 Task: Search for the best food truck festivals in Santa Cruz, California.
Action: Mouse moved to (87, 58)
Screenshot: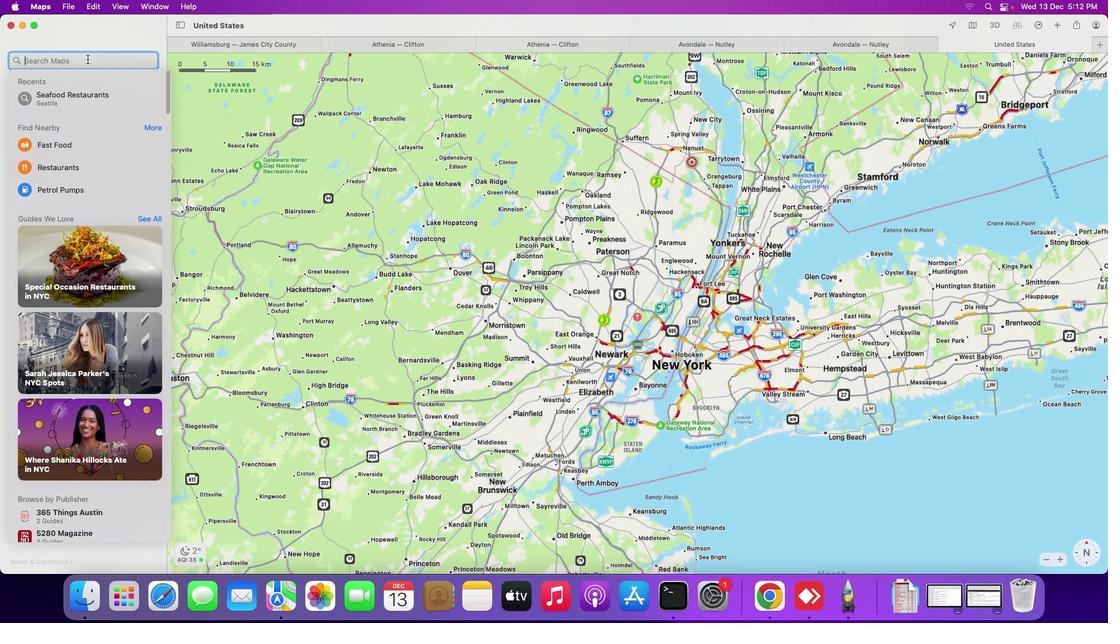 
Action: Mouse pressed left at (87, 58)
Screenshot: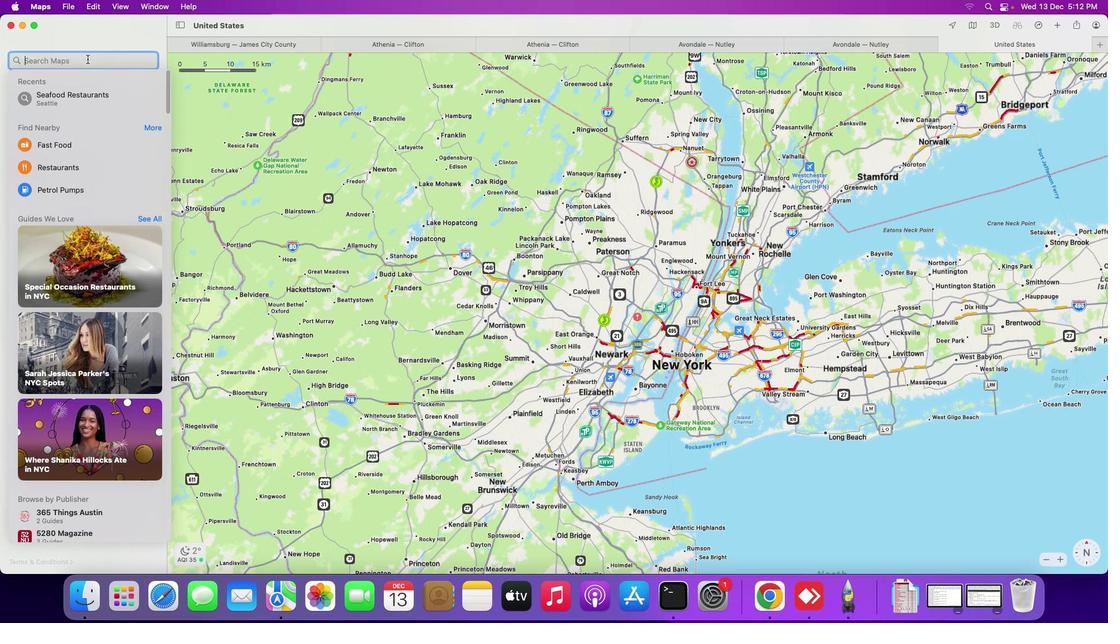 
Action: Mouse moved to (87, 59)
Screenshot: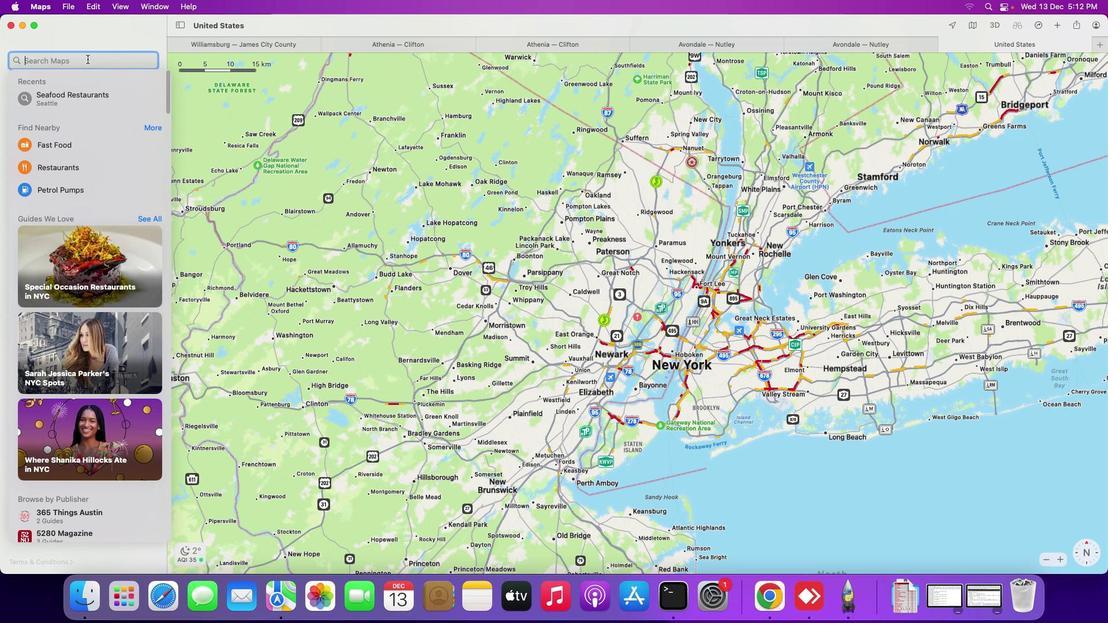 
Action: Key pressed 'b''e''a'Key.backspace's''t'Key.space'f''o''o''d'Key.space't''r''u''c''k'Key.space'f''e''s''t''i''v''a''l''s'Key.space'i''n'Key.spaceKey.shift_r'S''a''n''t''a'Key.spaceKey.shift_r'C''r''u''z'','Key.spaceKey.shift_r'C''a''l''i''f''o''r''n''i''a'Key.enter
Screenshot: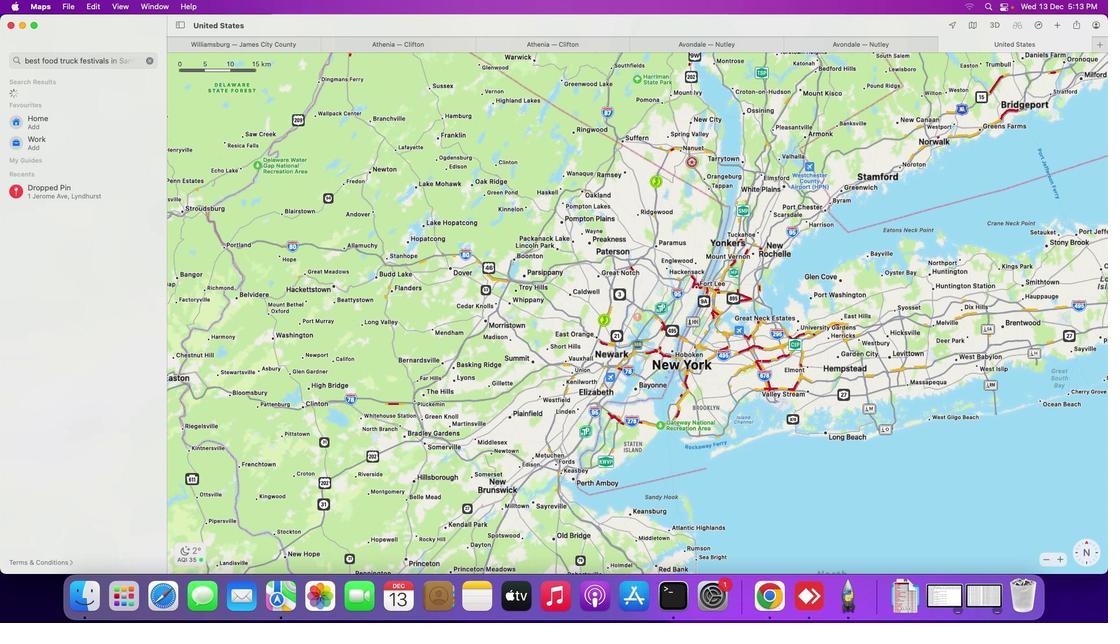 
Action: Mouse moved to (74, 101)
Screenshot: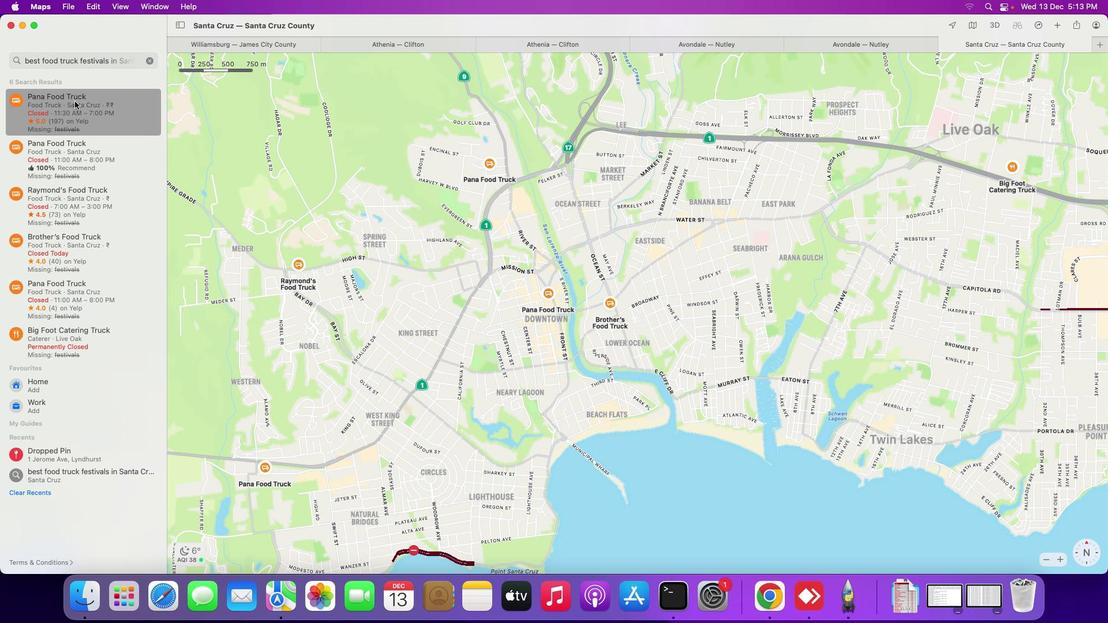 
Action: Mouse pressed left at (74, 101)
Screenshot: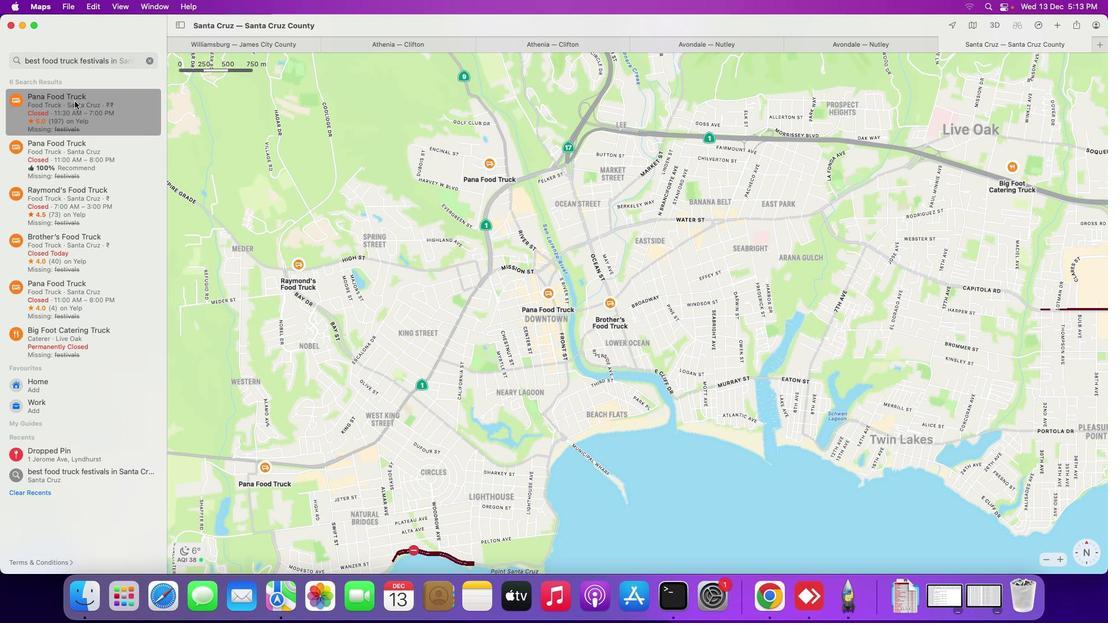 
Action: Mouse moved to (437, 456)
Screenshot: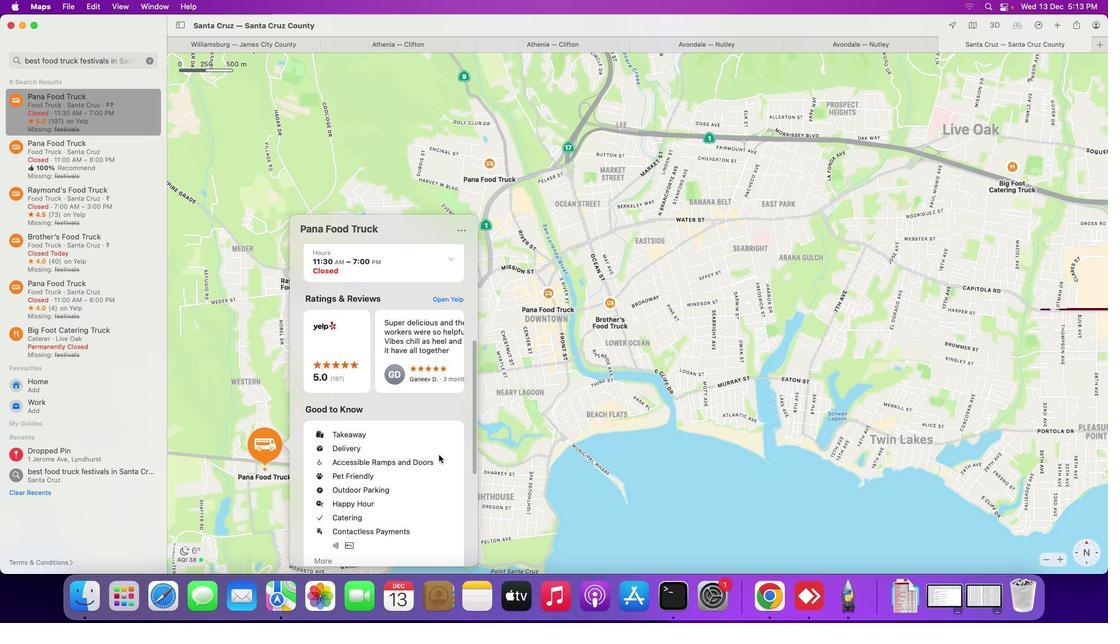 
Action: Mouse scrolled (437, 456) with delta (0, 0)
Screenshot: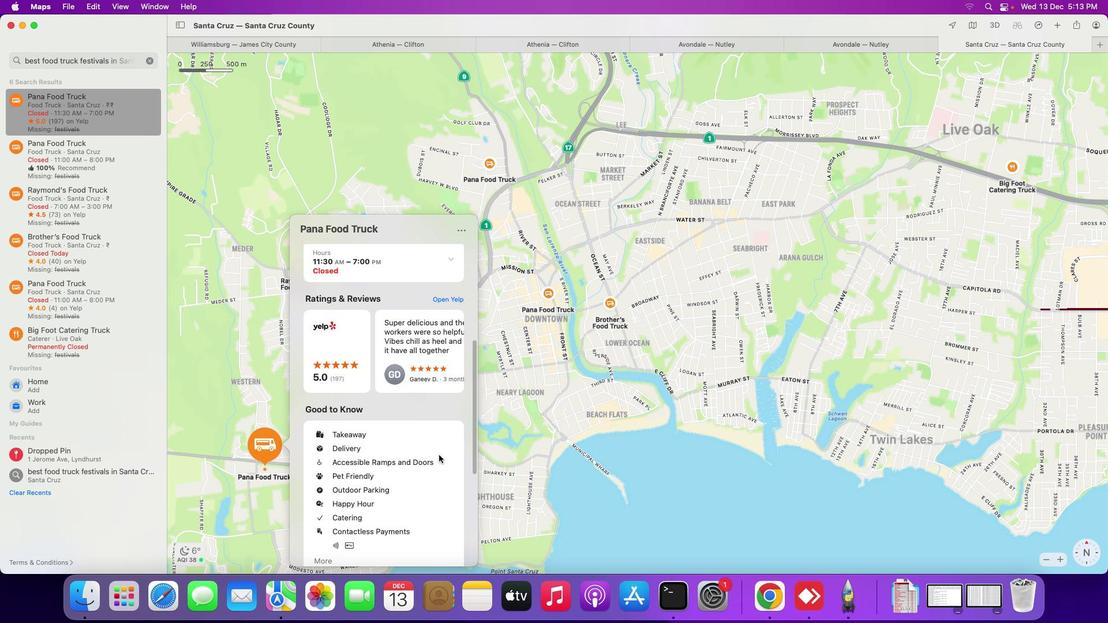 
Action: Mouse moved to (437, 456)
Screenshot: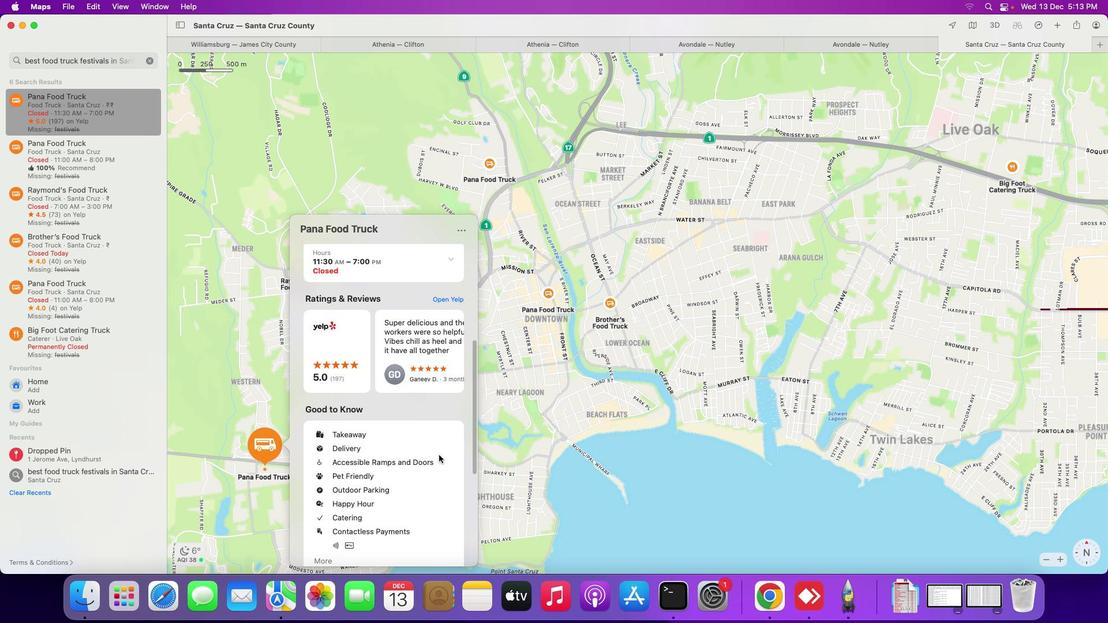 
Action: Mouse scrolled (437, 456) with delta (0, 0)
Screenshot: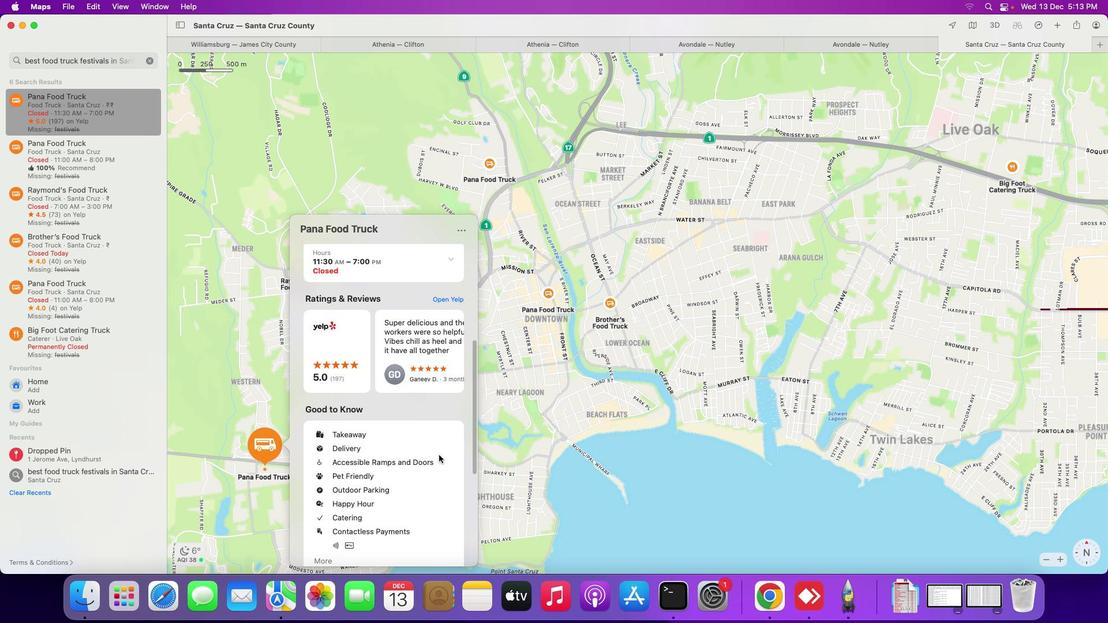 
Action: Mouse moved to (438, 456)
Screenshot: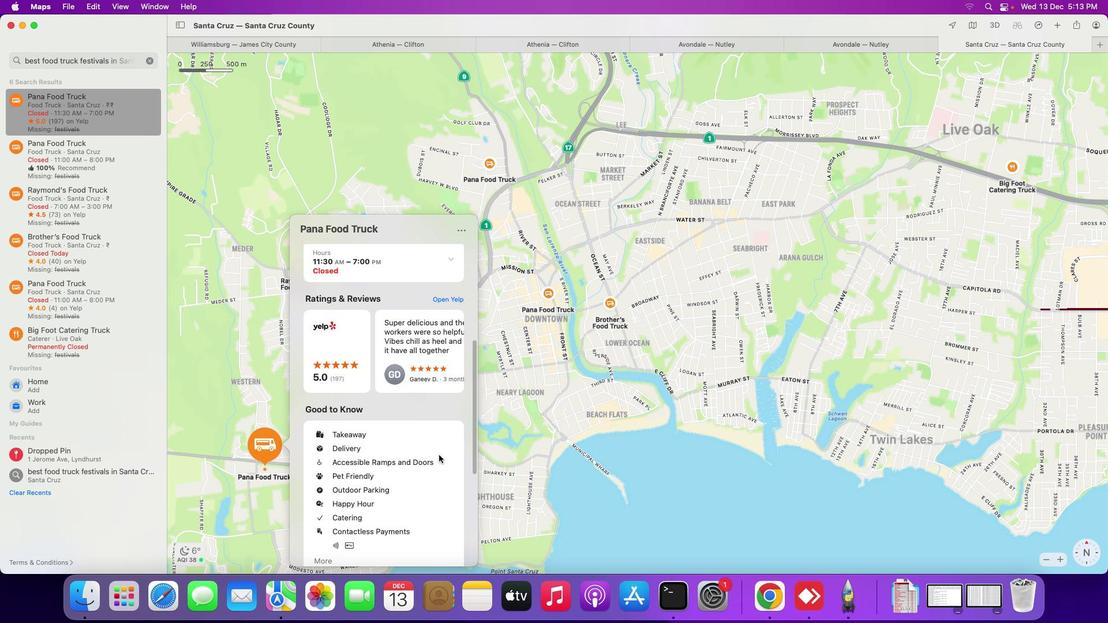 
Action: Mouse scrolled (438, 456) with delta (0, -1)
Screenshot: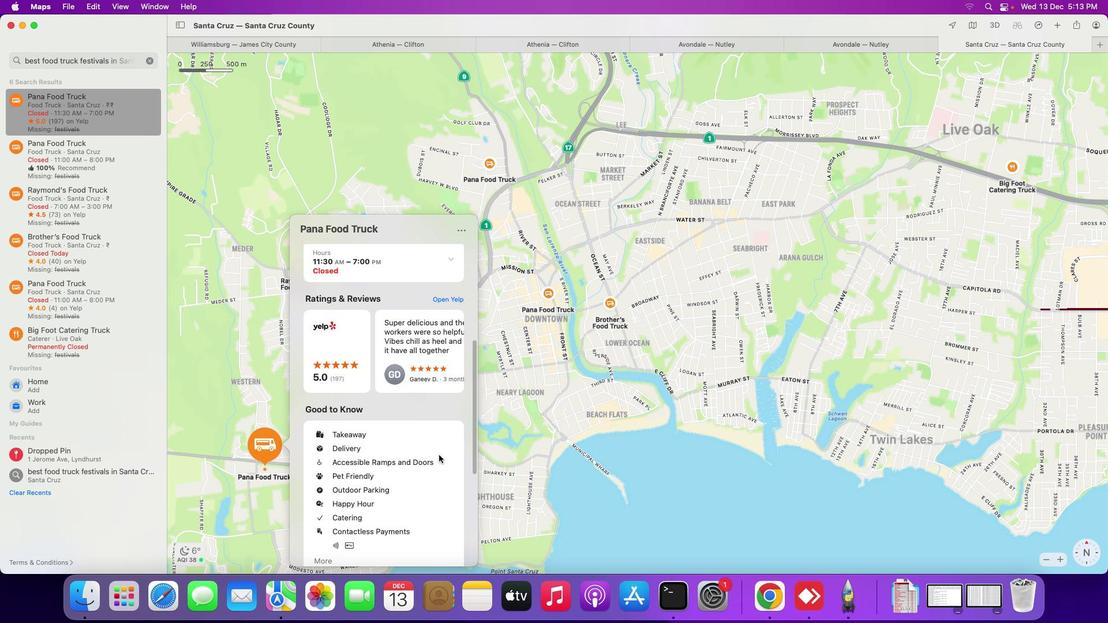 
Action: Mouse moved to (438, 455)
Screenshot: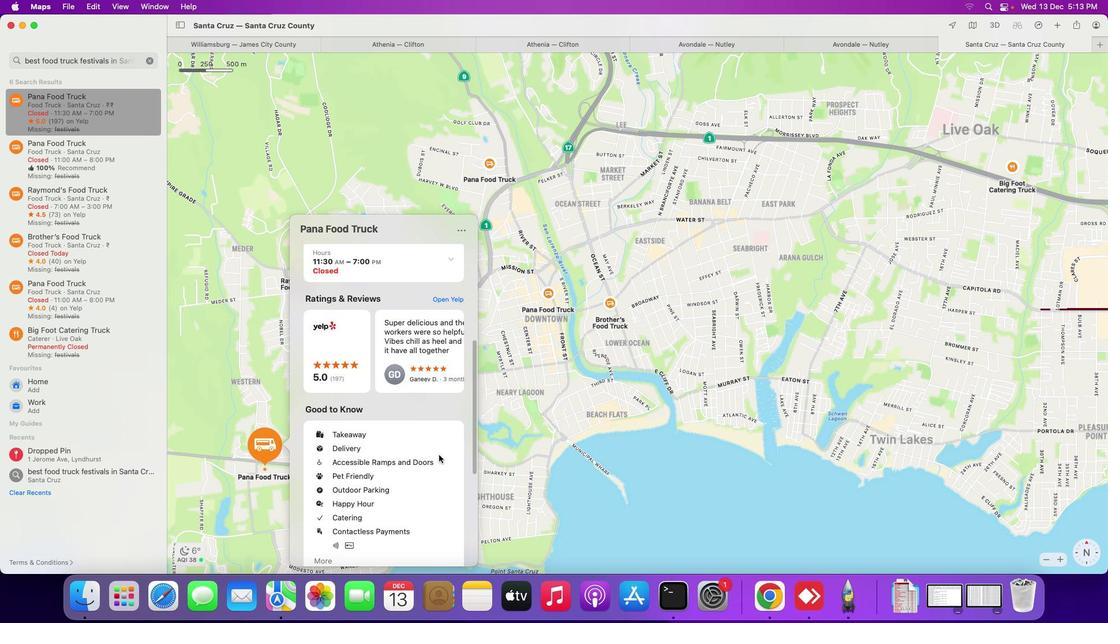 
Action: Mouse scrolled (438, 455) with delta (0, -2)
Screenshot: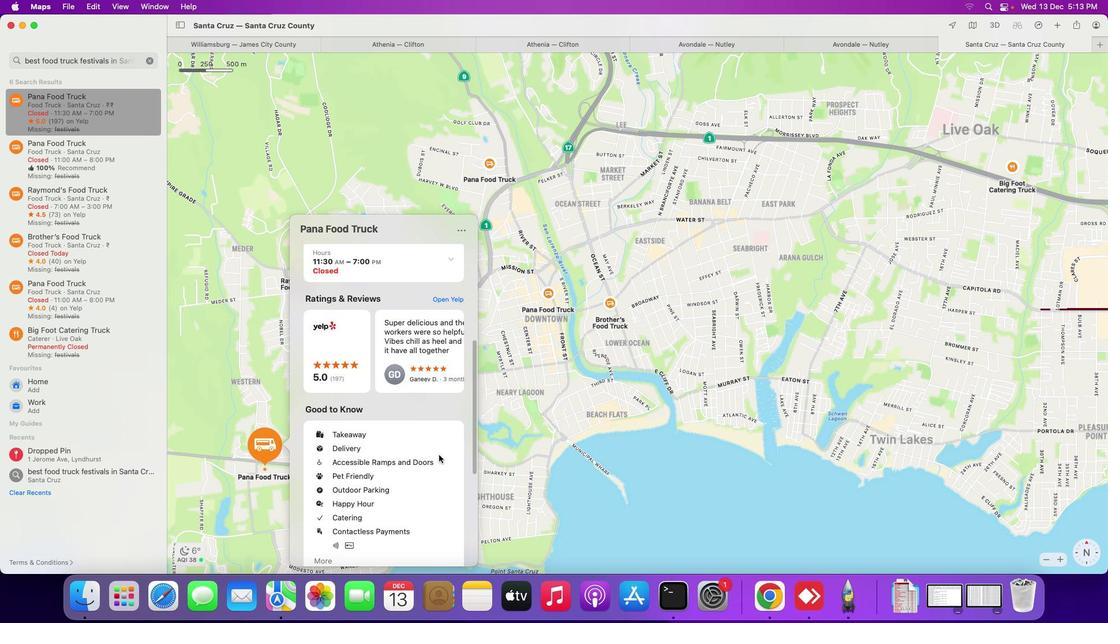 
Action: Mouse moved to (438, 455)
Screenshot: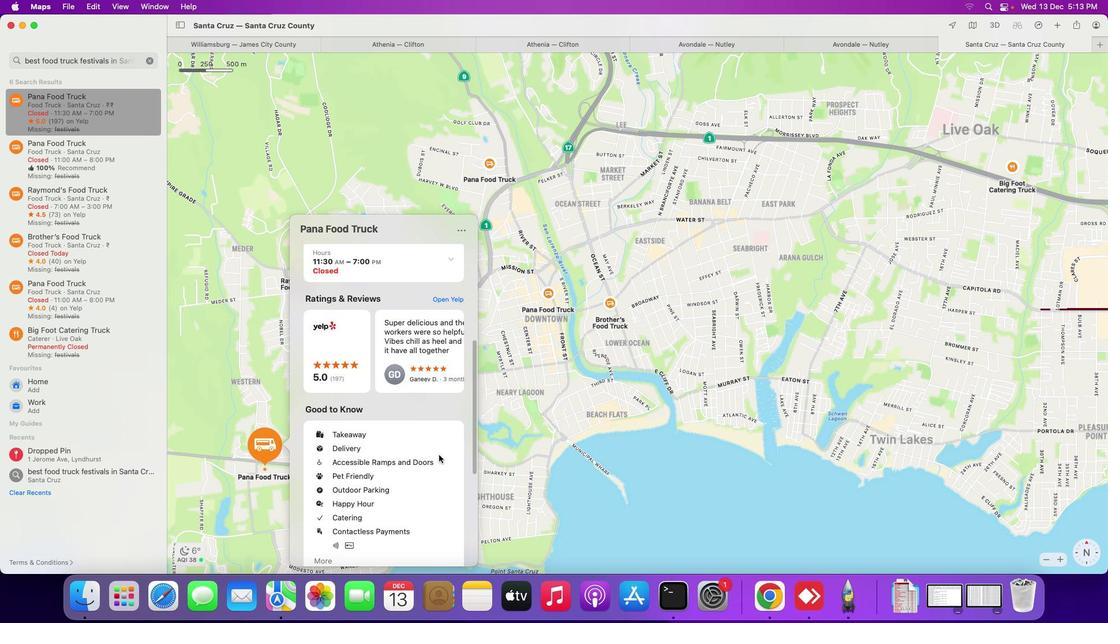 
Action: Mouse scrolled (438, 455) with delta (0, -3)
Screenshot: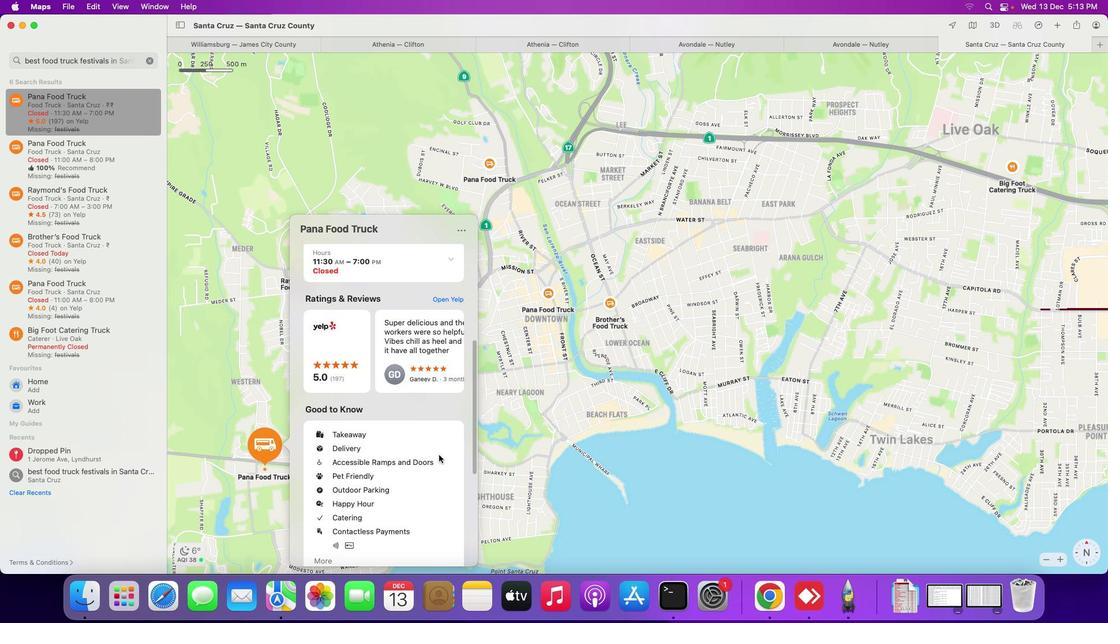 
Action: Mouse moved to (439, 455)
Screenshot: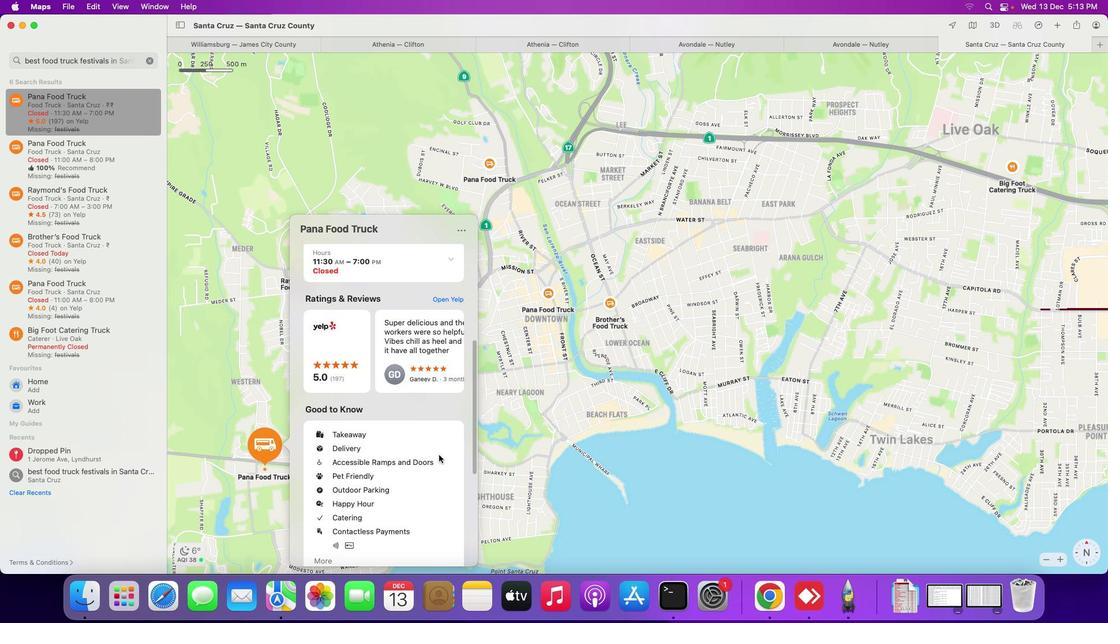 
Action: Mouse scrolled (439, 455) with delta (0, -3)
Screenshot: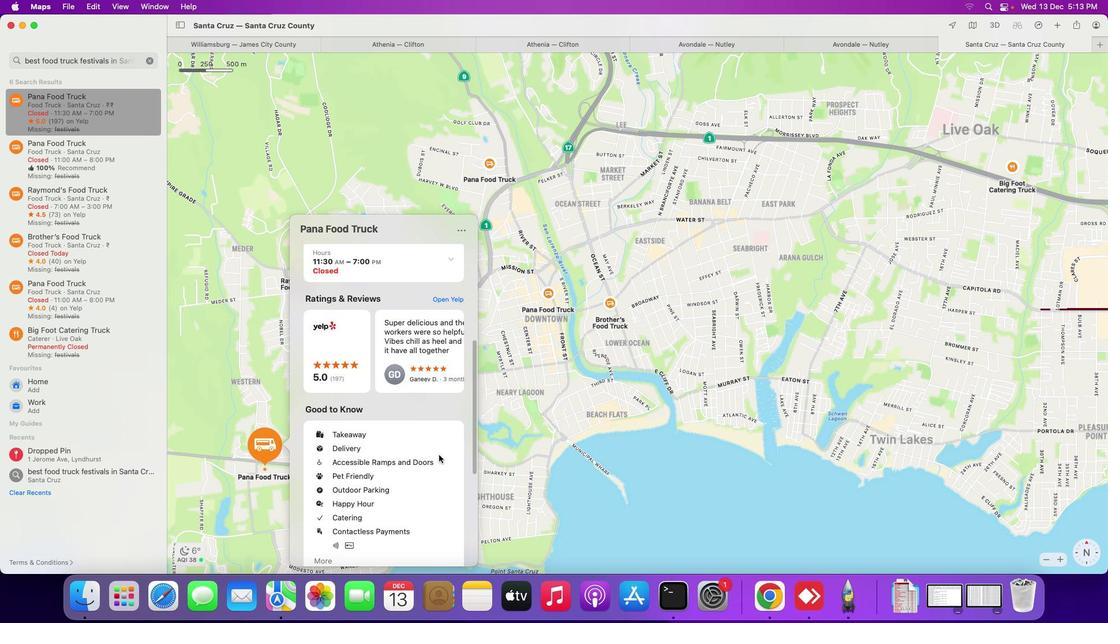 
Action: Mouse moved to (439, 455)
Screenshot: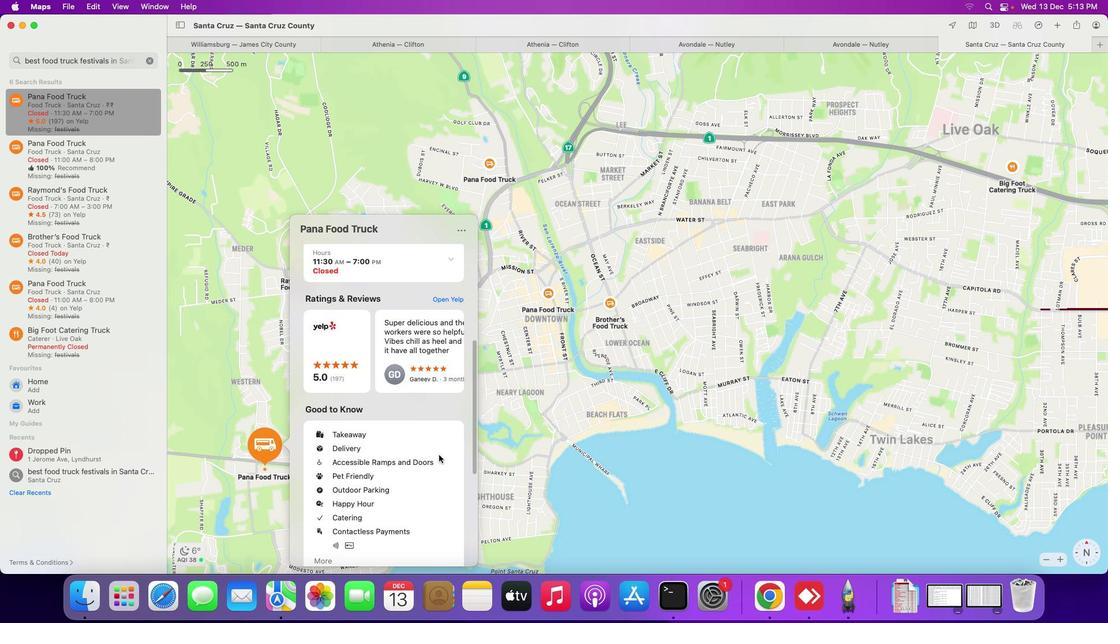 
Action: Mouse scrolled (439, 455) with delta (0, -4)
Screenshot: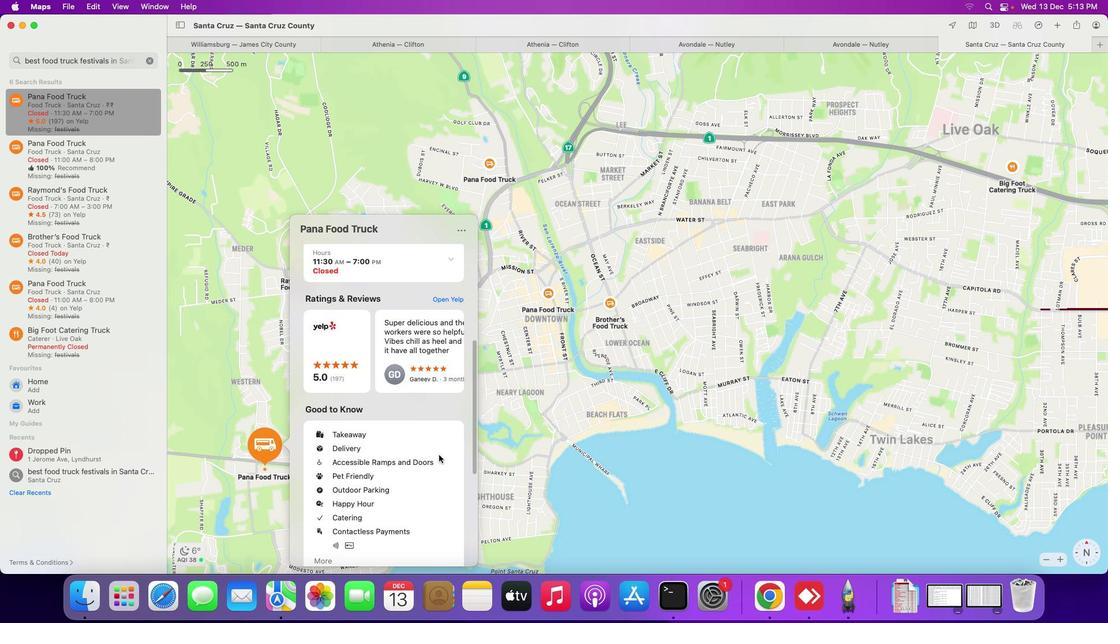 
Action: Mouse scrolled (439, 455) with delta (0, -4)
Screenshot: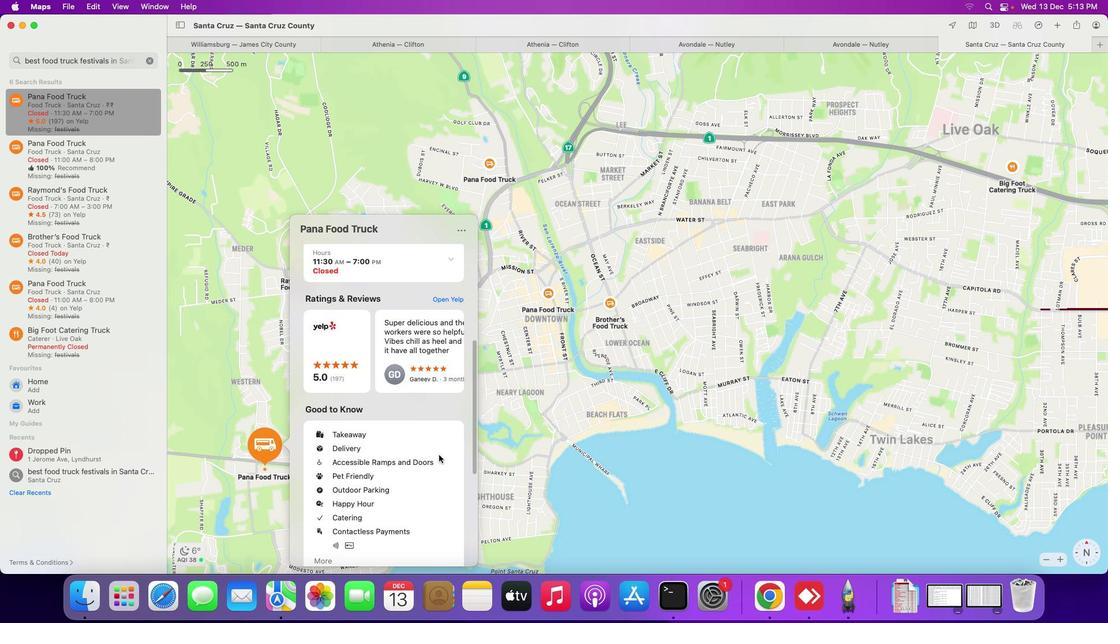 
Action: Mouse moved to (439, 453)
Screenshot: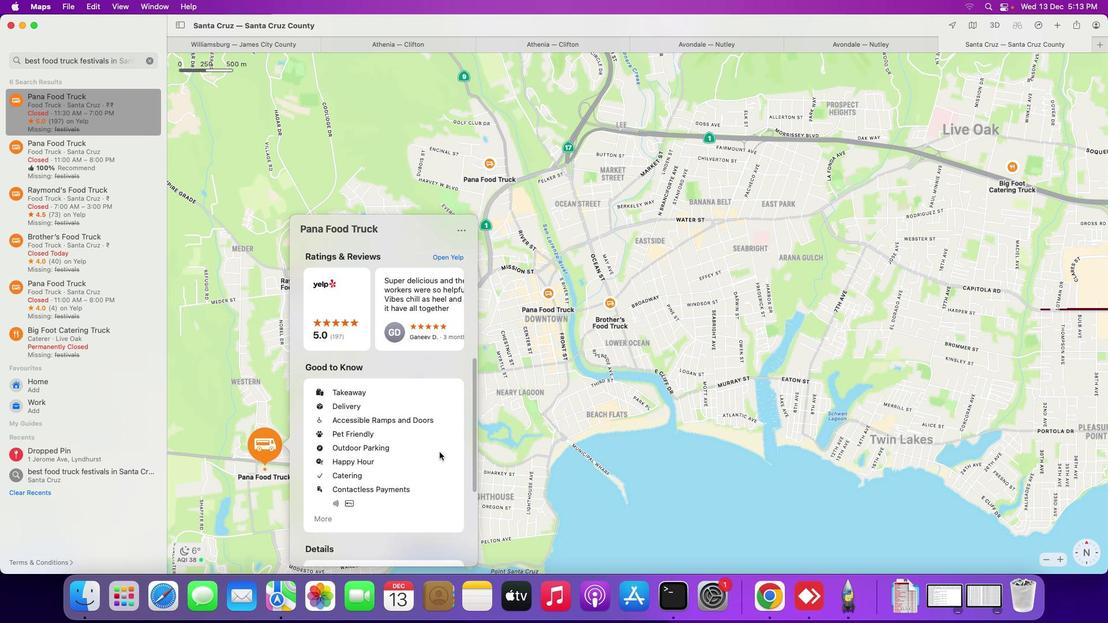 
Action: Mouse scrolled (439, 453) with delta (0, 0)
Screenshot: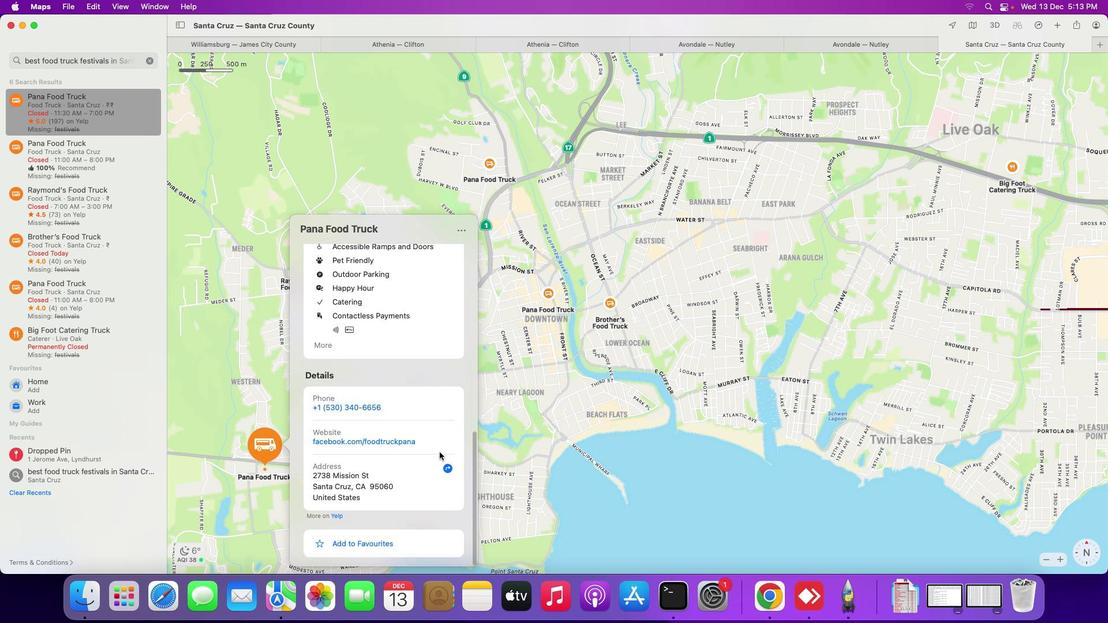 
Action: Mouse moved to (439, 452)
Screenshot: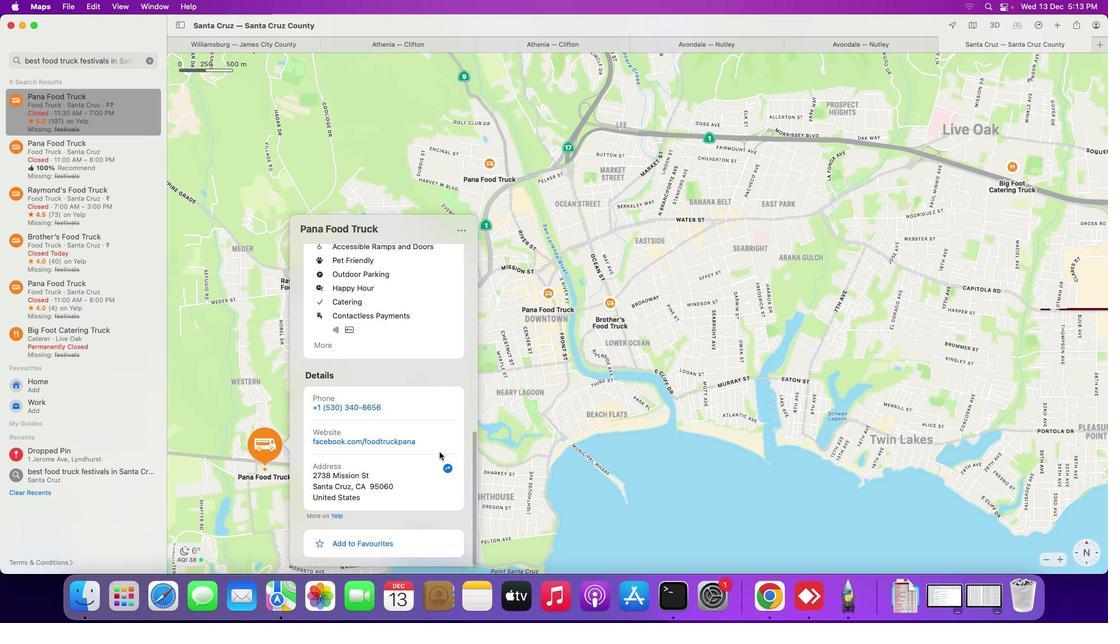 
Action: Mouse scrolled (439, 452) with delta (0, 0)
Screenshot: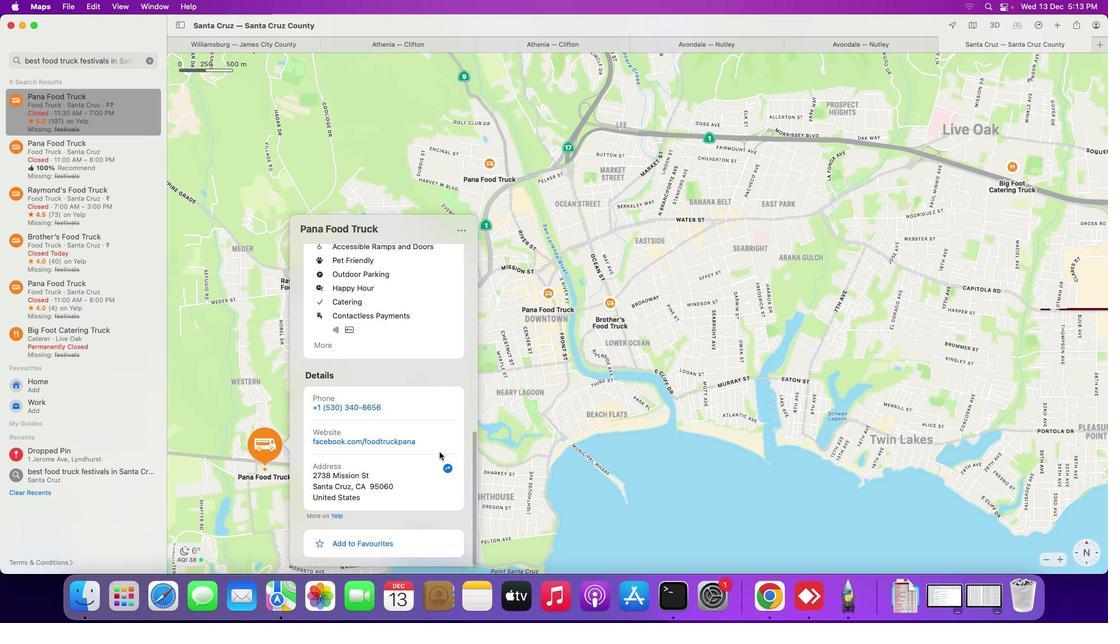 
Action: Mouse moved to (440, 452)
Screenshot: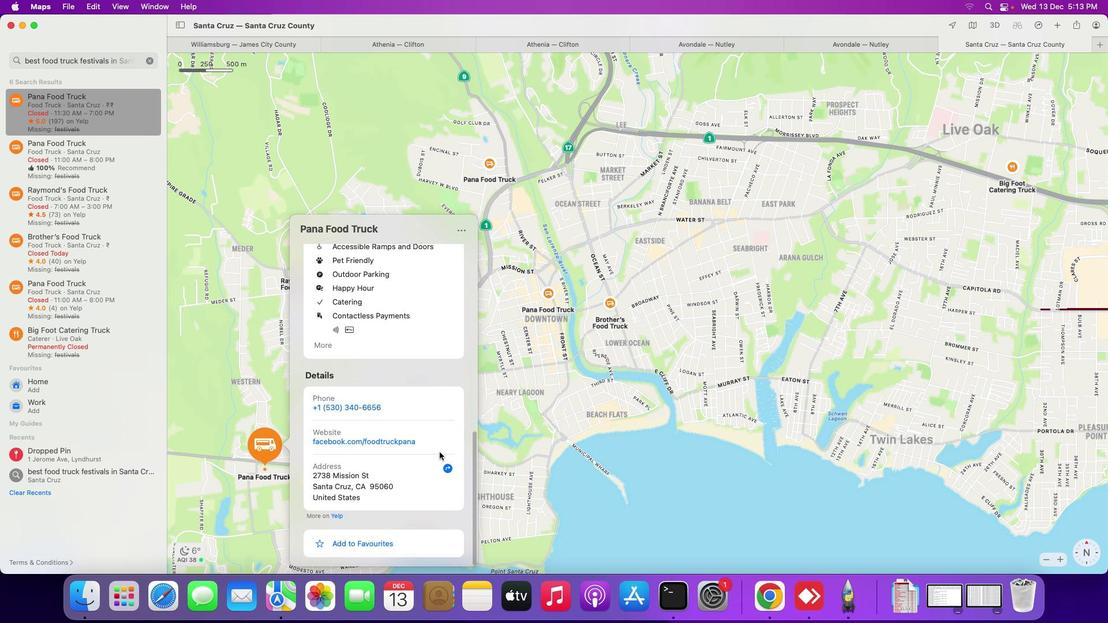 
Action: Mouse scrolled (440, 452) with delta (0, -1)
Screenshot: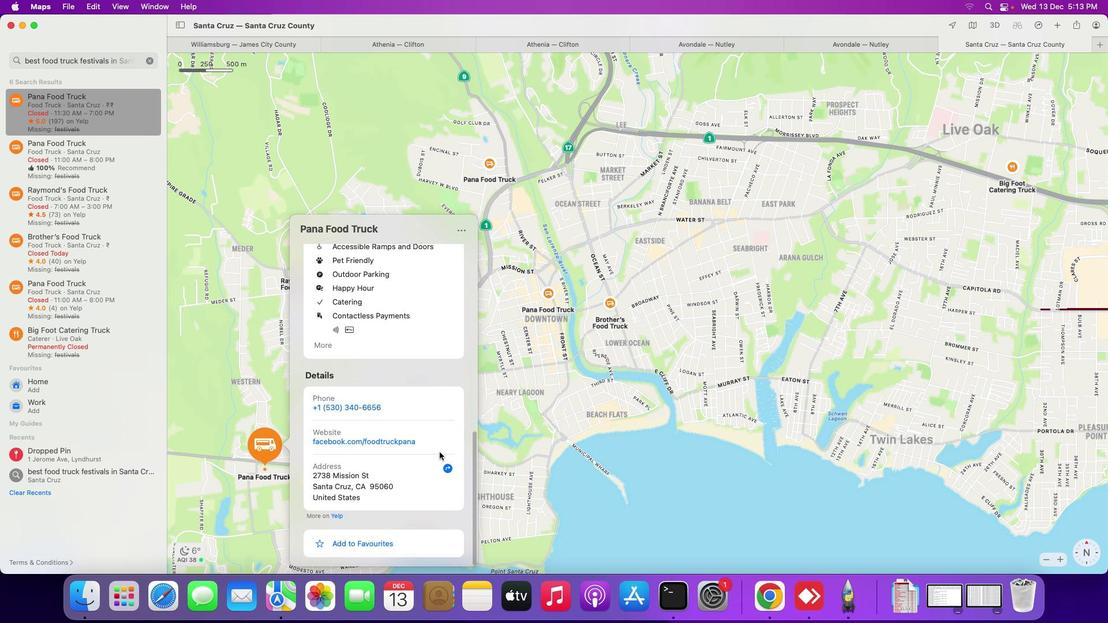 
Action: Mouse scrolled (440, 452) with delta (0, -1)
Screenshot: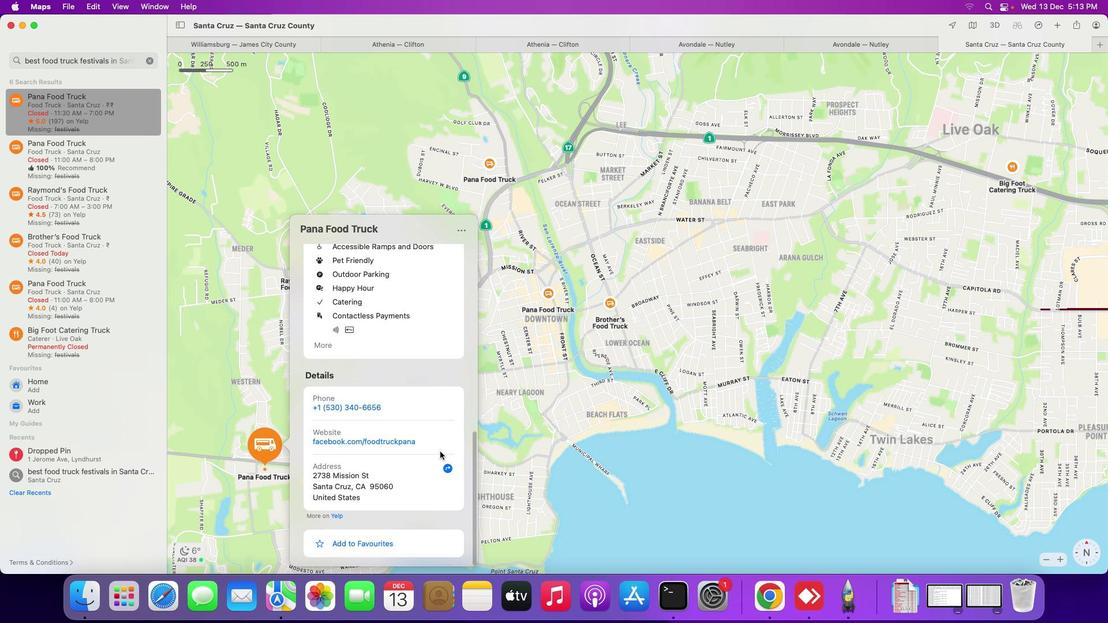 
Action: Mouse scrolled (440, 452) with delta (0, -2)
Screenshot: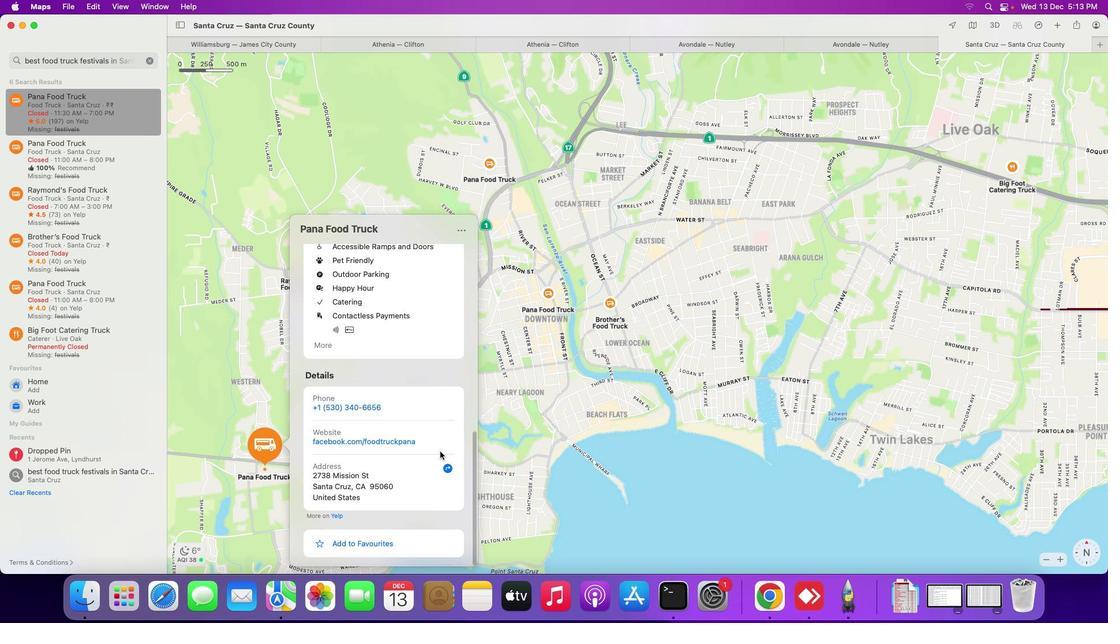 
Action: Mouse scrolled (440, 452) with delta (0, -2)
Screenshot: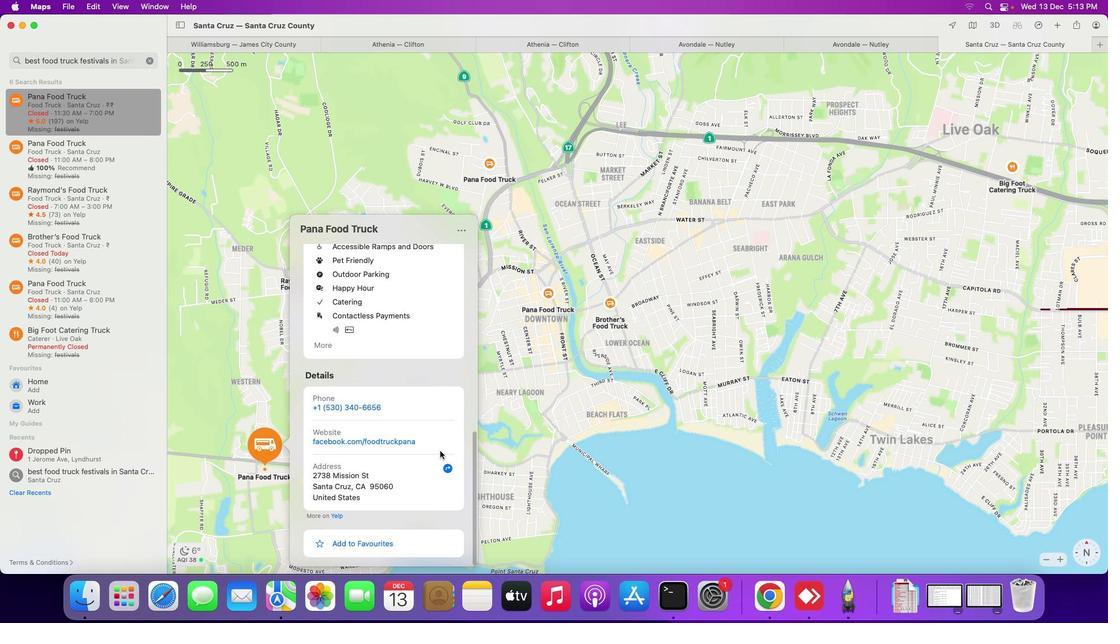 
Action: Mouse scrolled (440, 452) with delta (0, -3)
Screenshot: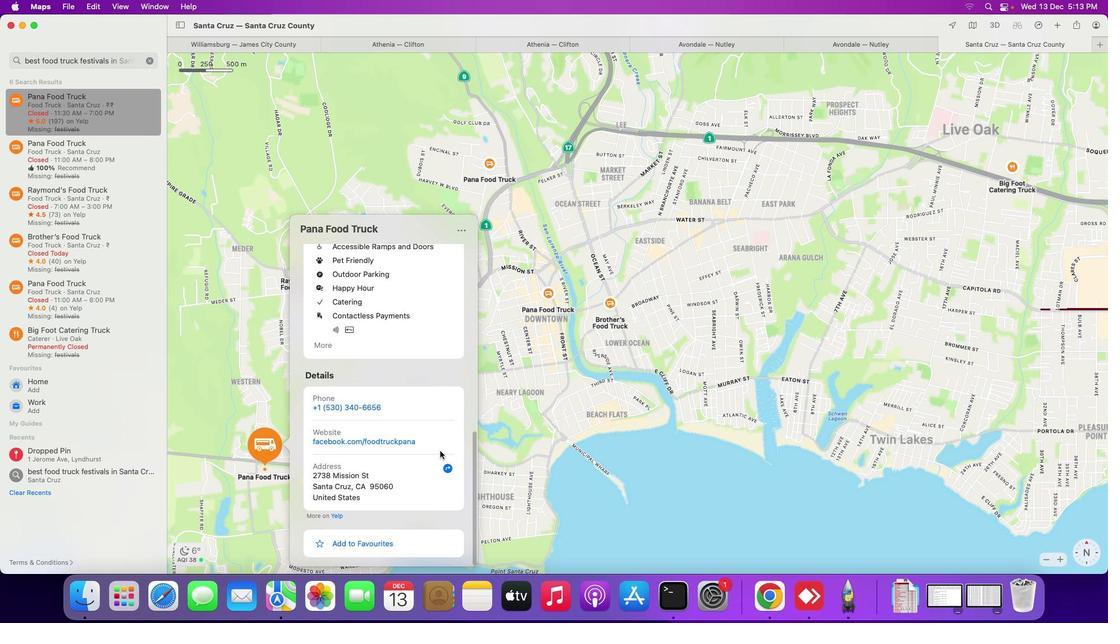 
Action: Mouse scrolled (440, 452) with delta (0, -3)
Screenshot: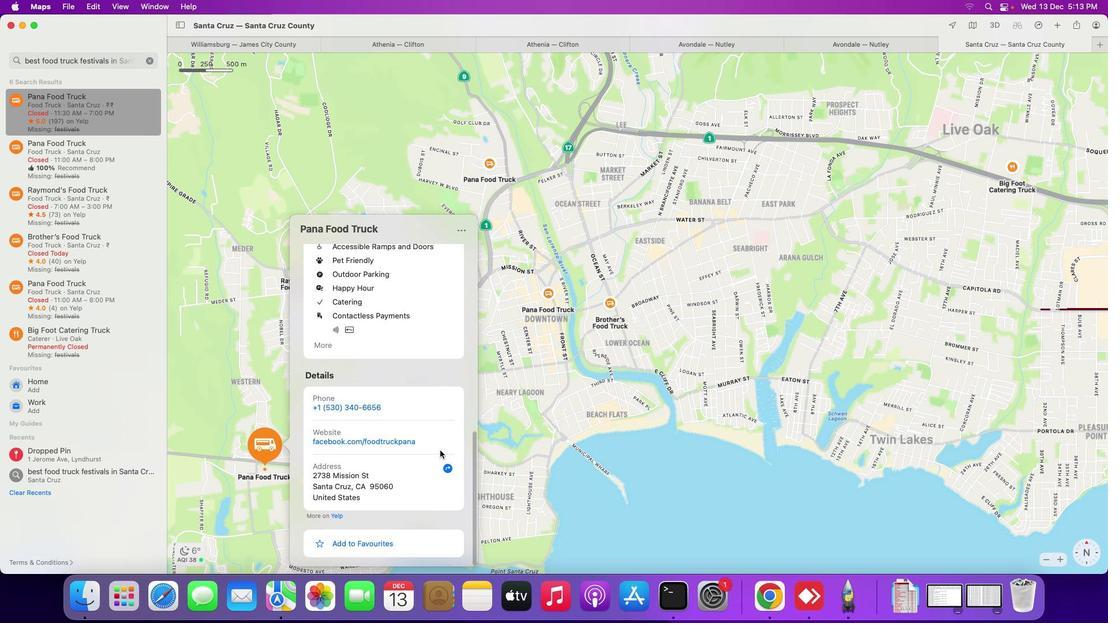 
Action: Mouse scrolled (440, 452) with delta (0, -3)
Screenshot: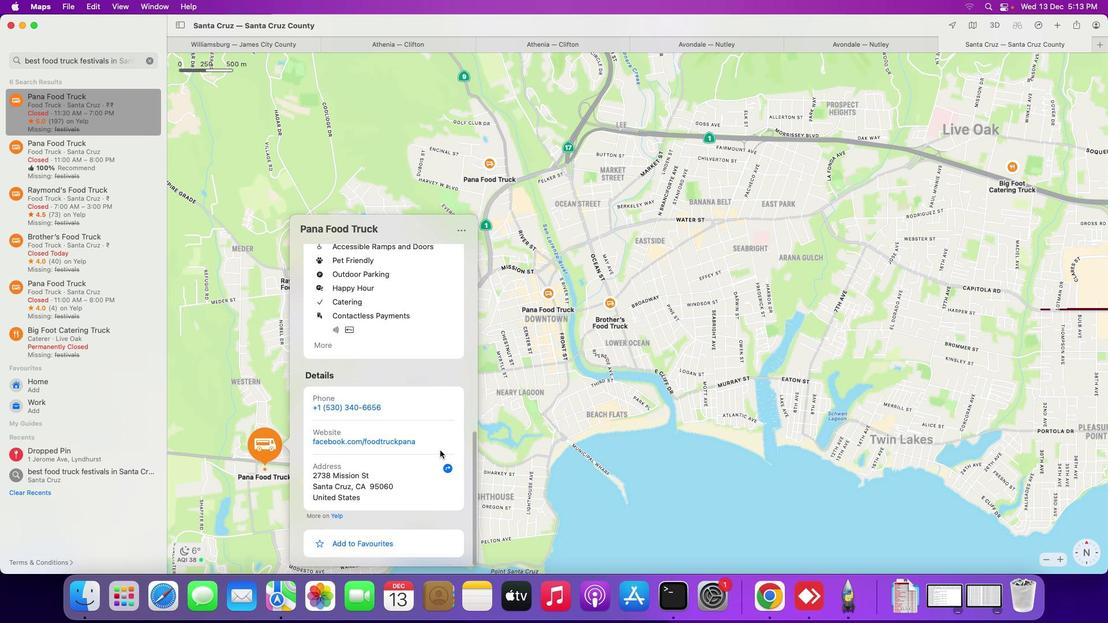 
Action: Mouse moved to (440, 451)
Screenshot: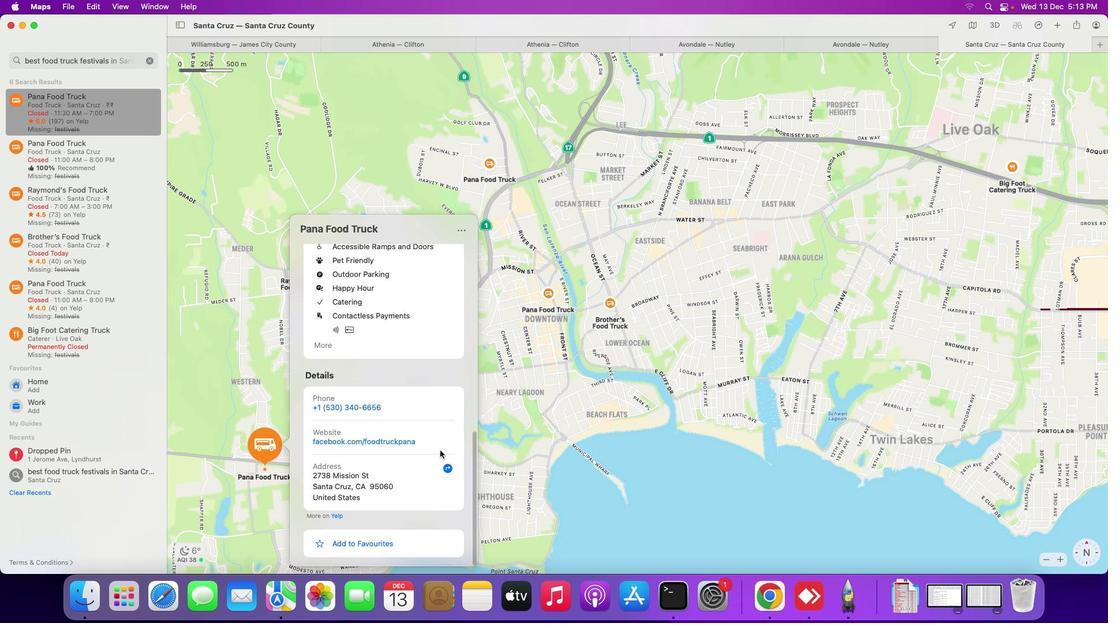 
Action: Mouse scrolled (440, 451) with delta (0, 0)
Screenshot: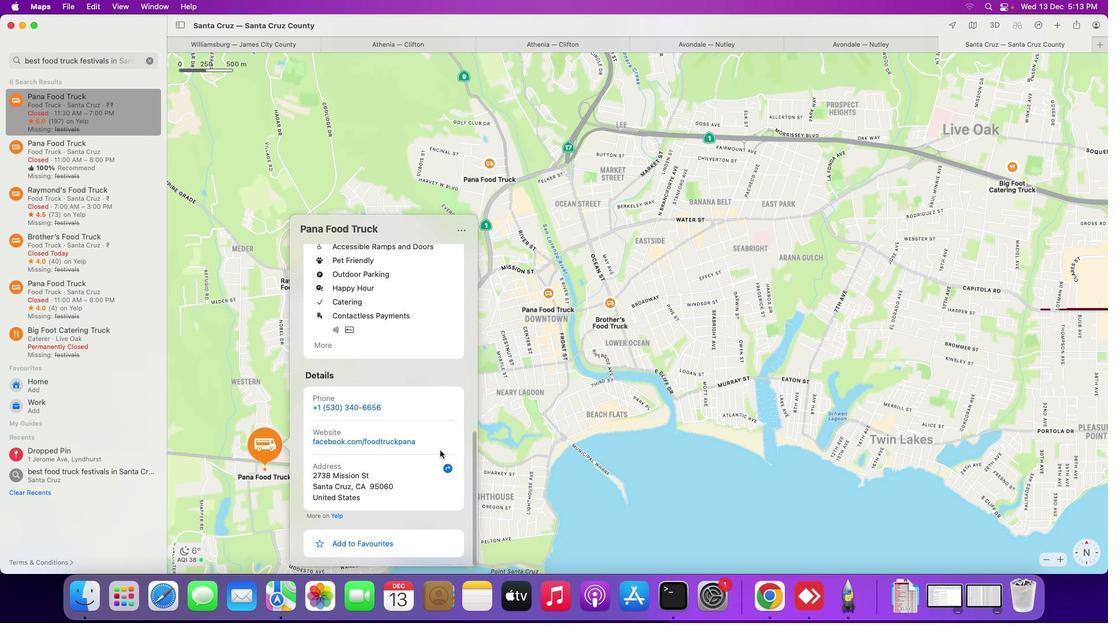
Action: Mouse scrolled (440, 451) with delta (0, 0)
Screenshot: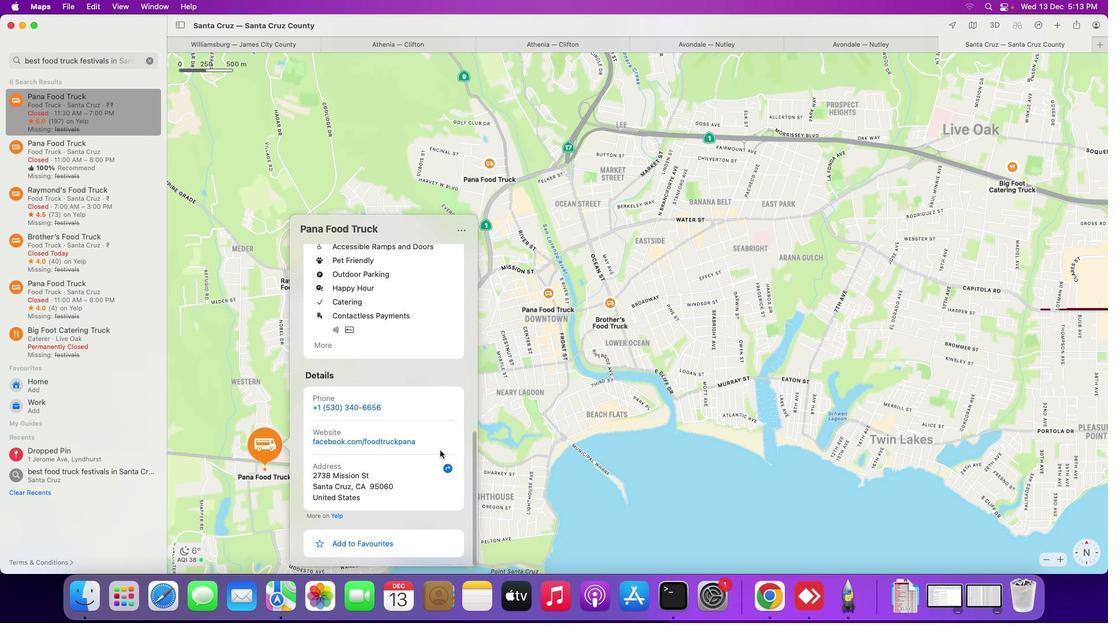 
Action: Mouse scrolled (440, 451) with delta (0, -2)
Screenshot: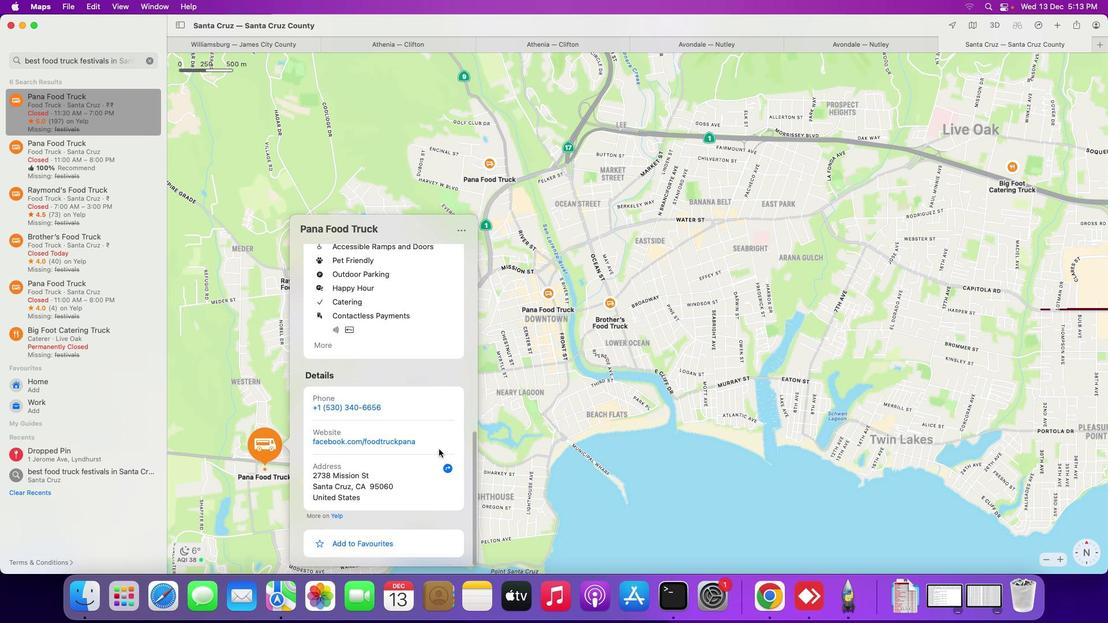
Action: Mouse scrolled (440, 451) with delta (0, -2)
Screenshot: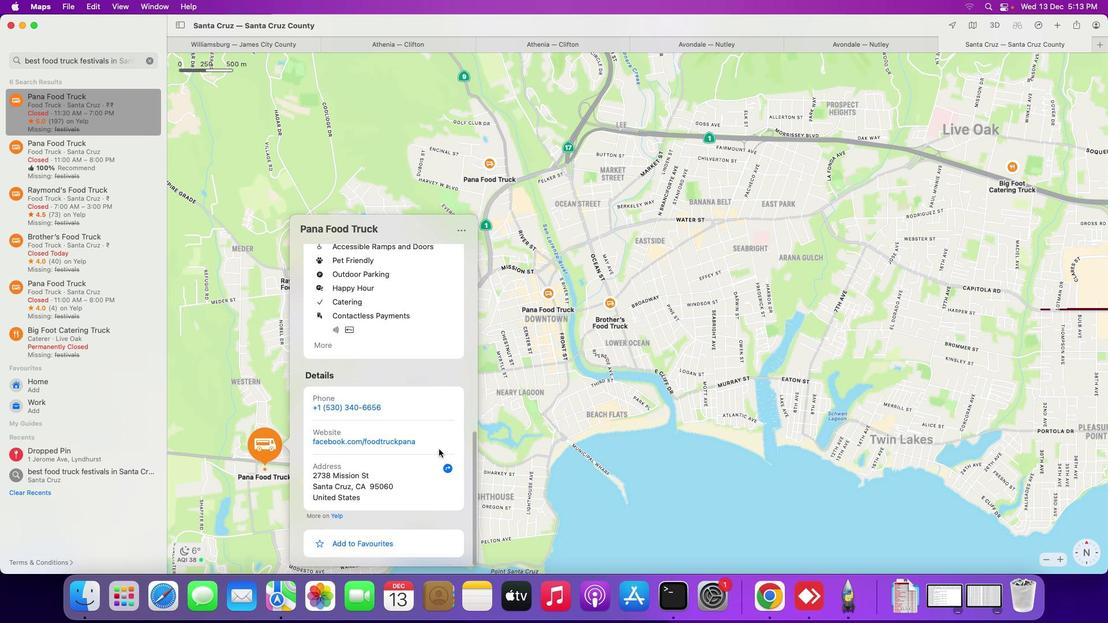 
Action: Mouse scrolled (440, 451) with delta (0, -3)
Screenshot: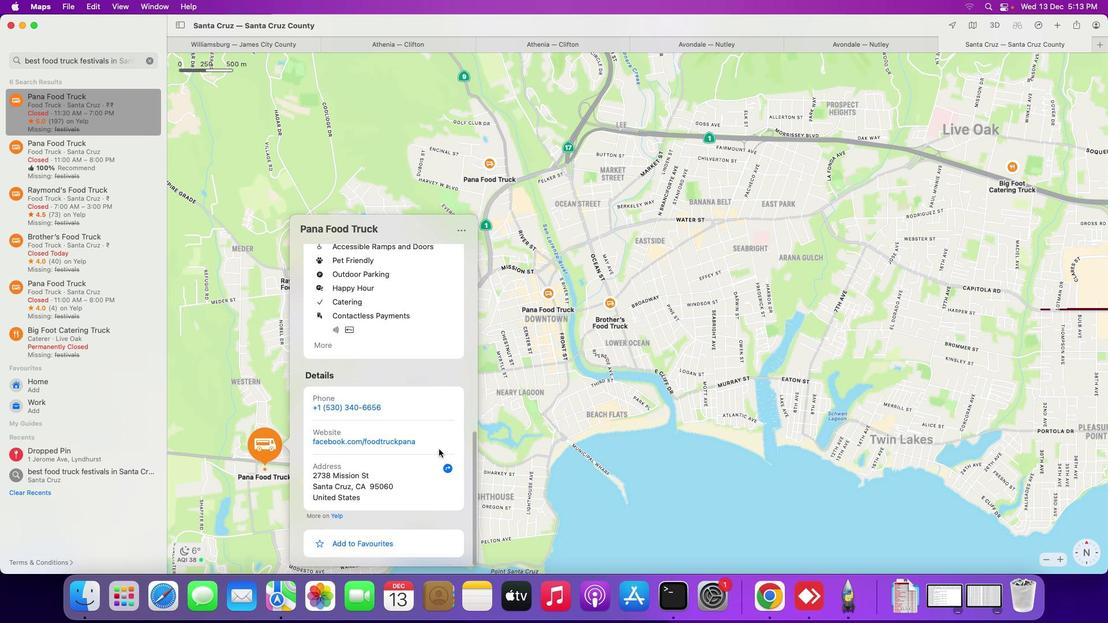 
Action: Mouse scrolled (440, 451) with delta (0, -4)
Screenshot: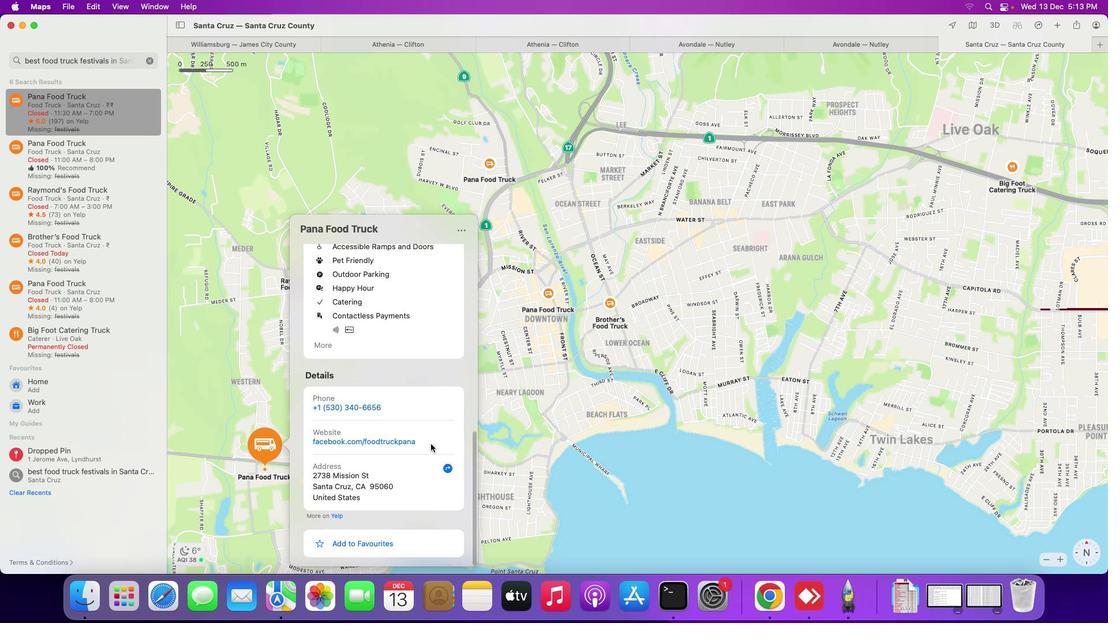 
Action: Mouse scrolled (440, 451) with delta (0, -4)
Screenshot: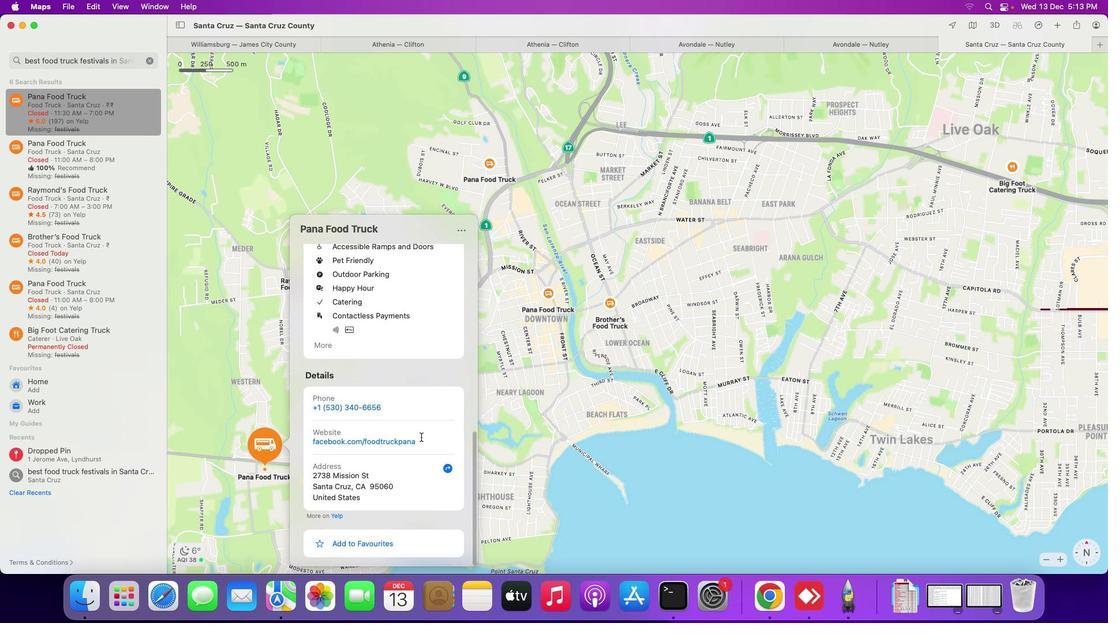 
Action: Mouse moved to (419, 432)
Screenshot: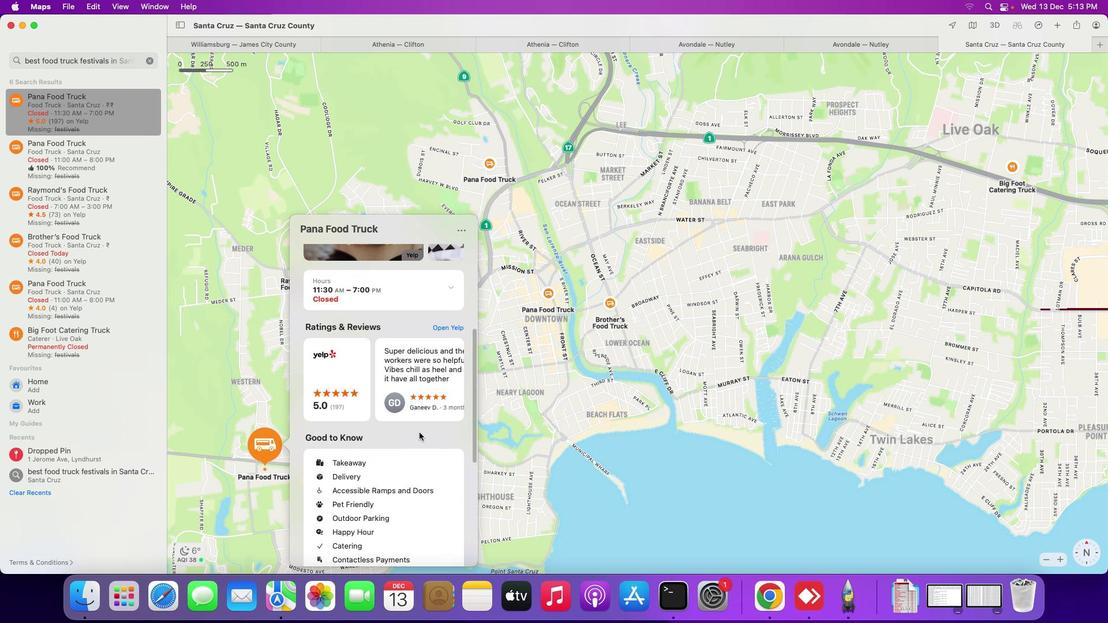 
Action: Mouse scrolled (419, 432) with delta (0, 0)
Screenshot: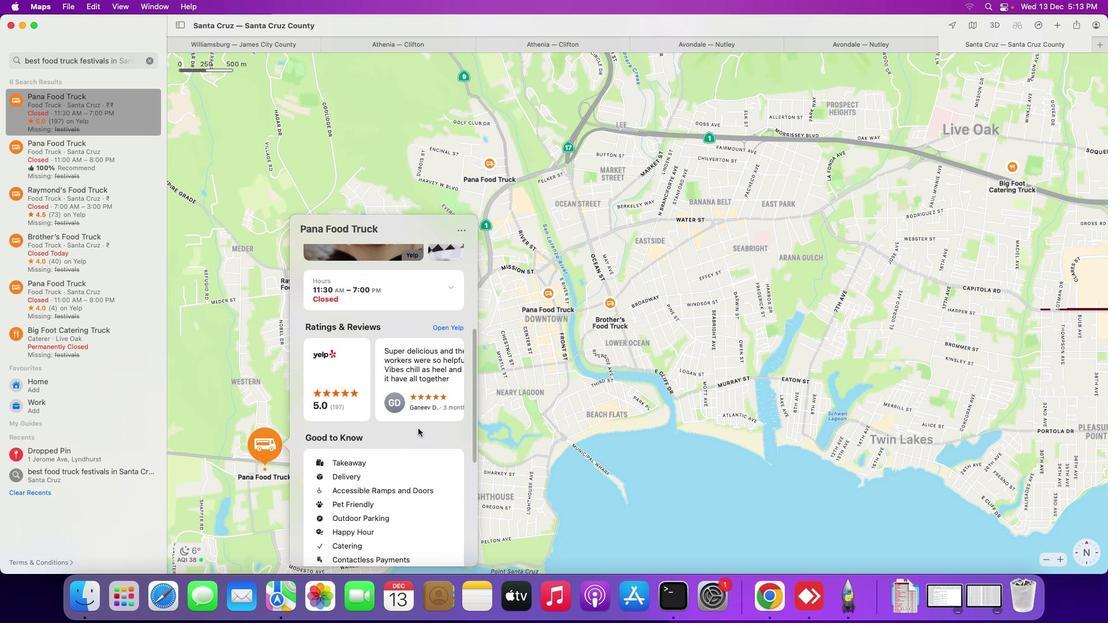 
Action: Mouse scrolled (419, 432) with delta (0, 0)
Screenshot: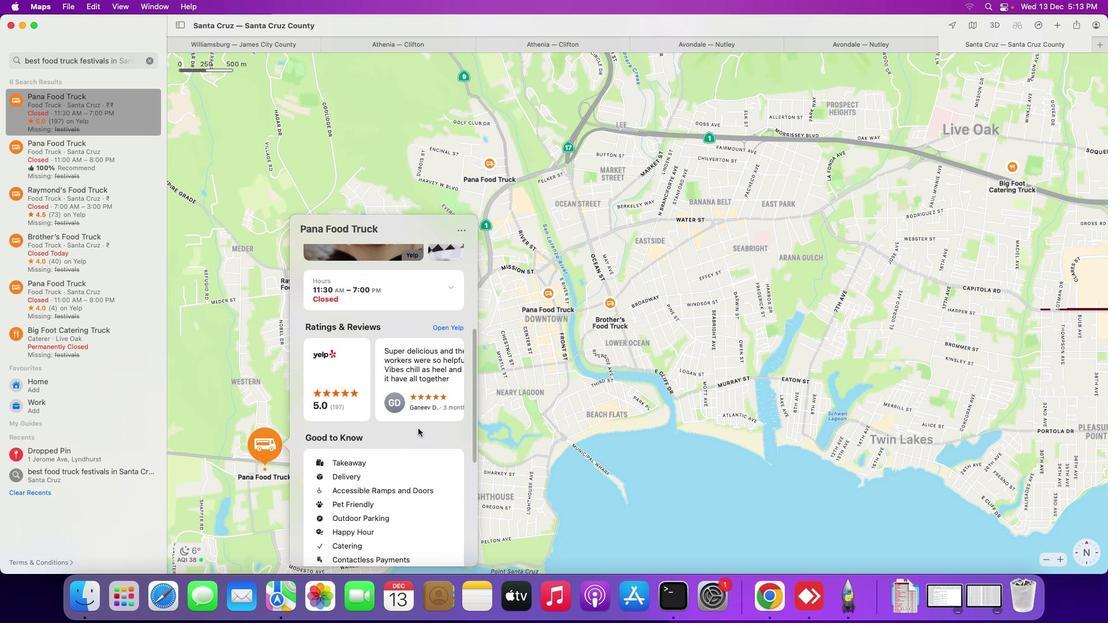 
Action: Mouse scrolled (419, 432) with delta (0, 2)
Screenshot: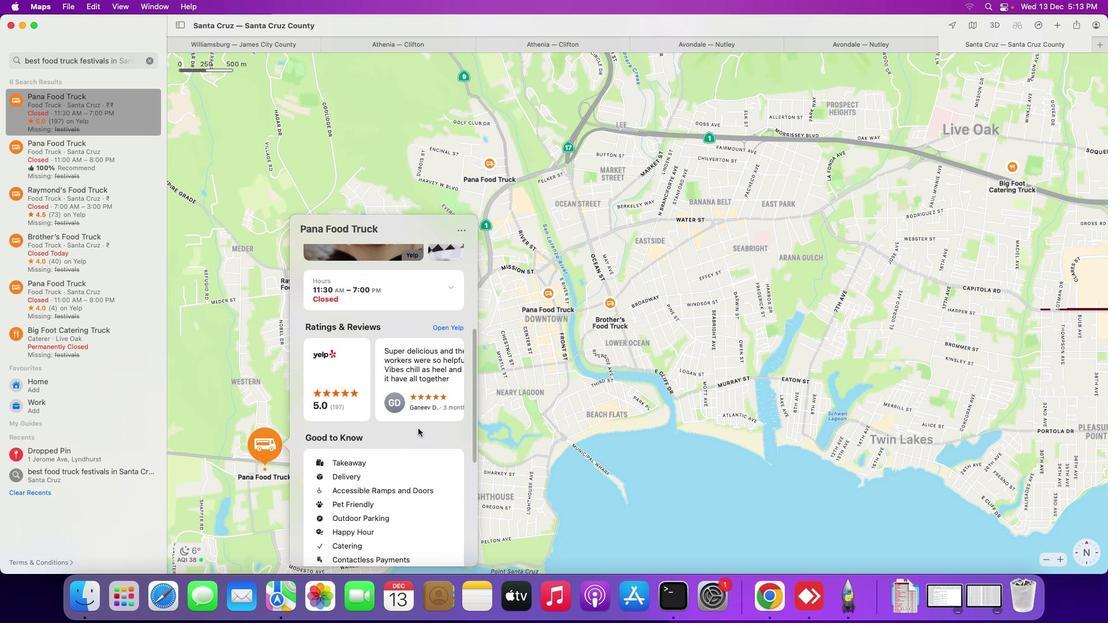 
Action: Mouse scrolled (419, 432) with delta (0, 2)
Screenshot: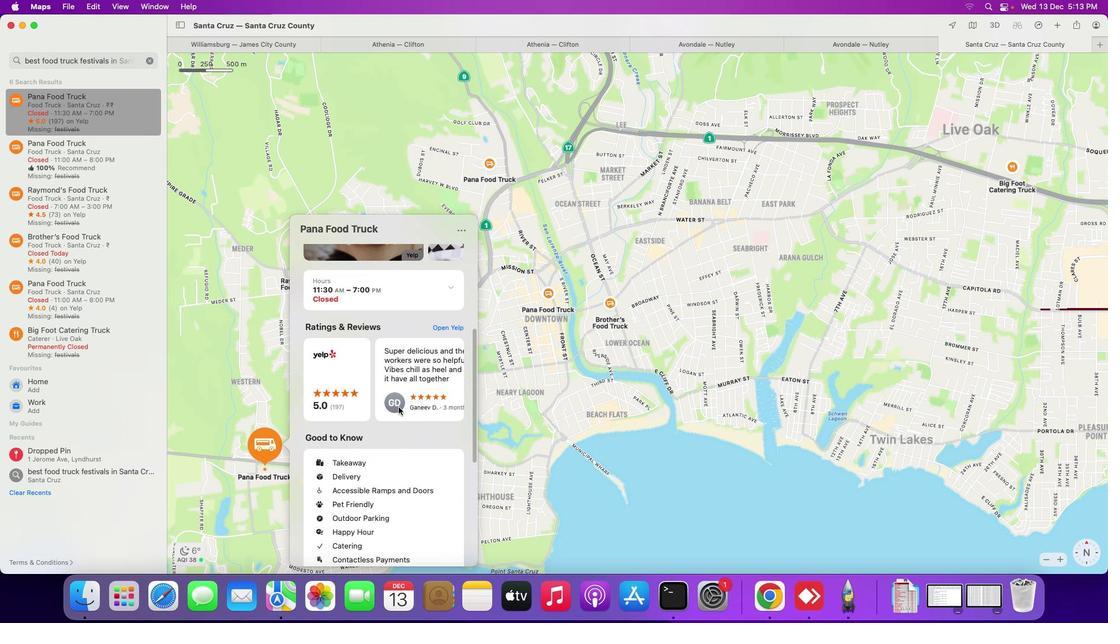 
Action: Mouse scrolled (419, 432) with delta (0, 3)
Screenshot: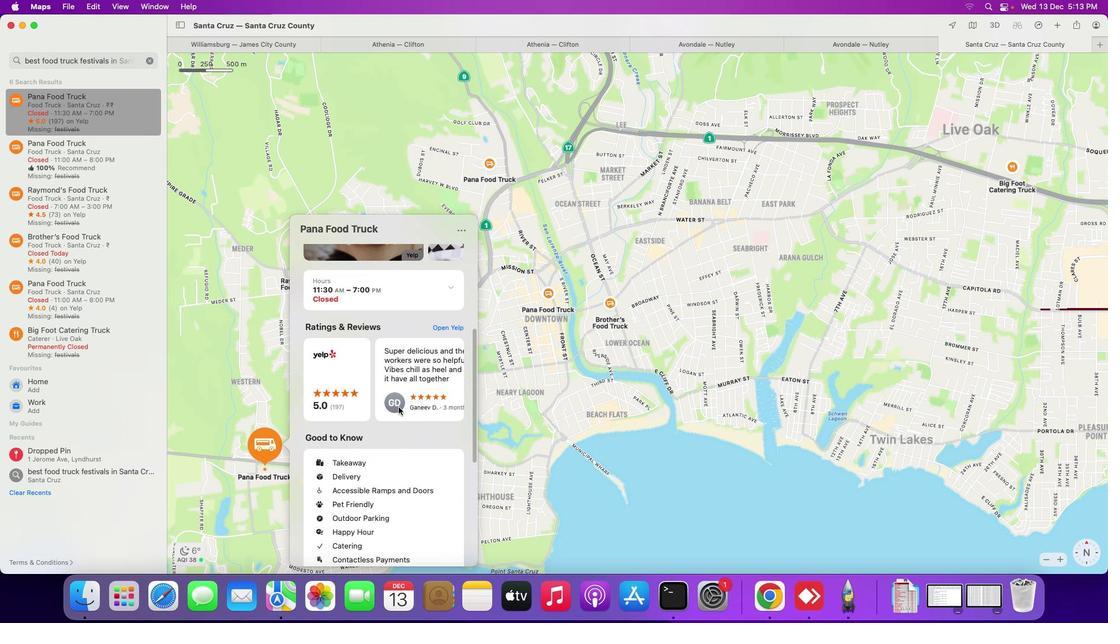 
Action: Mouse scrolled (419, 432) with delta (0, 4)
Screenshot: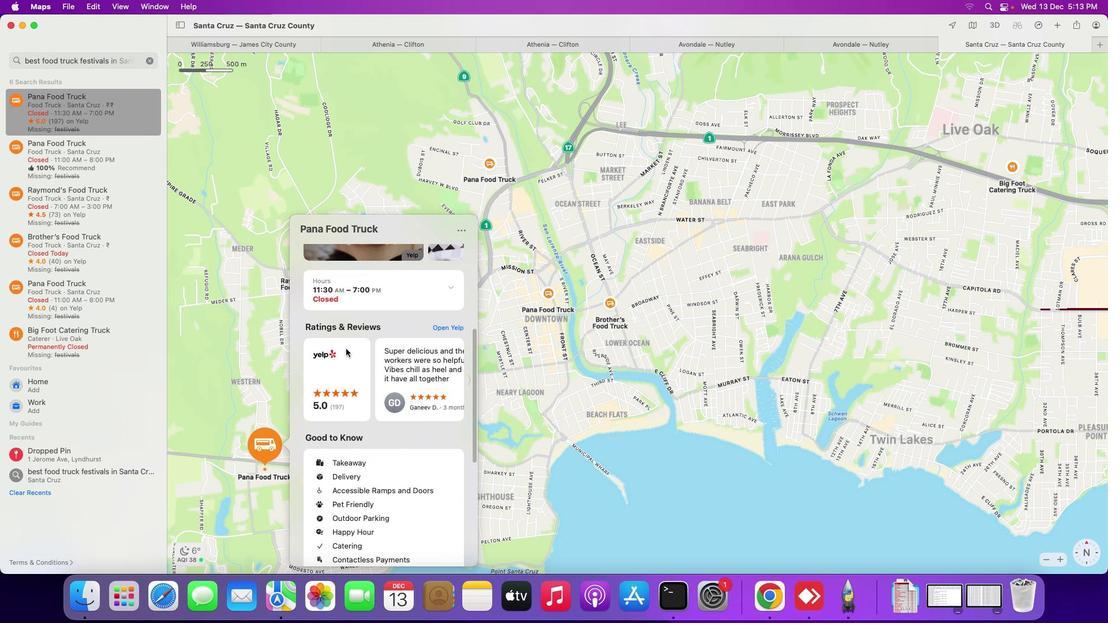 
Action: Mouse scrolled (419, 432) with delta (0, 4)
Screenshot: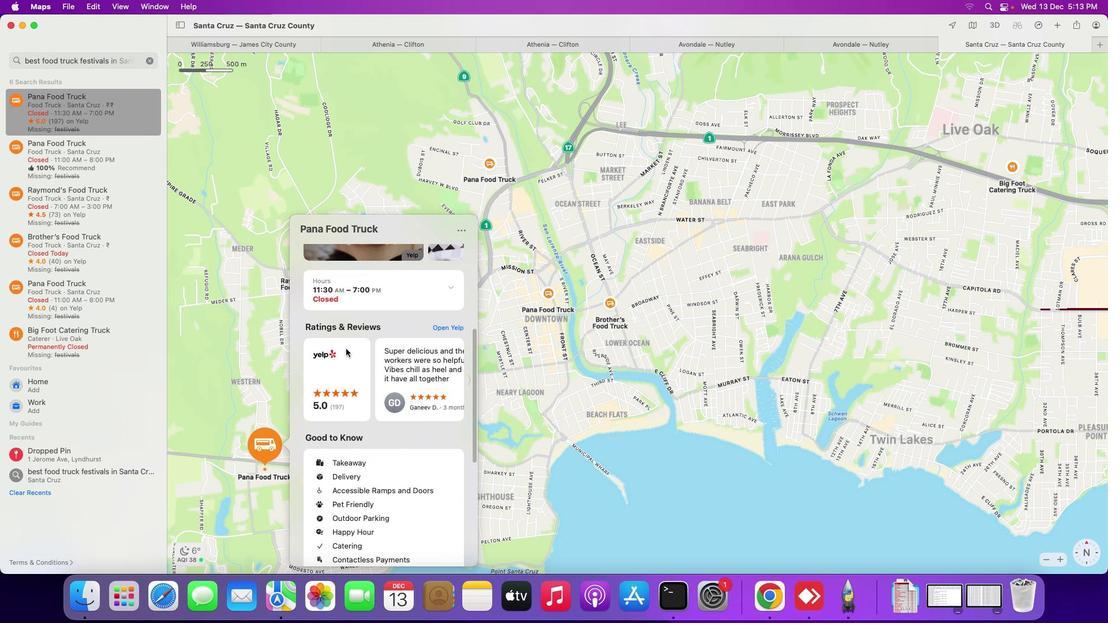 
Action: Mouse scrolled (419, 432) with delta (0, 4)
Screenshot: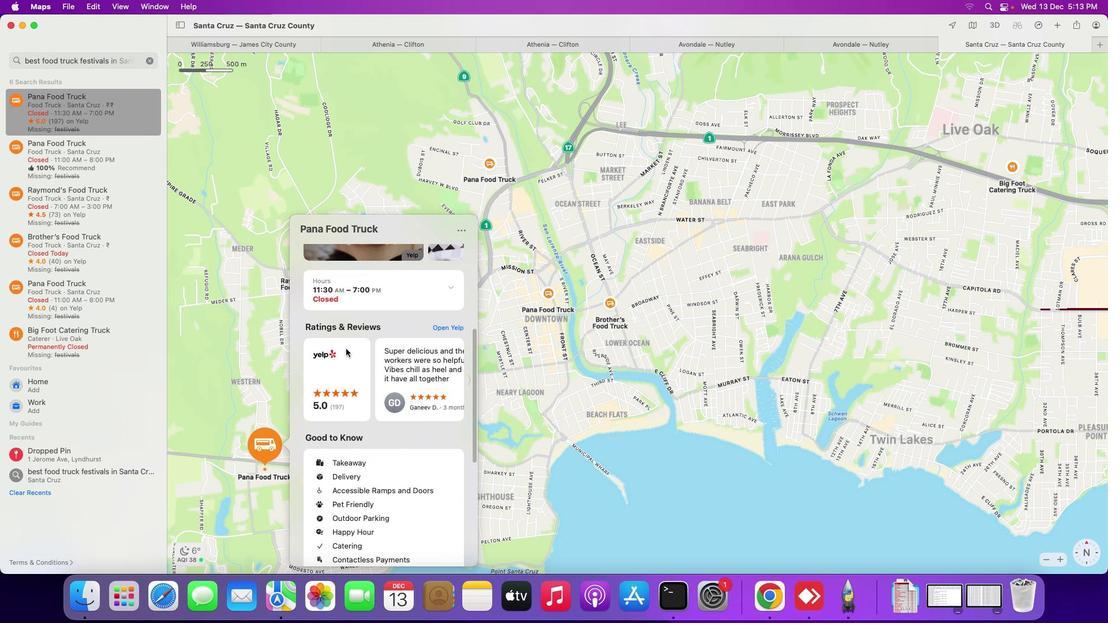
Action: Mouse moved to (94, 147)
Screenshot: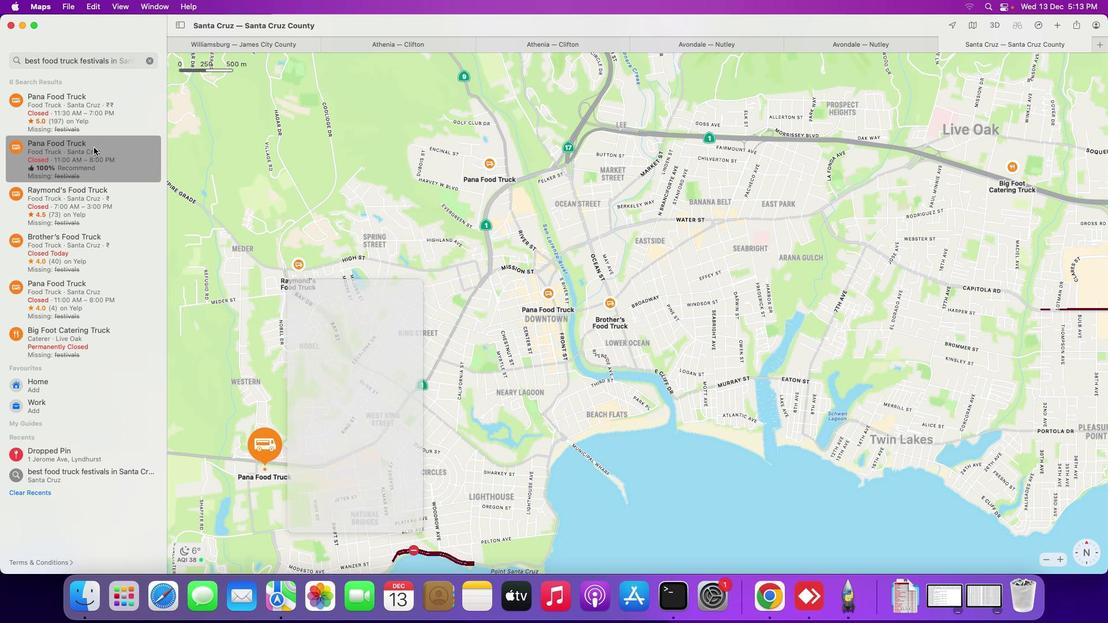 
Action: Mouse pressed left at (94, 147)
Screenshot: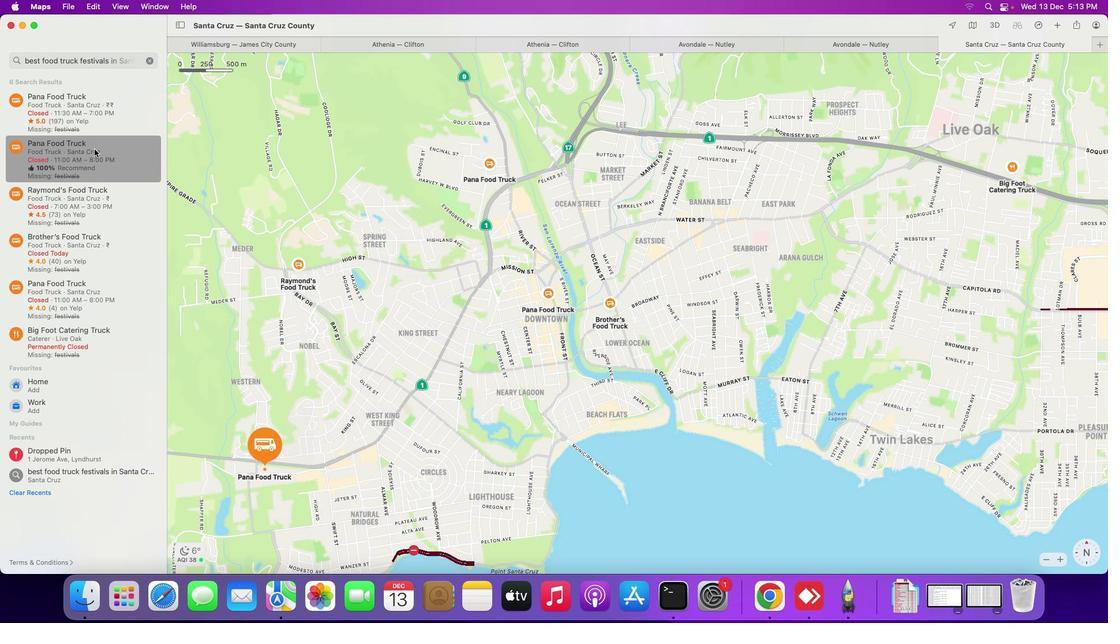 
Action: Mouse moved to (641, 292)
Screenshot: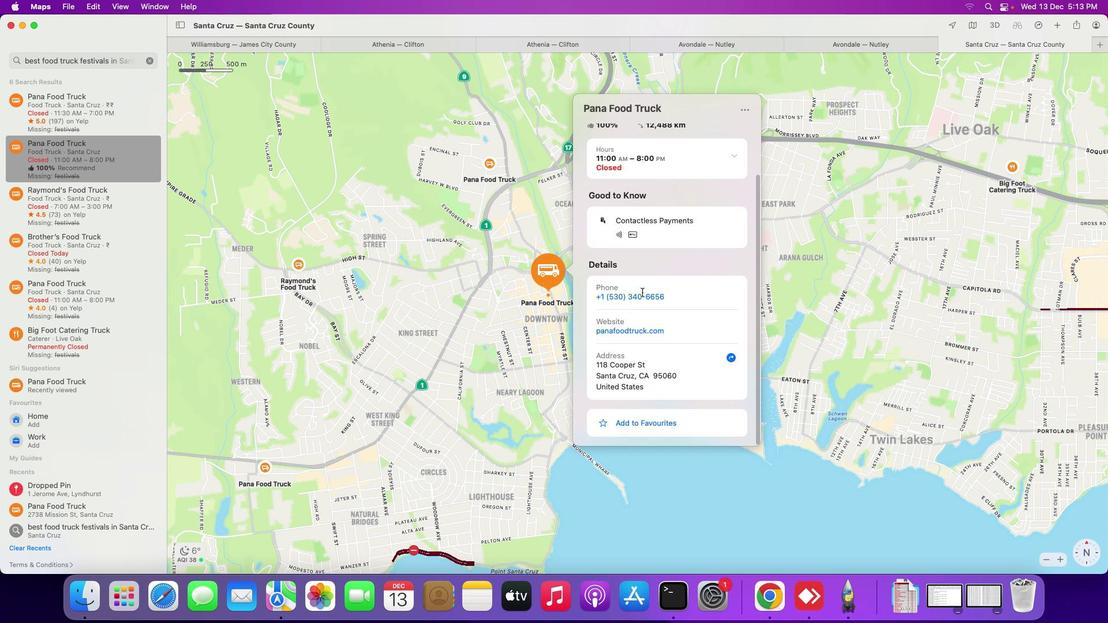
Action: Mouse scrolled (641, 292) with delta (0, 0)
Screenshot: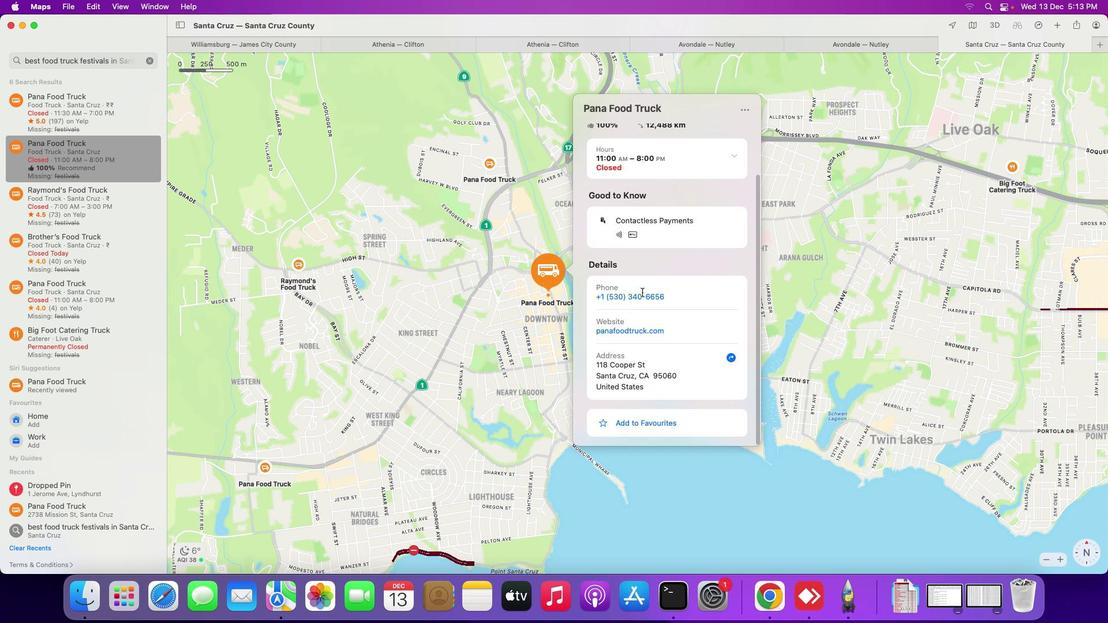 
Action: Mouse scrolled (641, 292) with delta (0, 0)
Screenshot: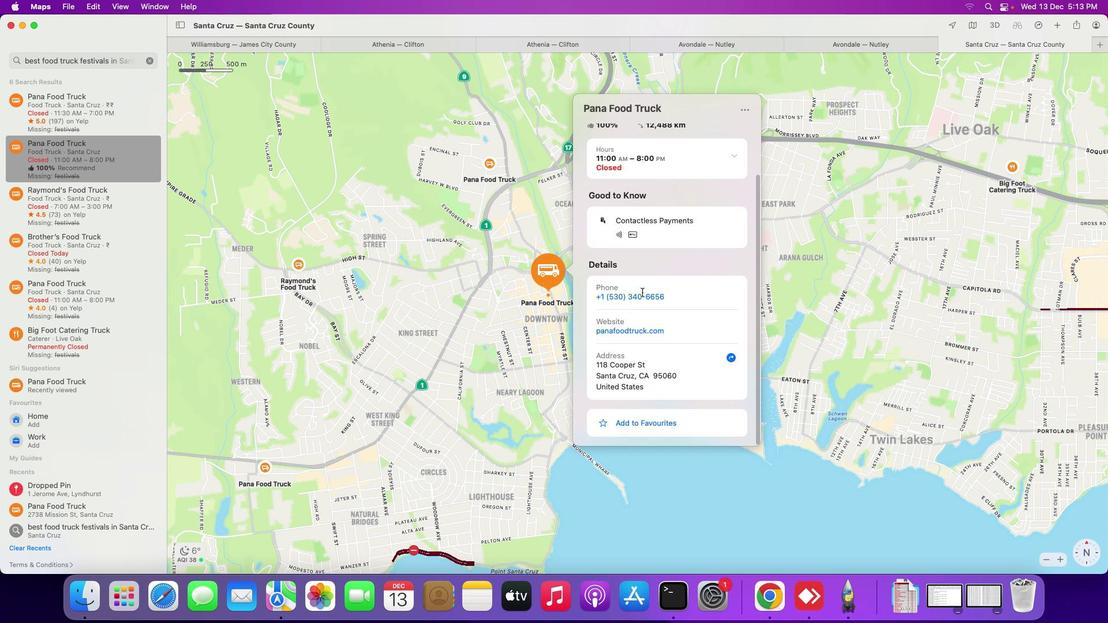 
Action: Mouse moved to (641, 292)
Screenshot: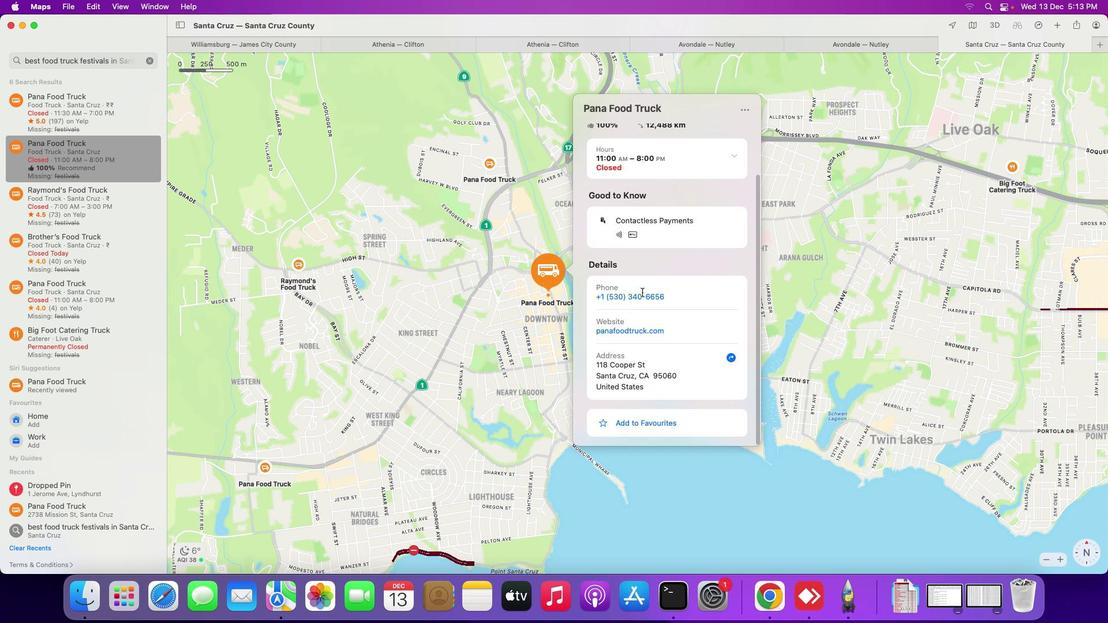 
Action: Mouse scrolled (641, 292) with delta (0, -2)
Screenshot: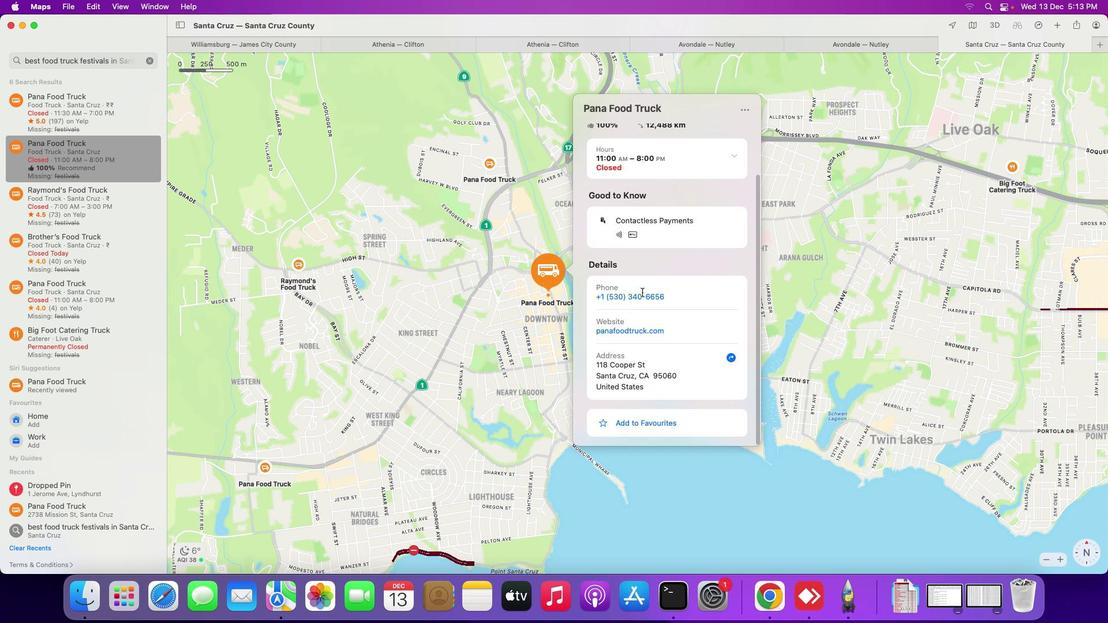 
Action: Mouse moved to (642, 292)
Screenshot: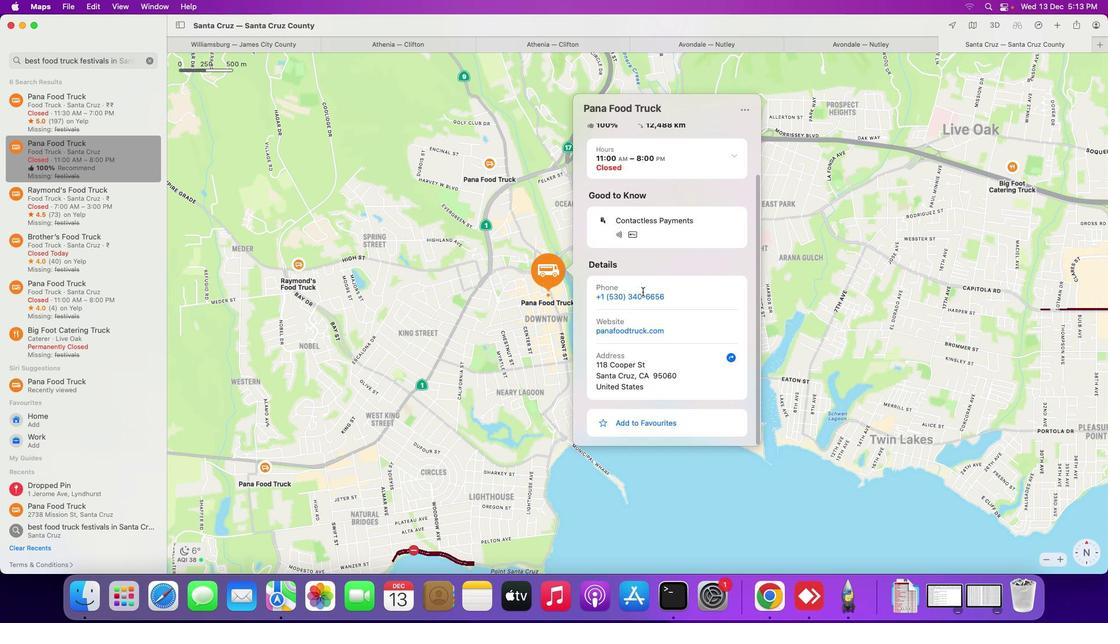 
Action: Mouse scrolled (642, 292) with delta (0, -2)
Screenshot: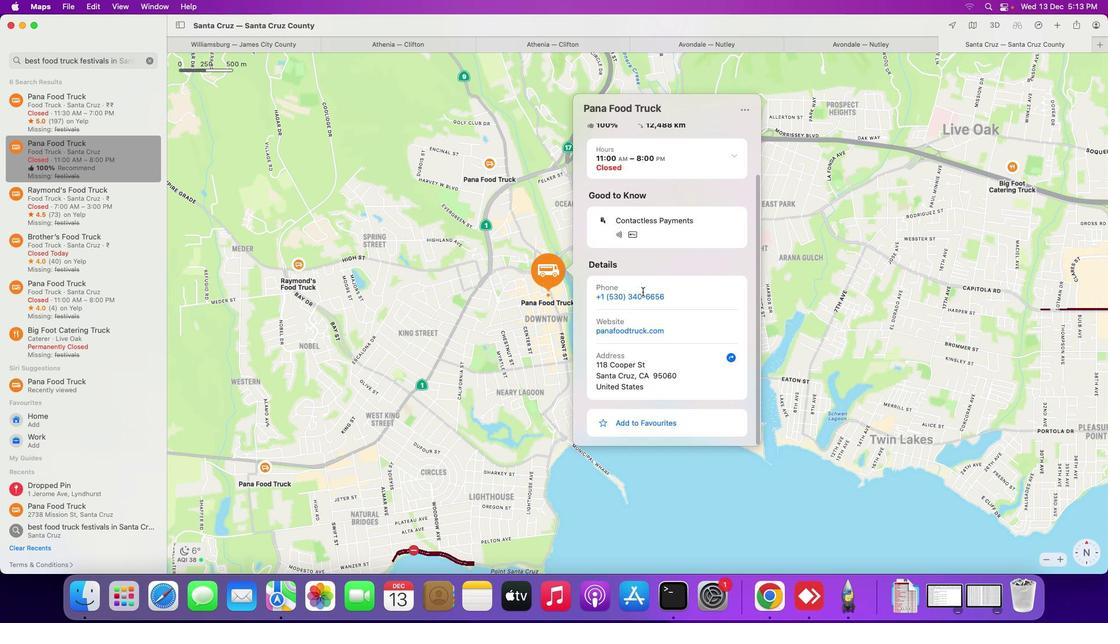 
Action: Mouse moved to (642, 292)
Screenshot: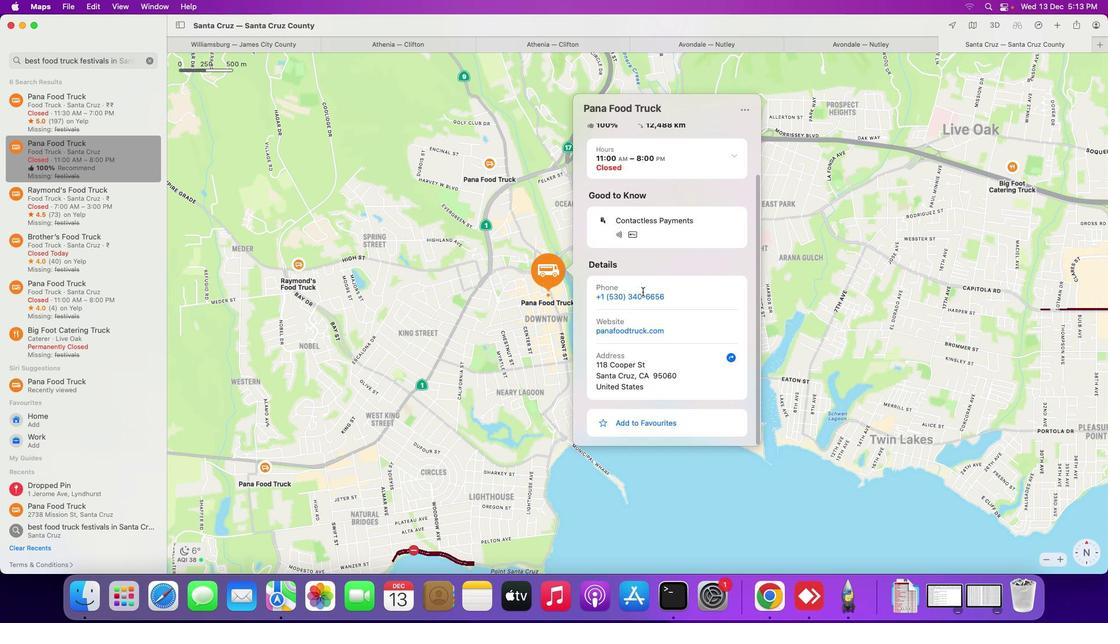 
Action: Mouse scrolled (642, 292) with delta (0, -3)
Screenshot: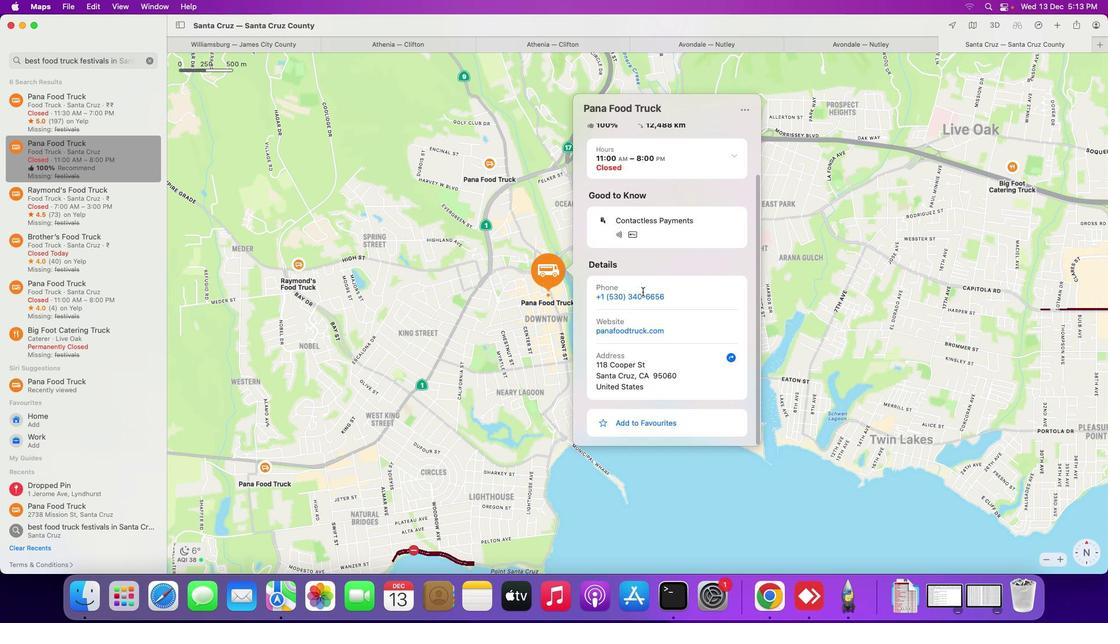 
Action: Mouse scrolled (642, 292) with delta (0, -4)
Screenshot: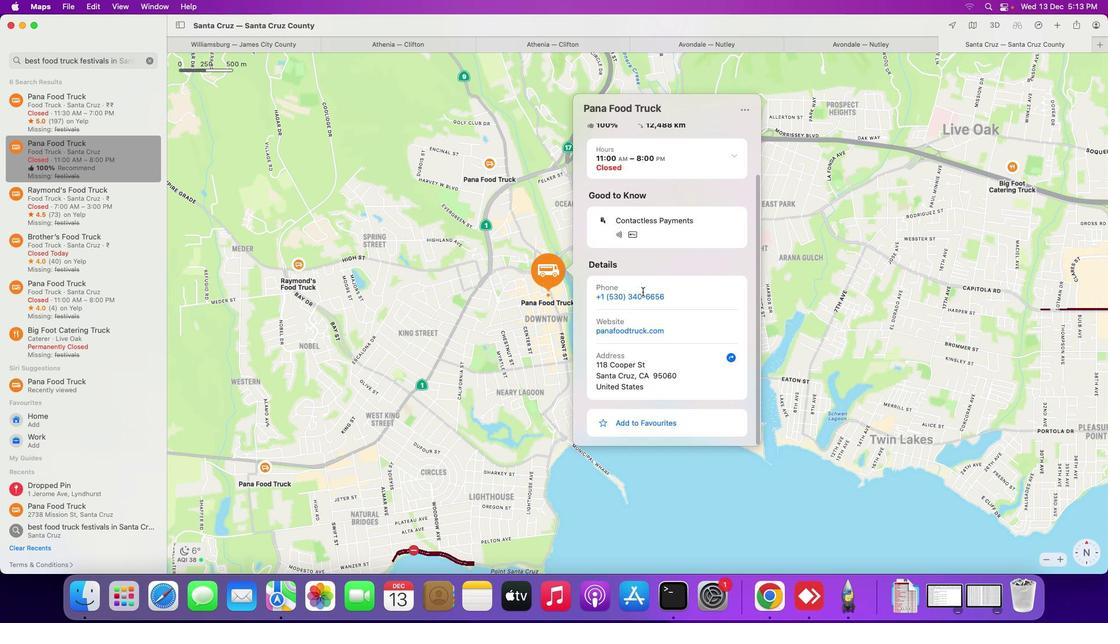 
Action: Mouse scrolled (642, 292) with delta (0, -4)
Screenshot: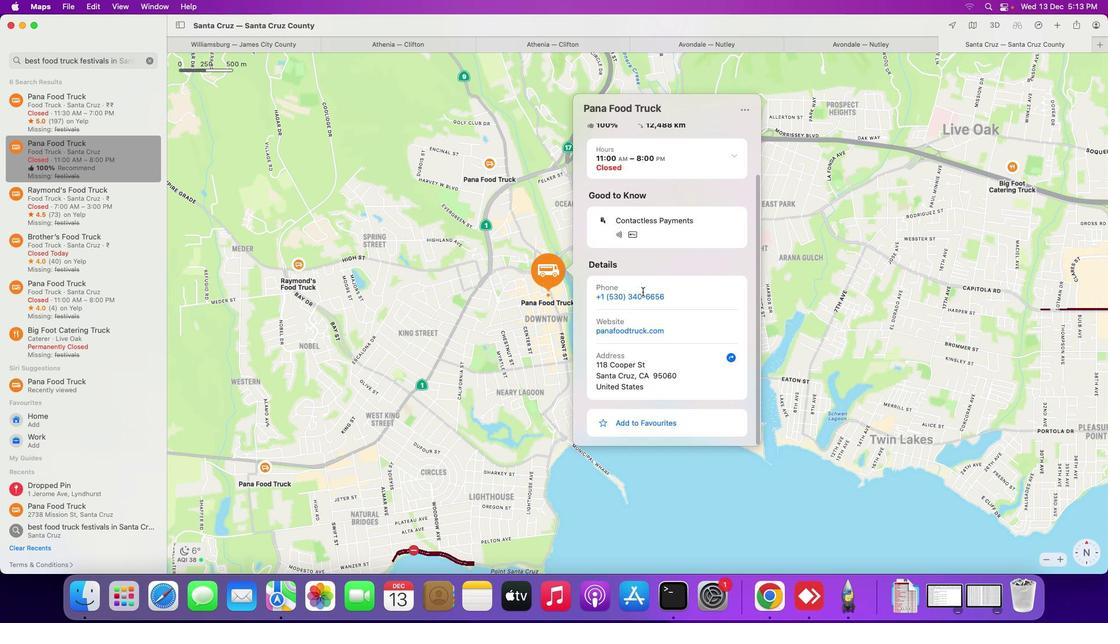 
Action: Mouse scrolled (642, 292) with delta (0, -4)
Screenshot: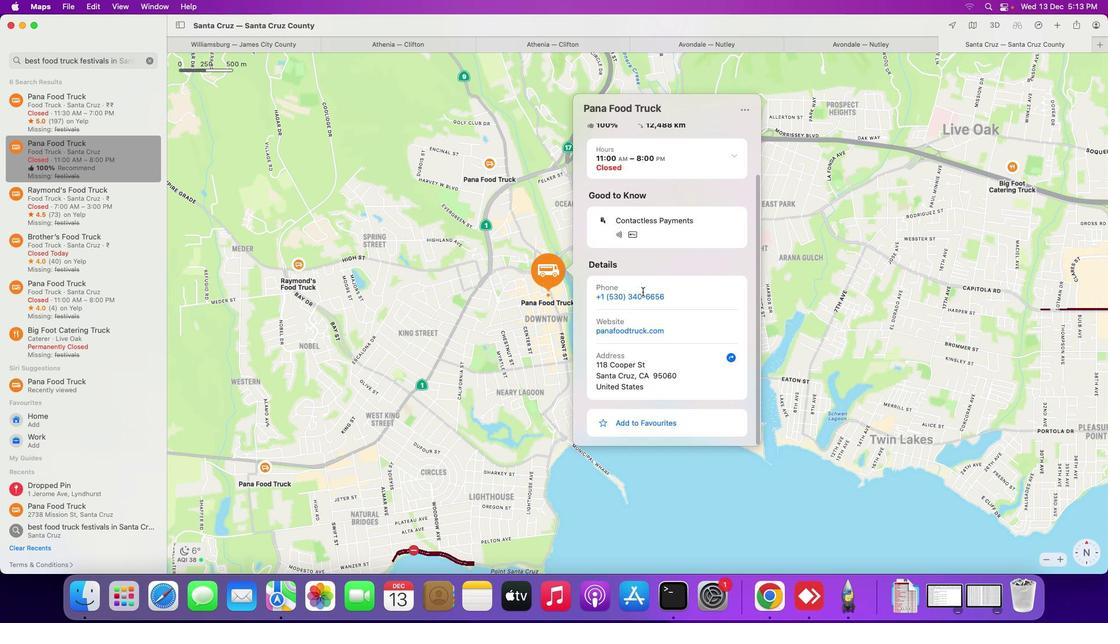 
Action: Mouse moved to (64, 199)
Screenshot: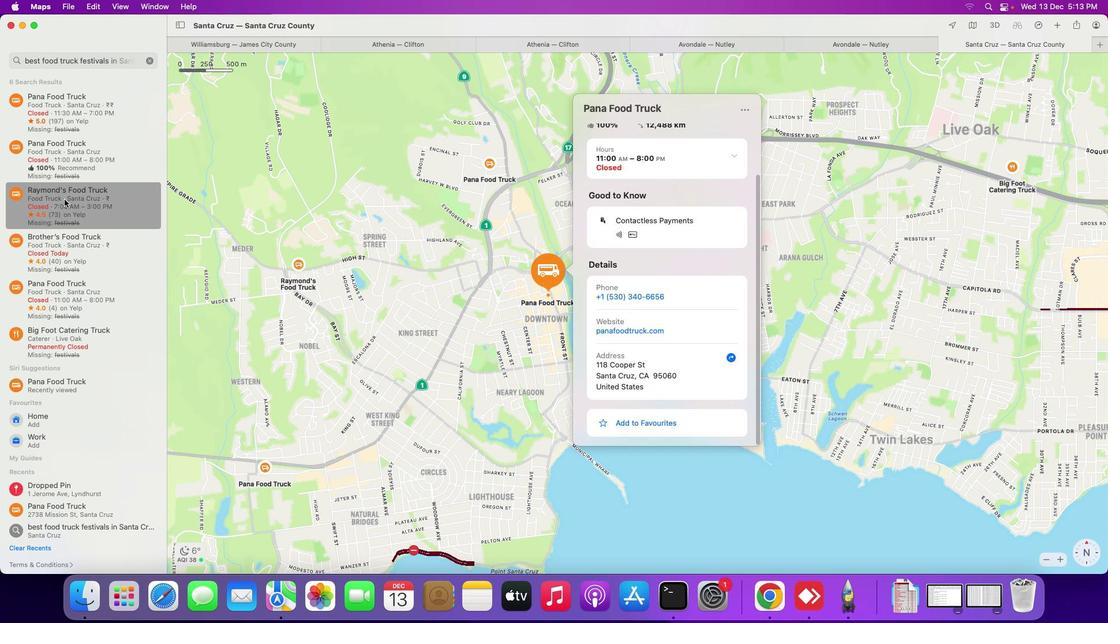 
Action: Mouse pressed left at (64, 199)
Screenshot: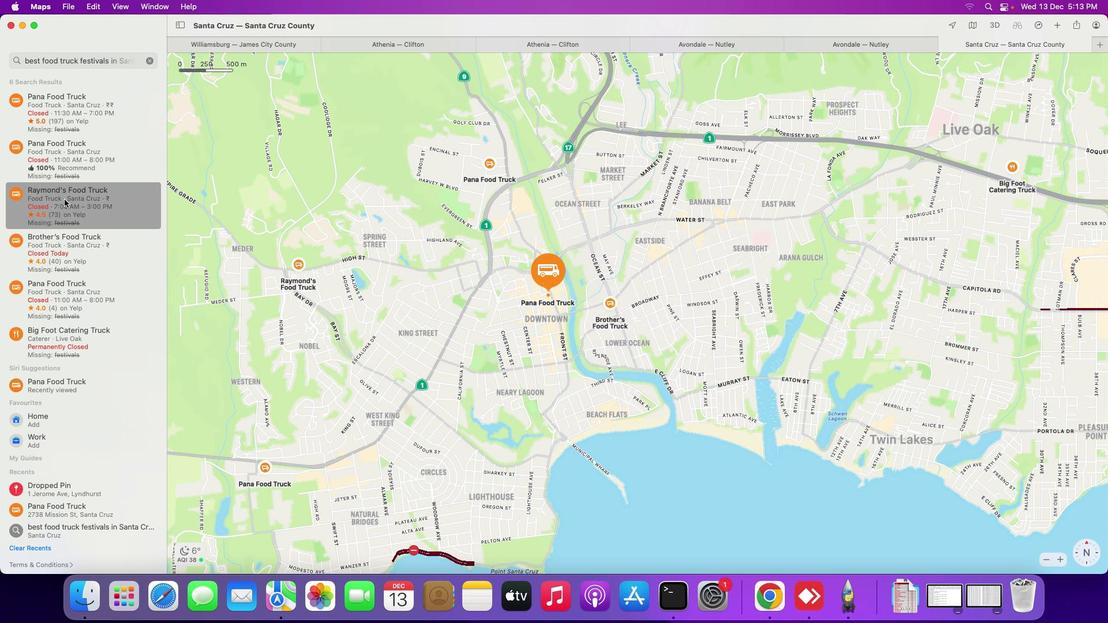 
Action: Mouse moved to (423, 283)
Screenshot: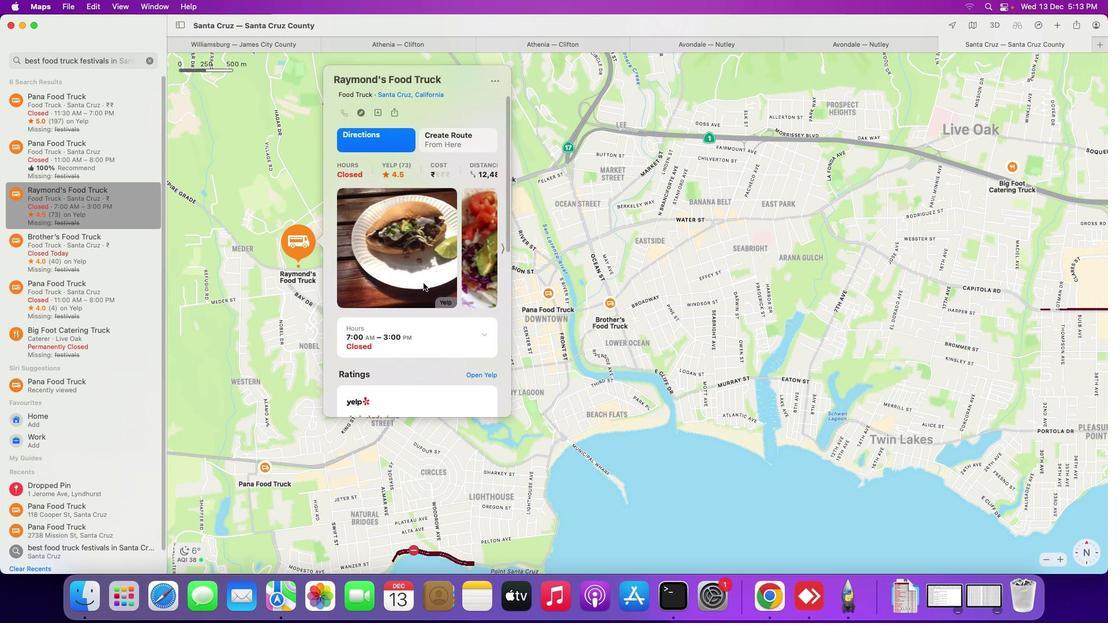 
Action: Mouse scrolled (423, 283) with delta (0, 0)
Screenshot: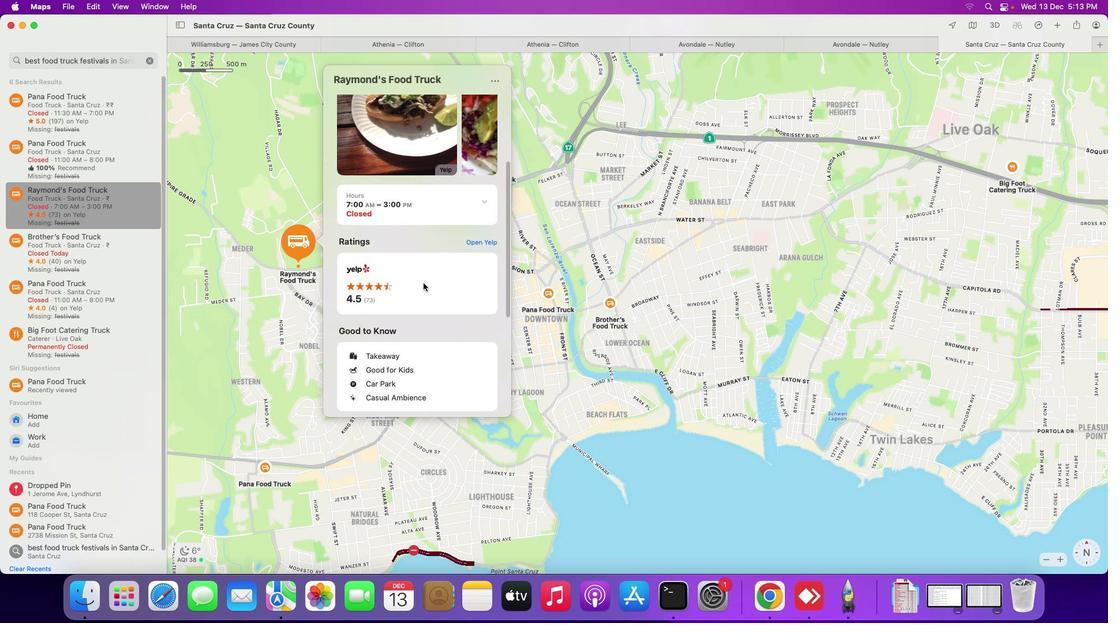 
Action: Mouse scrolled (423, 283) with delta (0, 0)
Screenshot: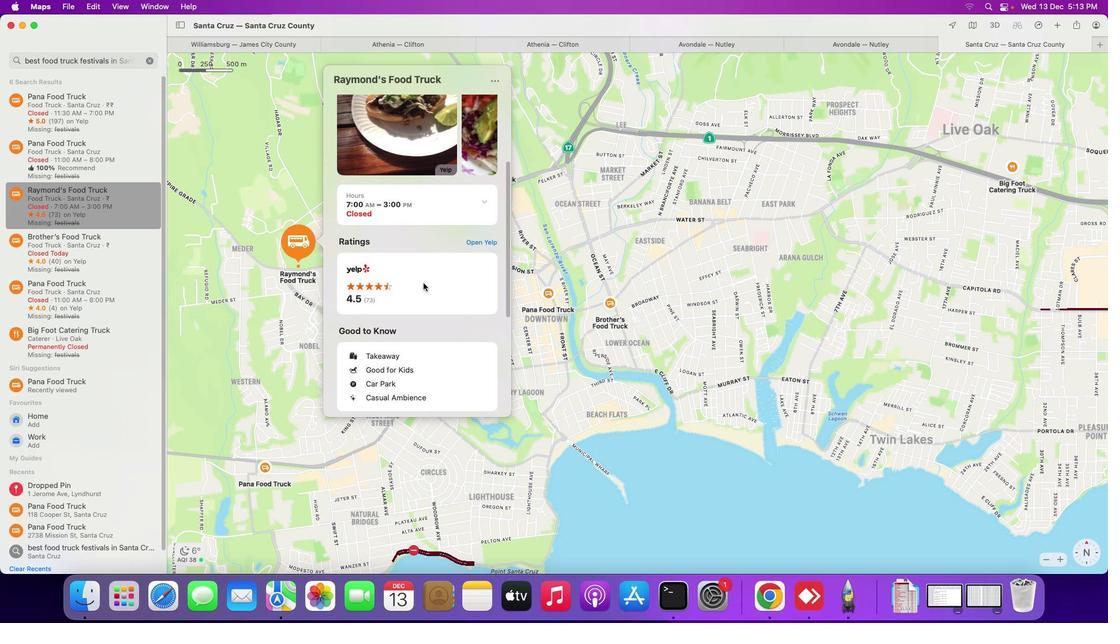 
Action: Mouse scrolled (423, 283) with delta (0, 0)
Screenshot: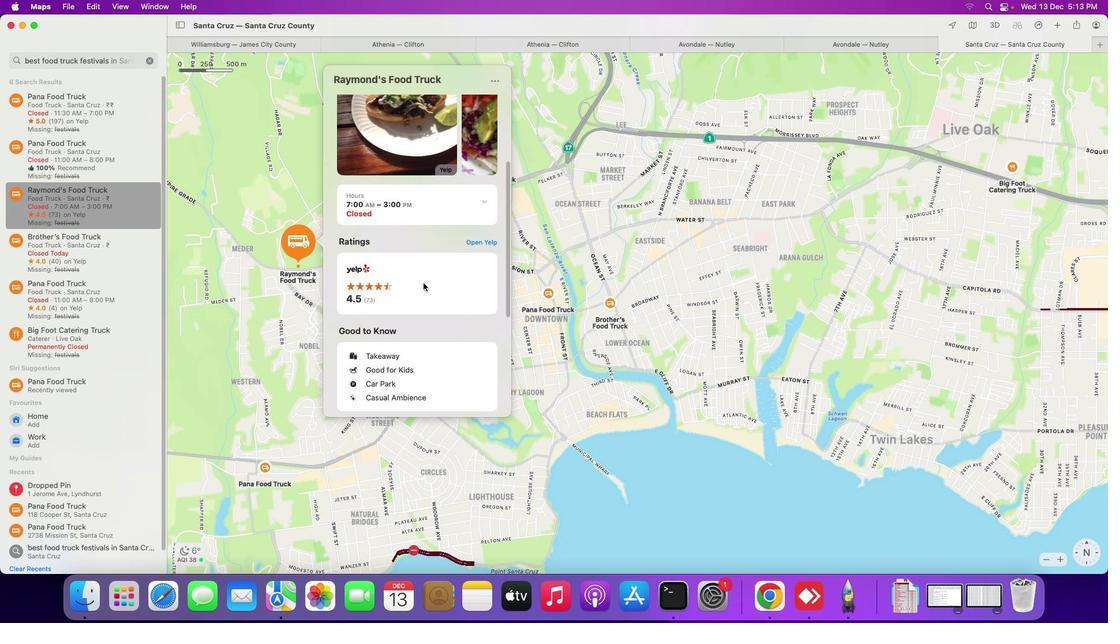 
Action: Mouse scrolled (423, 283) with delta (0, -1)
Screenshot: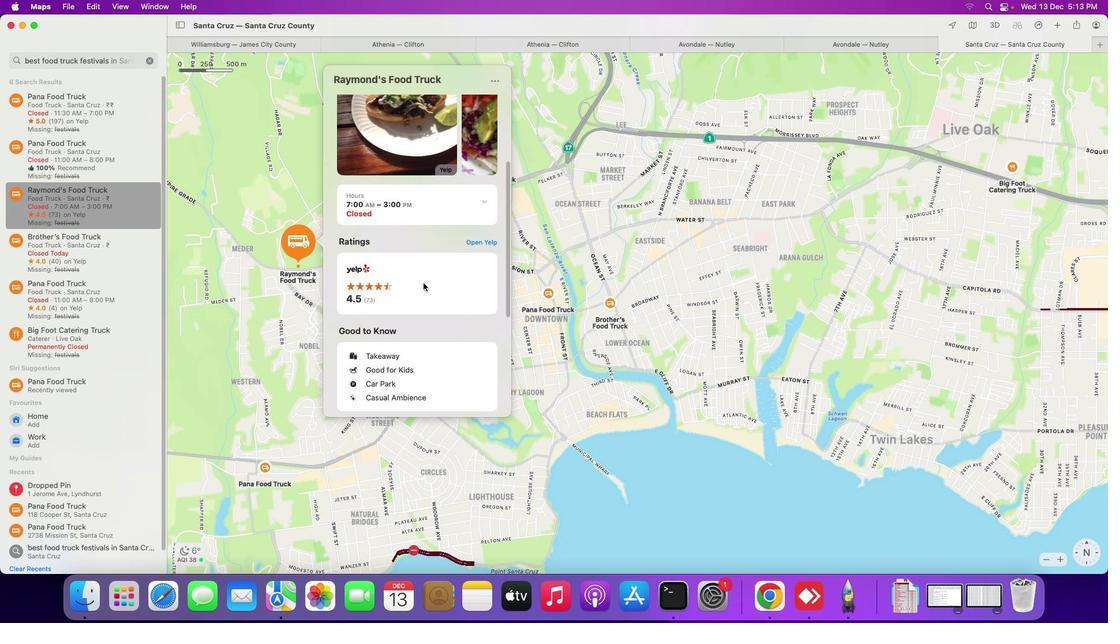 
Action: Mouse scrolled (423, 283) with delta (0, -2)
Screenshot: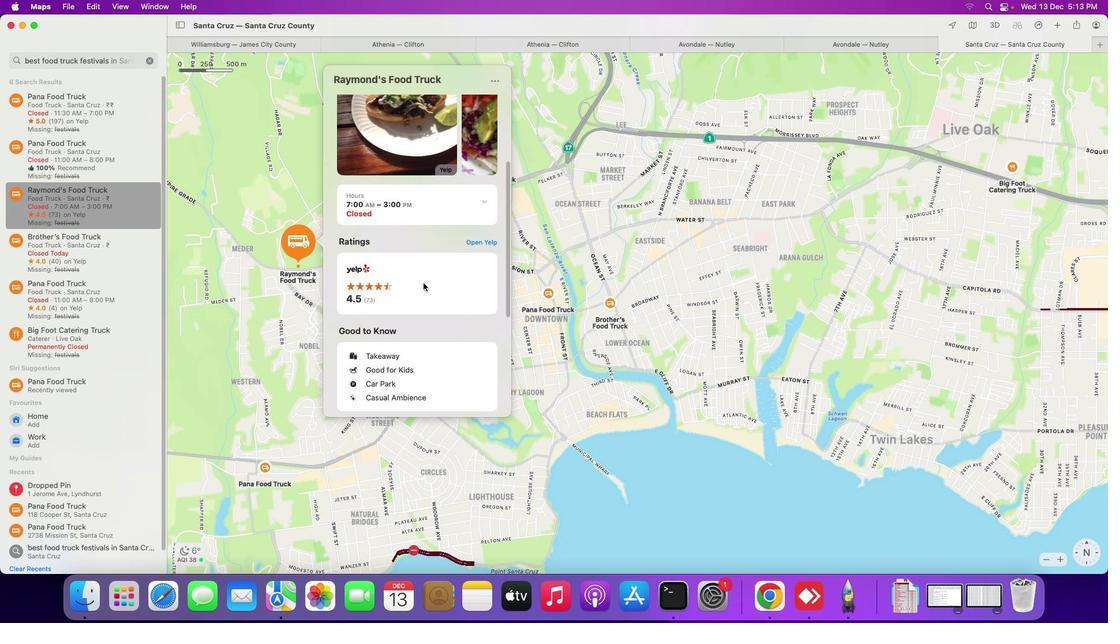 
Action: Mouse scrolled (423, 283) with delta (0, -3)
Screenshot: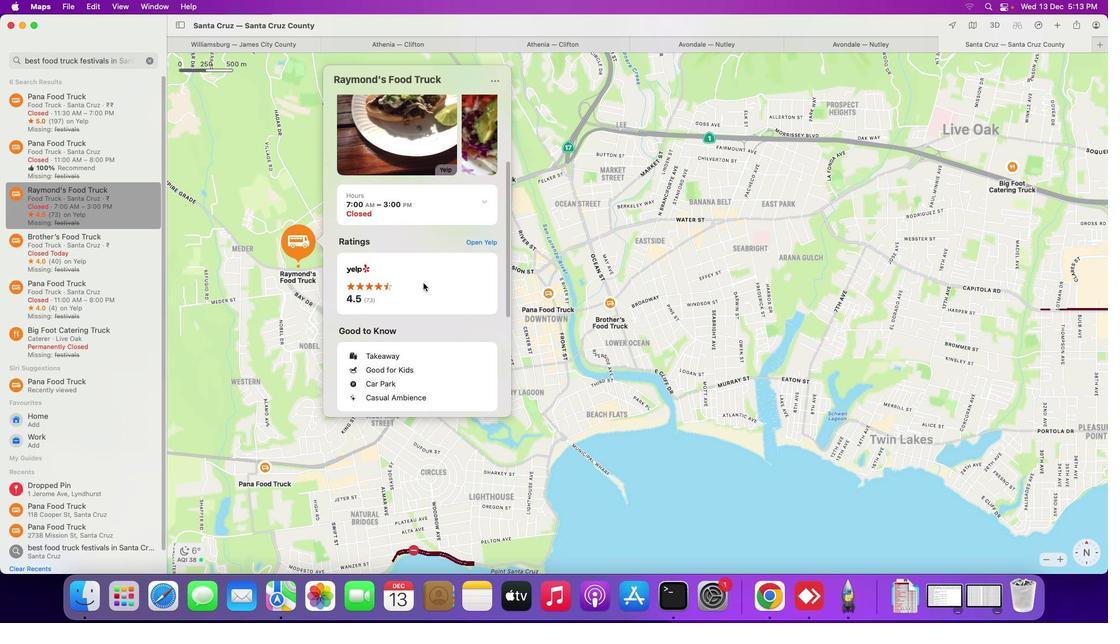 
Action: Mouse scrolled (423, 283) with delta (0, -3)
Screenshot: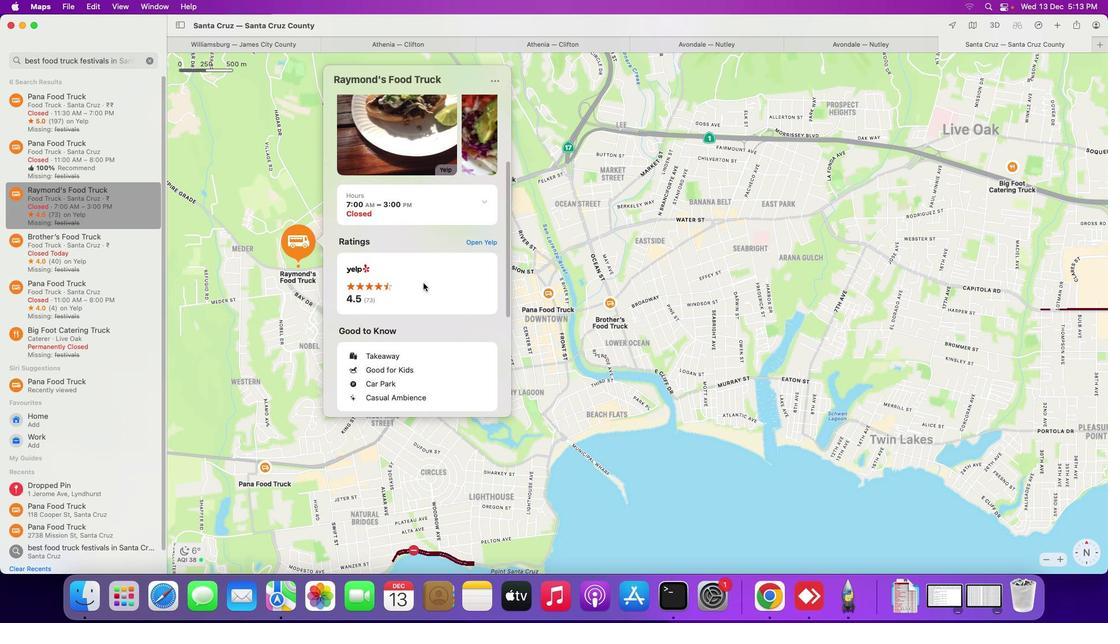 
Action: Mouse scrolled (423, 283) with delta (0, 0)
Screenshot: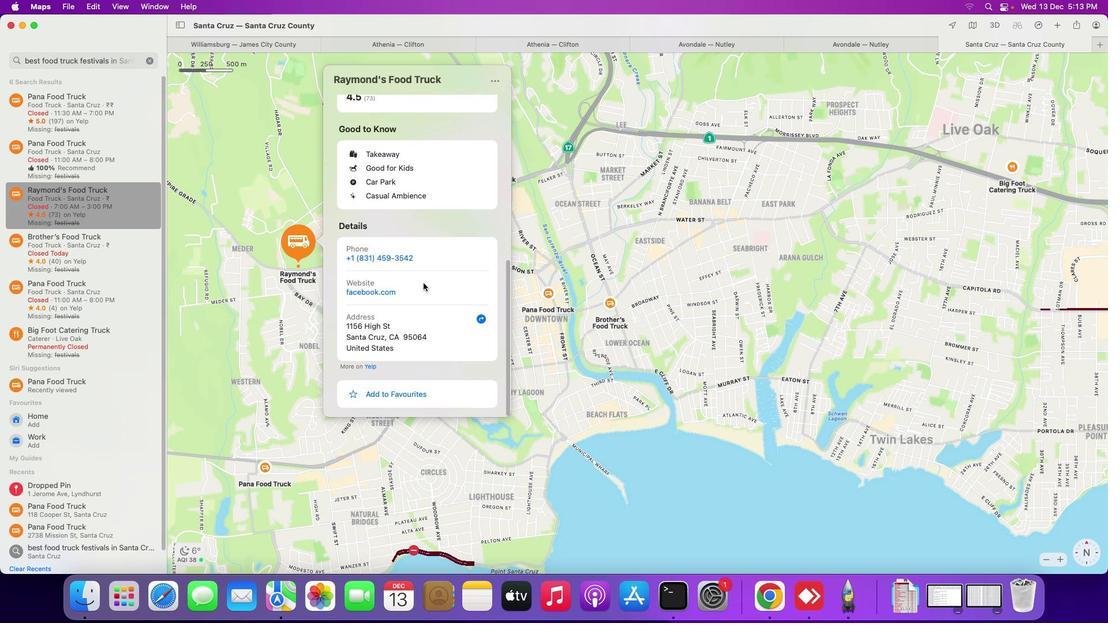 
Action: Mouse scrolled (423, 283) with delta (0, 0)
Screenshot: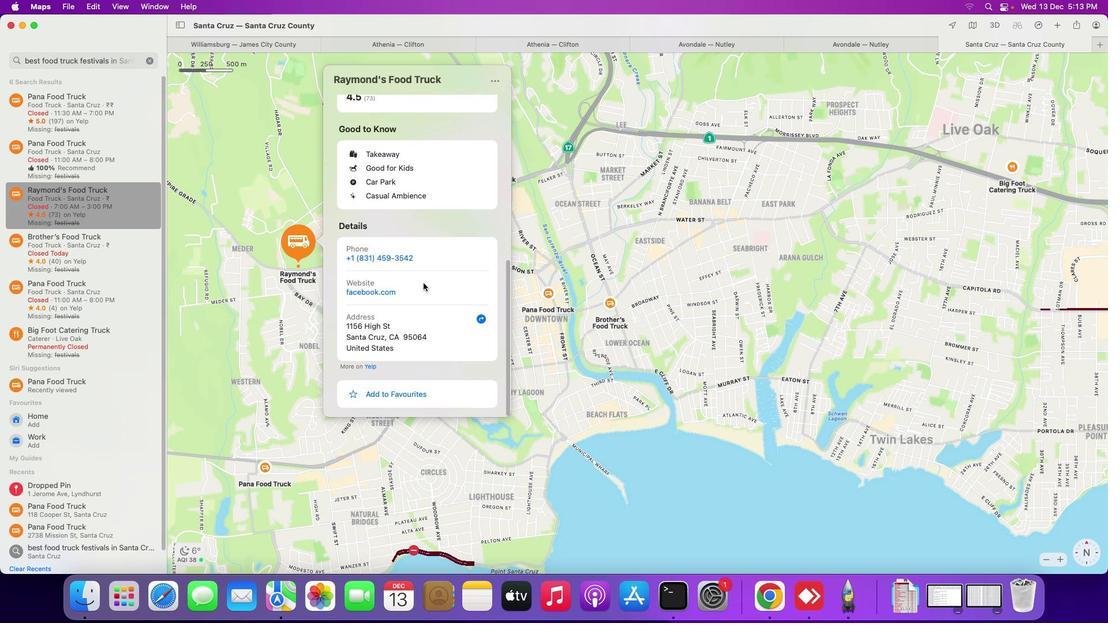 
Action: Mouse scrolled (423, 283) with delta (0, -1)
Screenshot: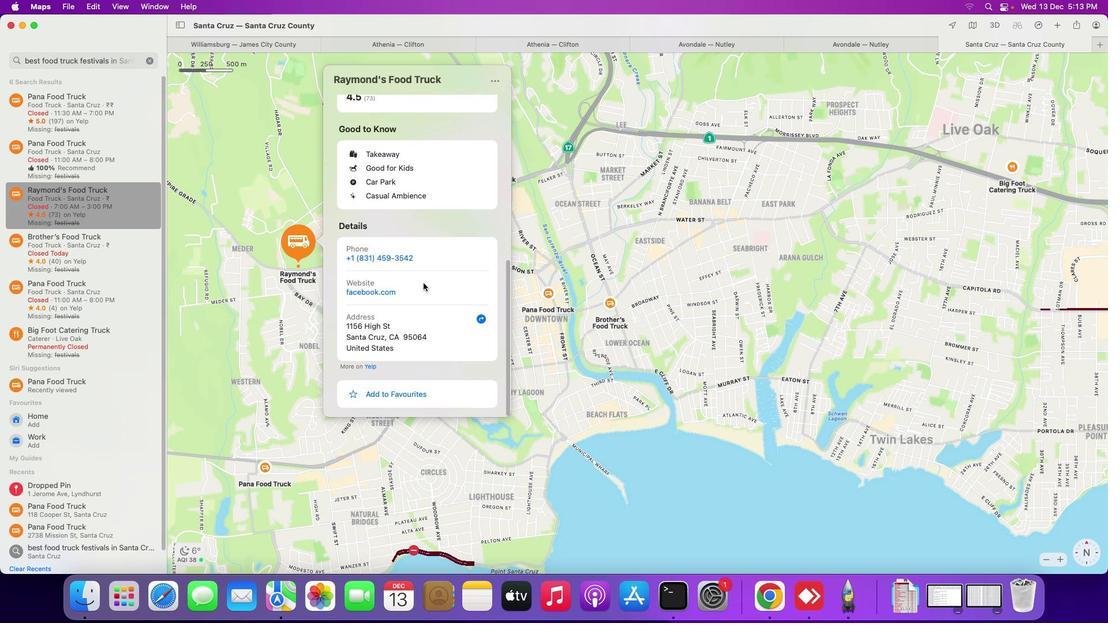 
Action: Mouse scrolled (423, 283) with delta (0, -2)
Screenshot: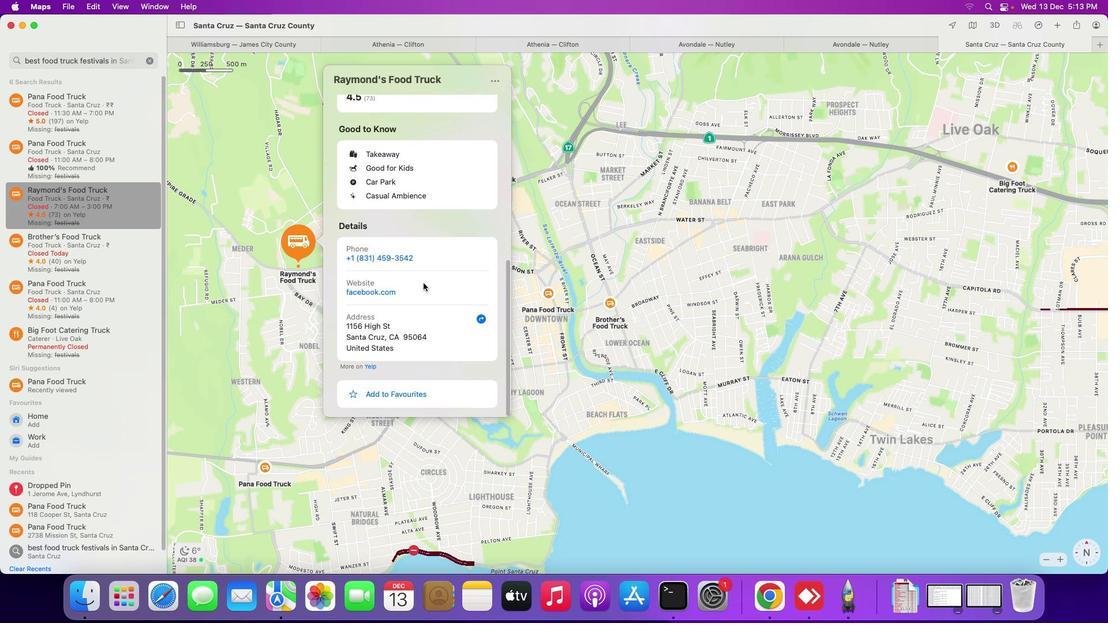 
Action: Mouse scrolled (423, 283) with delta (0, -3)
Screenshot: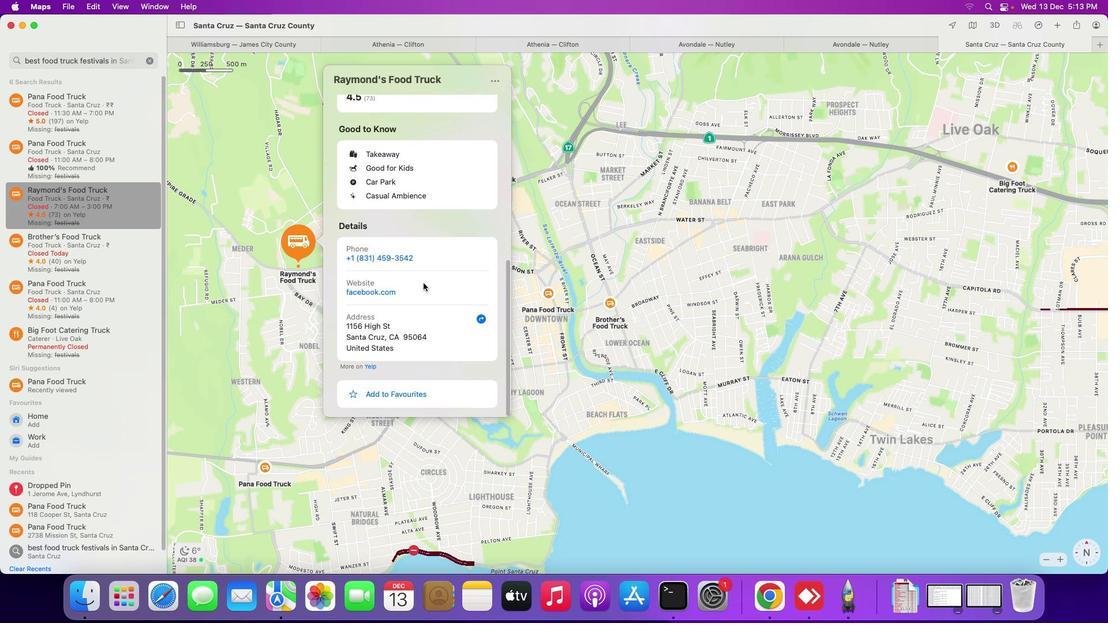 
Action: Mouse scrolled (423, 283) with delta (0, -3)
Screenshot: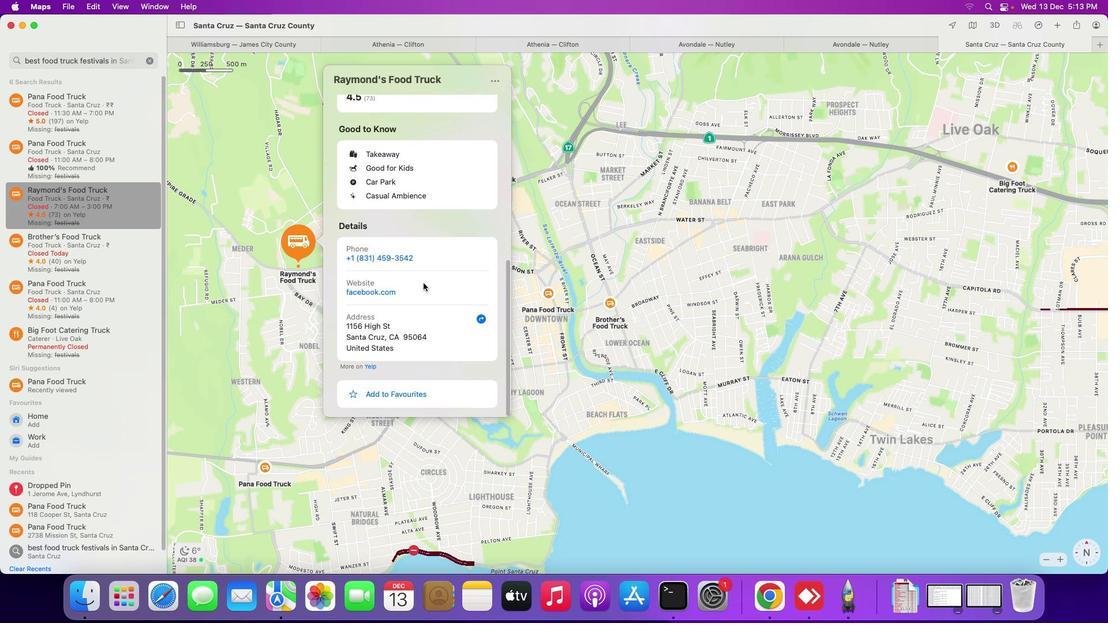 
Action: Mouse scrolled (423, 283) with delta (0, -4)
Screenshot: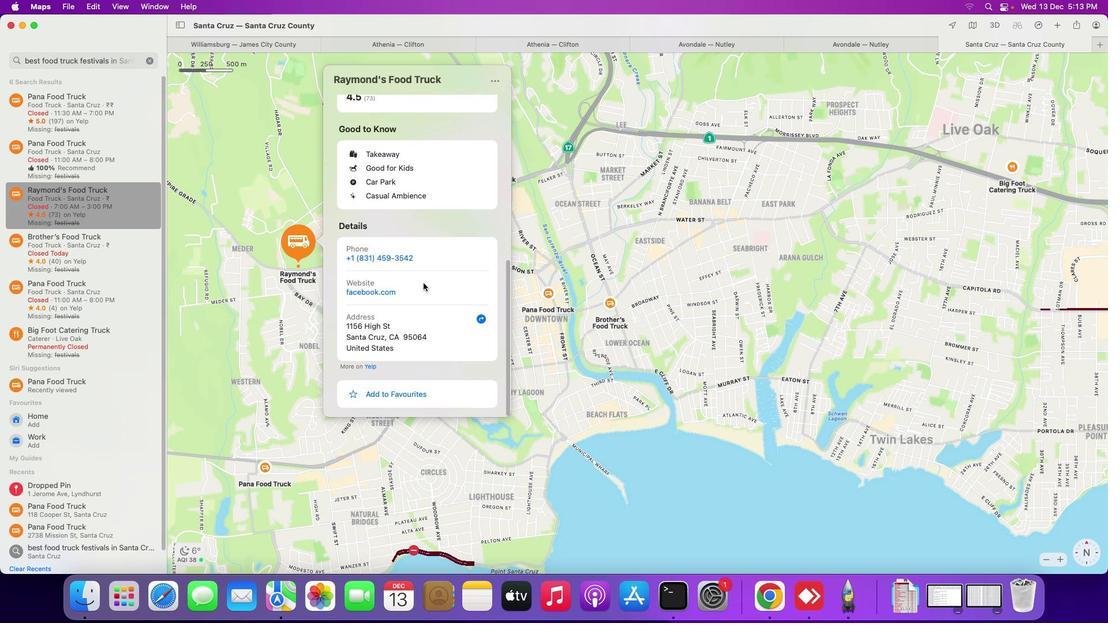 
Action: Mouse scrolled (423, 283) with delta (0, -4)
Screenshot: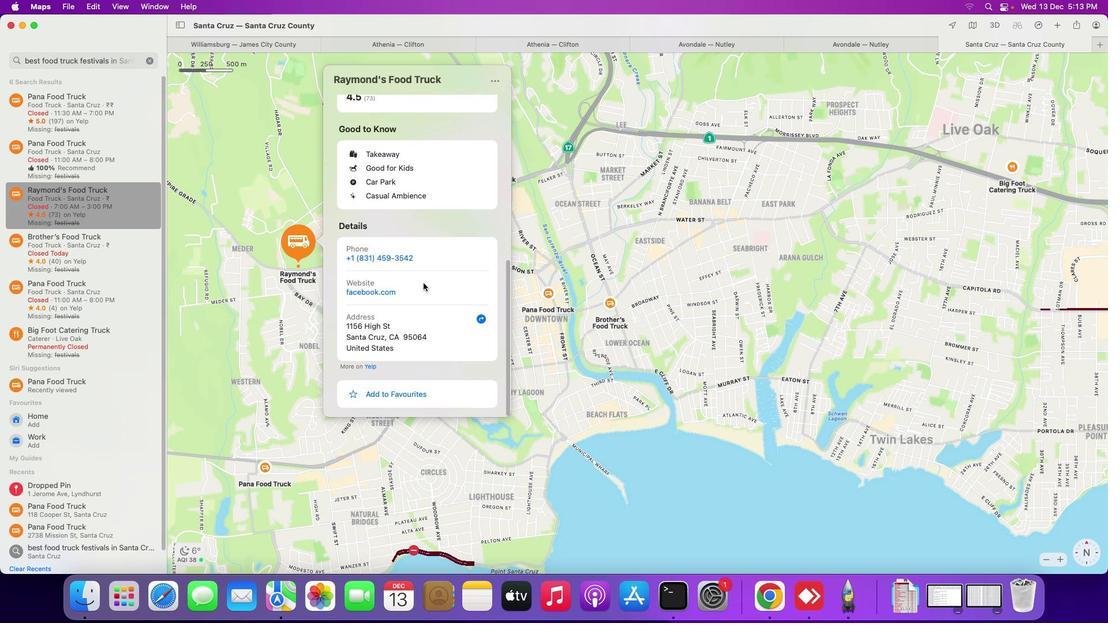 
Action: Mouse scrolled (423, 283) with delta (0, 0)
Screenshot: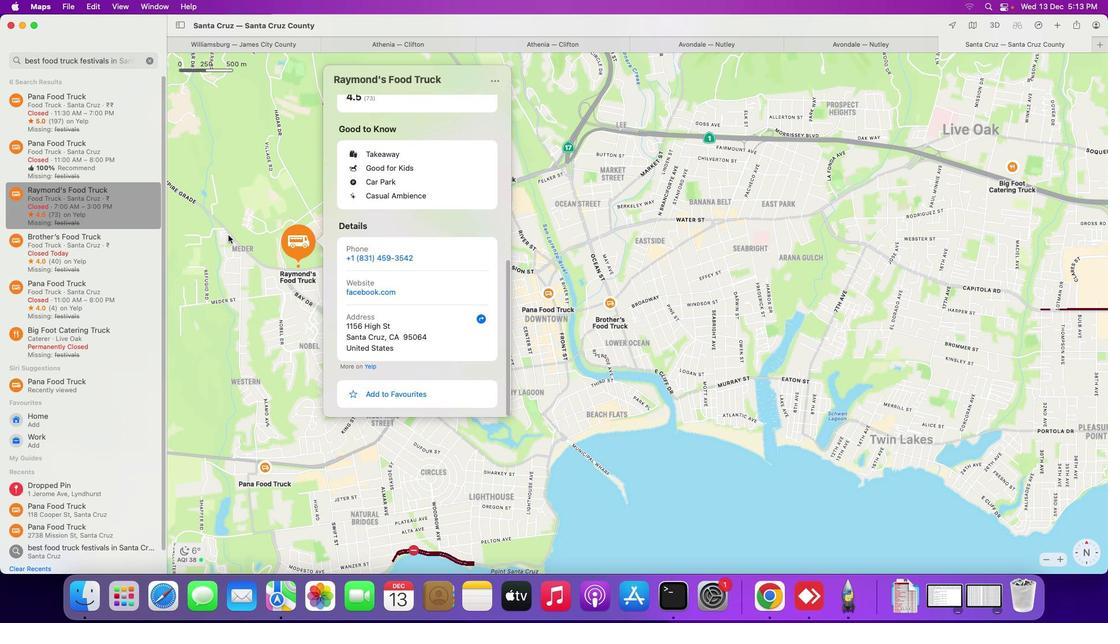 
Action: Mouse scrolled (423, 283) with delta (0, 0)
Screenshot: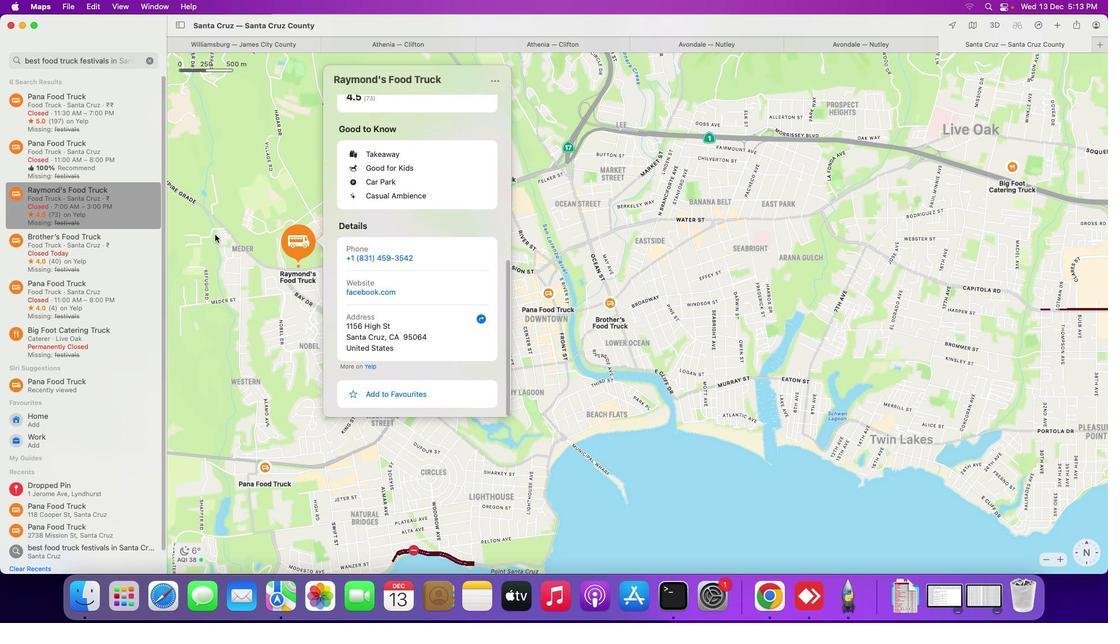 
Action: Mouse scrolled (423, 283) with delta (0, -1)
Screenshot: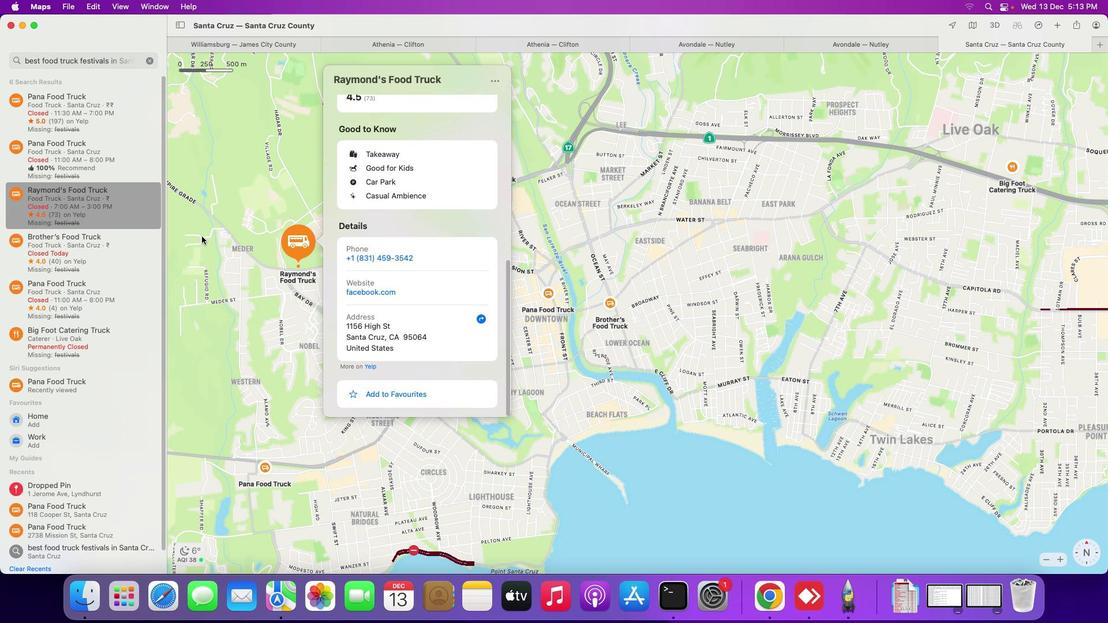 
Action: Mouse scrolled (423, 283) with delta (0, -2)
Screenshot: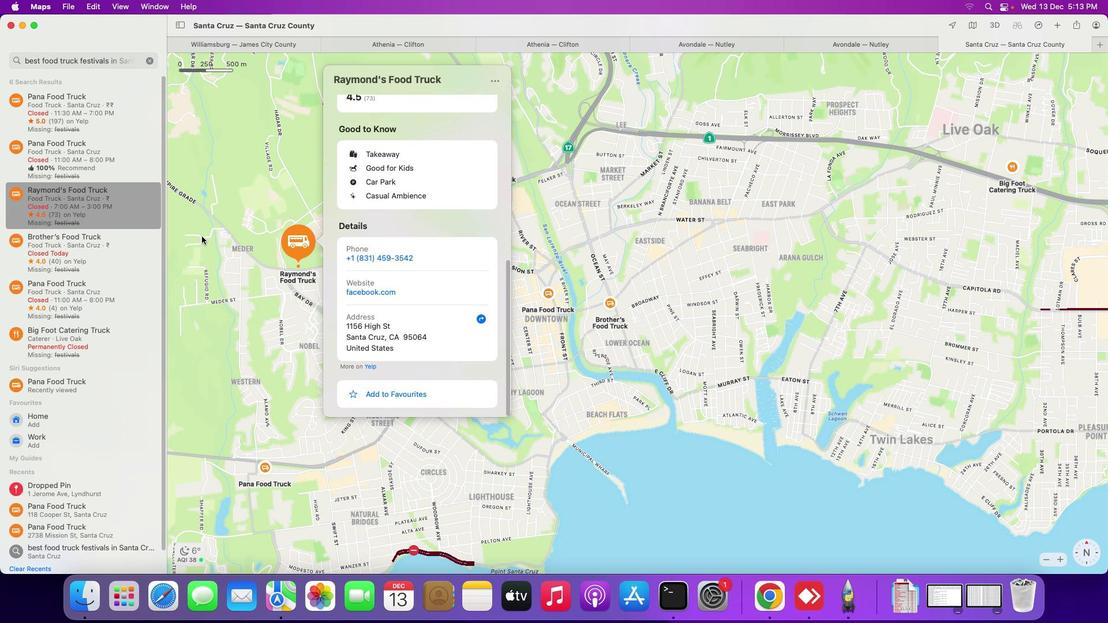 
Action: Mouse scrolled (423, 283) with delta (0, -3)
Screenshot: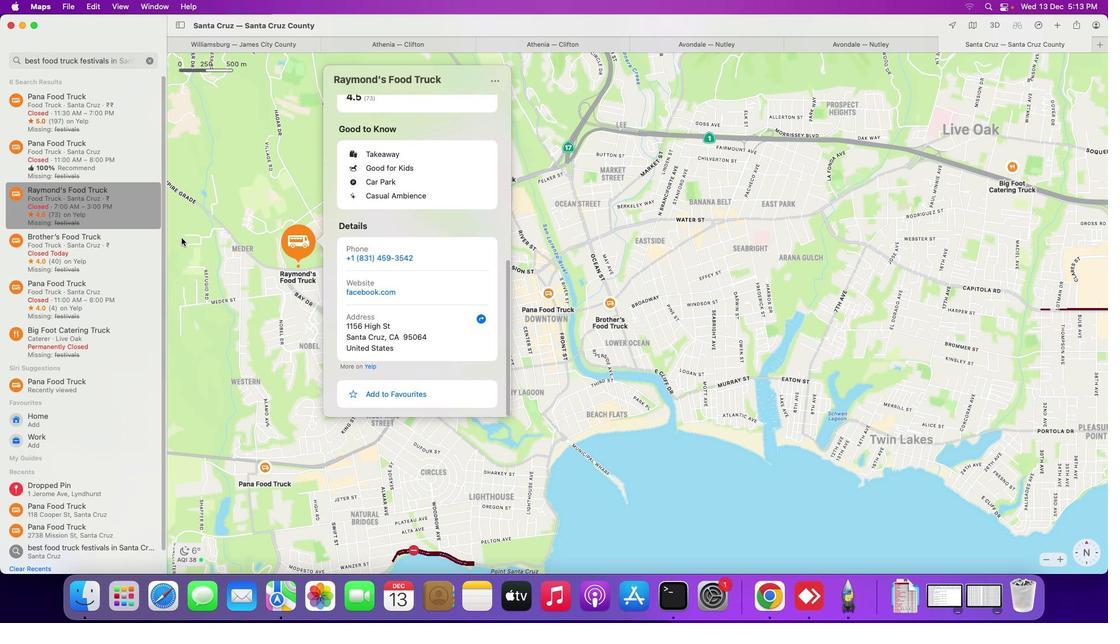 
Action: Mouse scrolled (423, 283) with delta (0, -3)
Screenshot: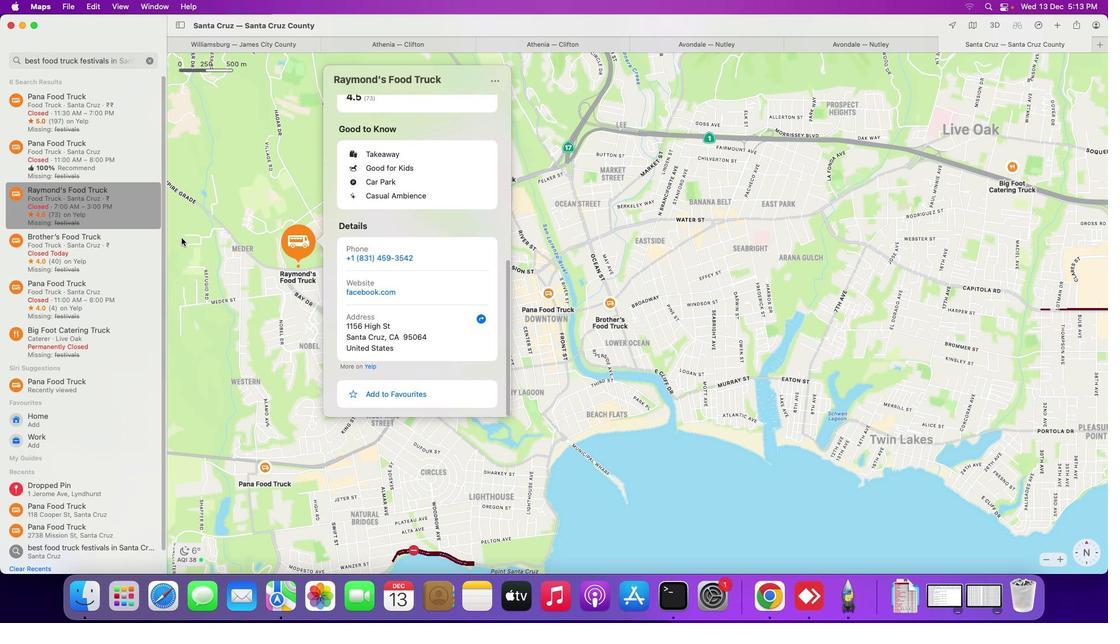 
Action: Mouse scrolled (423, 283) with delta (0, -4)
Screenshot: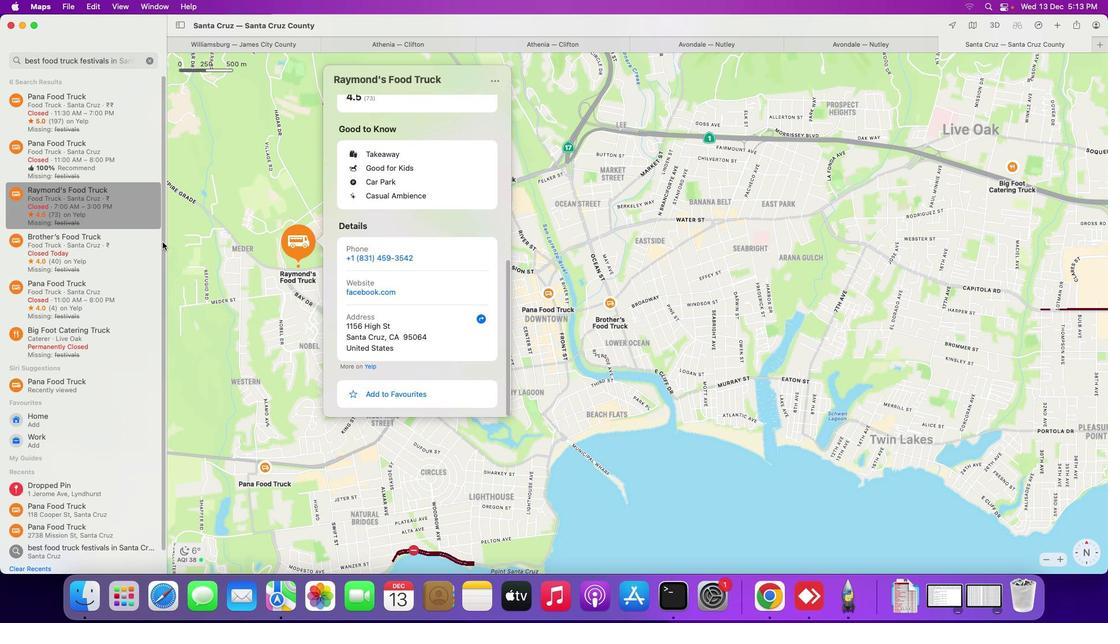 
Action: Mouse moved to (60, 243)
Screenshot: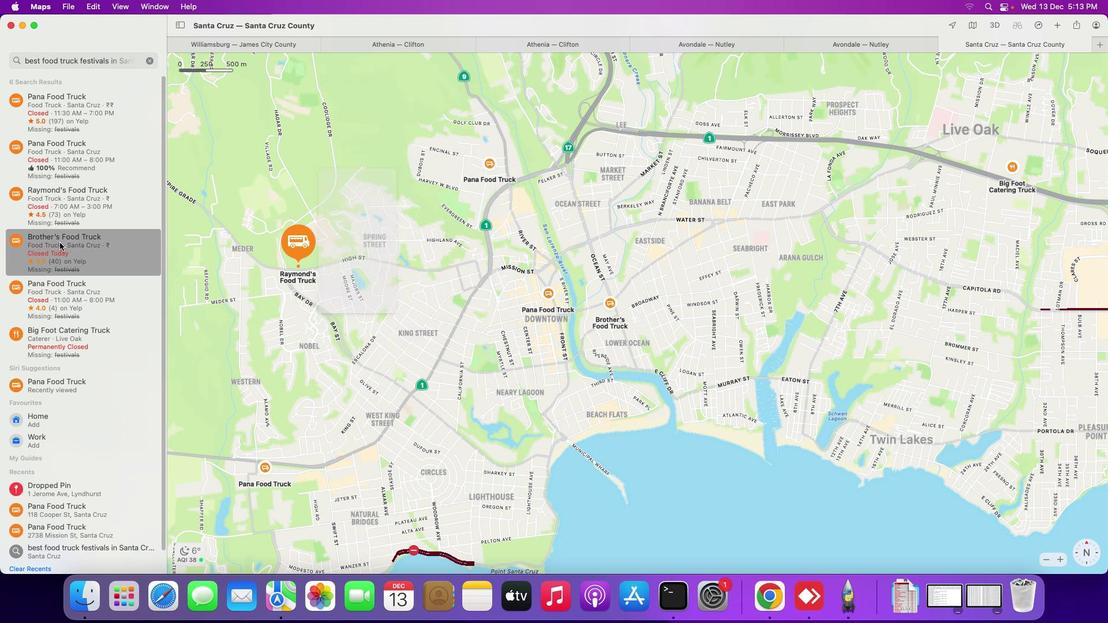
Action: Mouse pressed left at (60, 243)
Screenshot: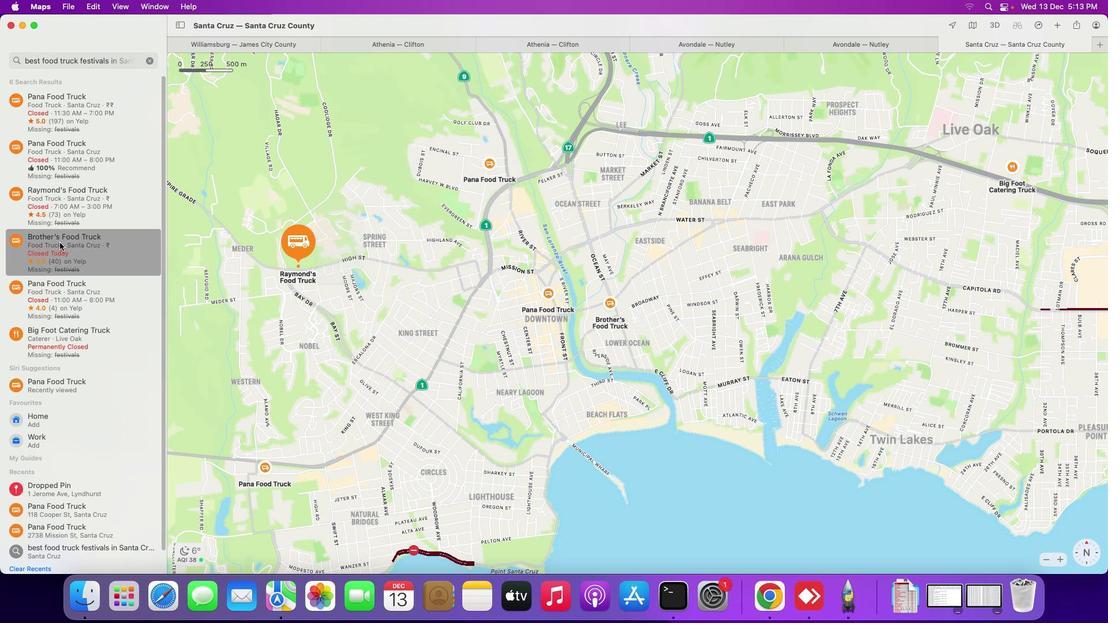 
Action: Mouse moved to (725, 308)
Screenshot: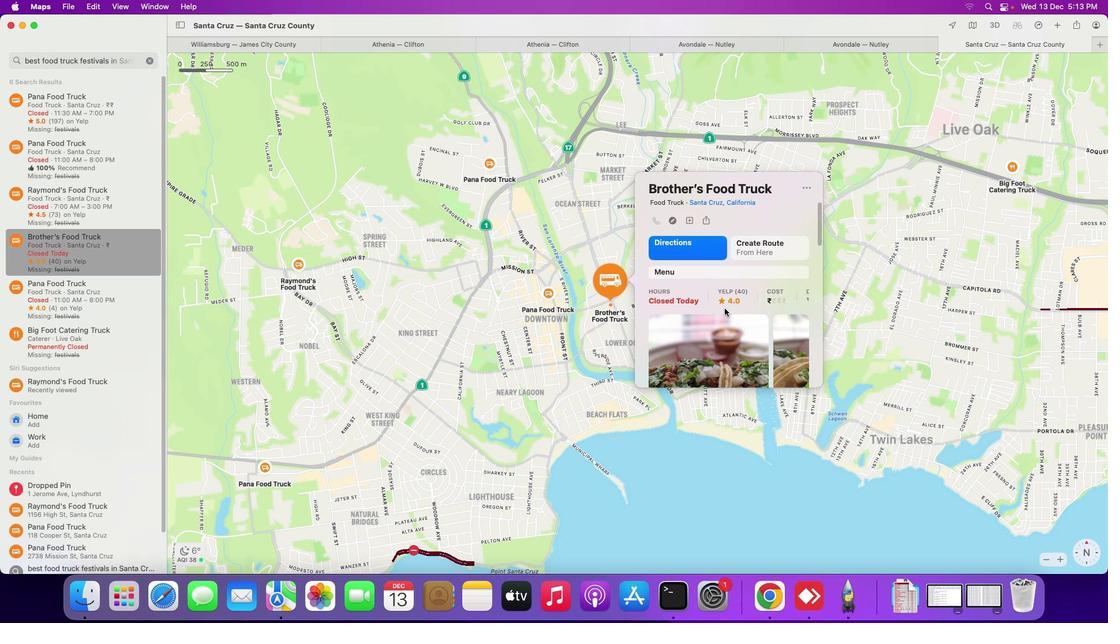
Action: Mouse scrolled (725, 308) with delta (0, 0)
Screenshot: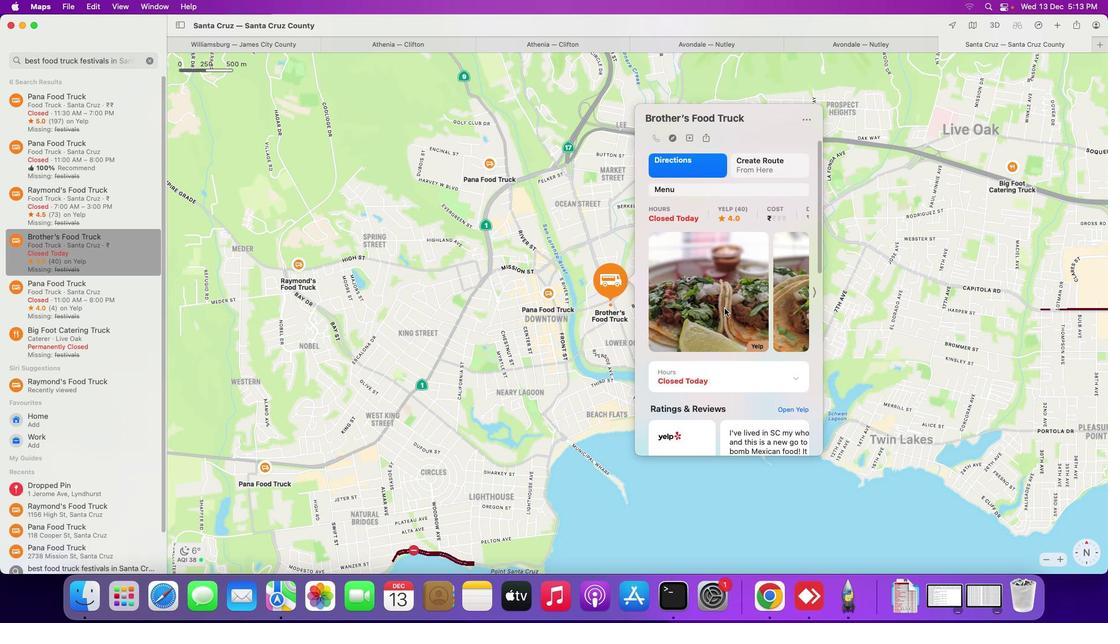 
Action: Mouse scrolled (725, 308) with delta (0, 0)
Screenshot: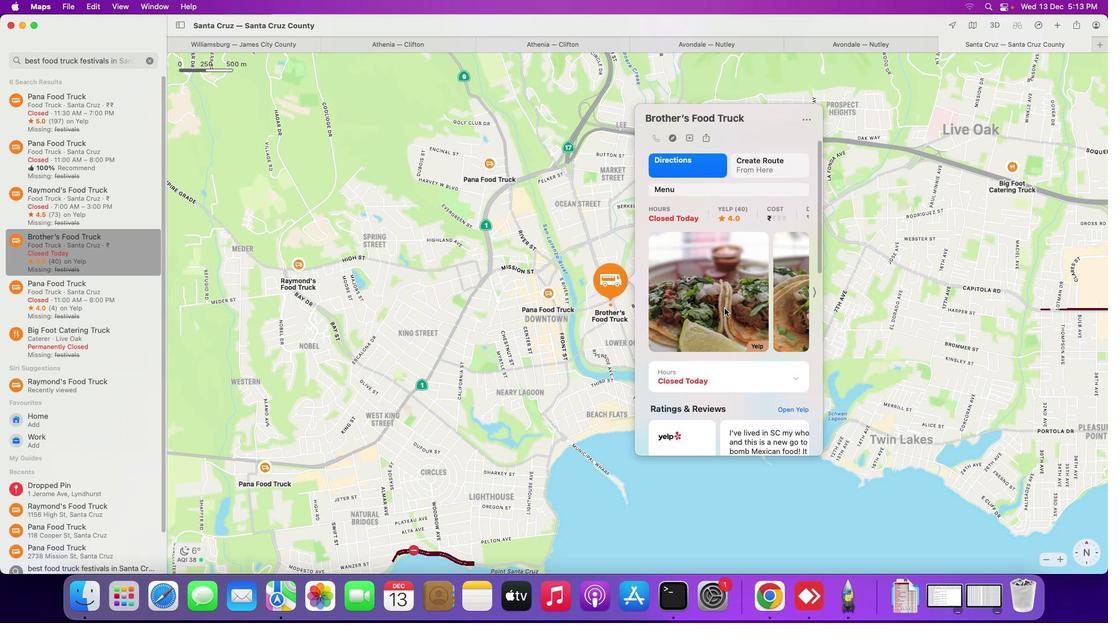 
Action: Mouse scrolled (725, 308) with delta (0, 0)
Screenshot: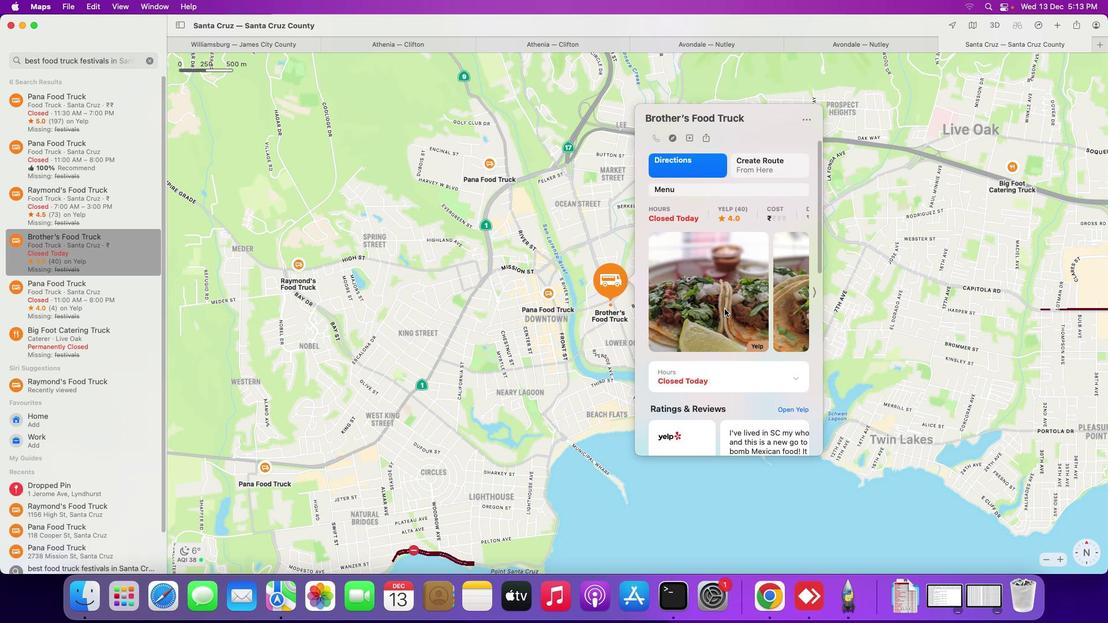 
Action: Mouse scrolled (725, 308) with delta (0, 0)
Screenshot: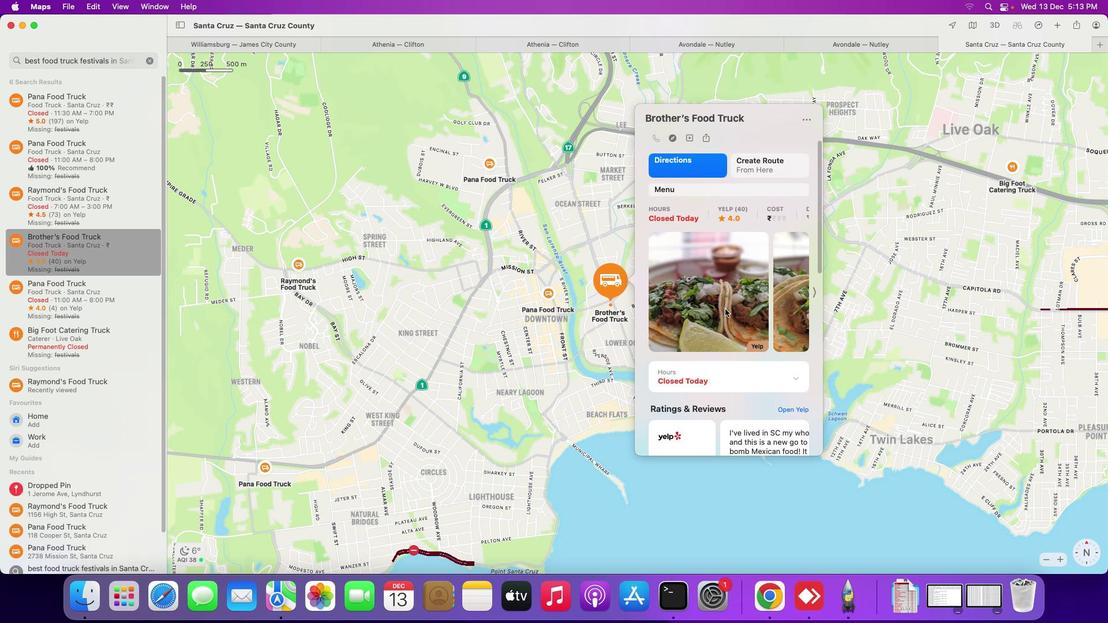 
Action: Mouse moved to (725, 309)
Screenshot: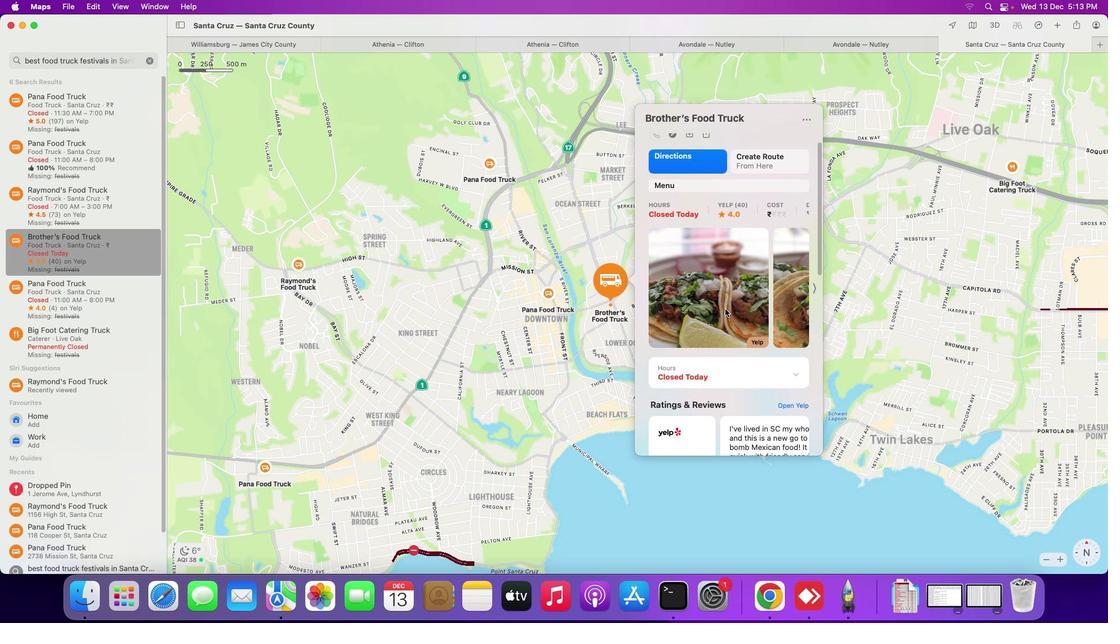 
Action: Mouse scrolled (725, 309) with delta (0, 0)
Screenshot: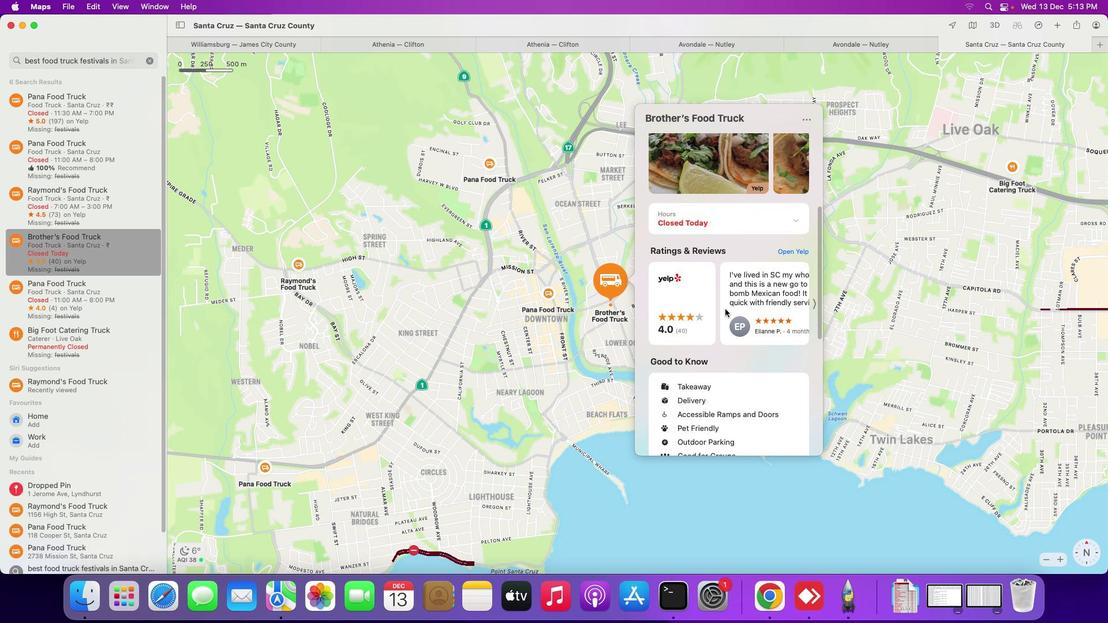
Action: Mouse scrolled (725, 309) with delta (0, 0)
Screenshot: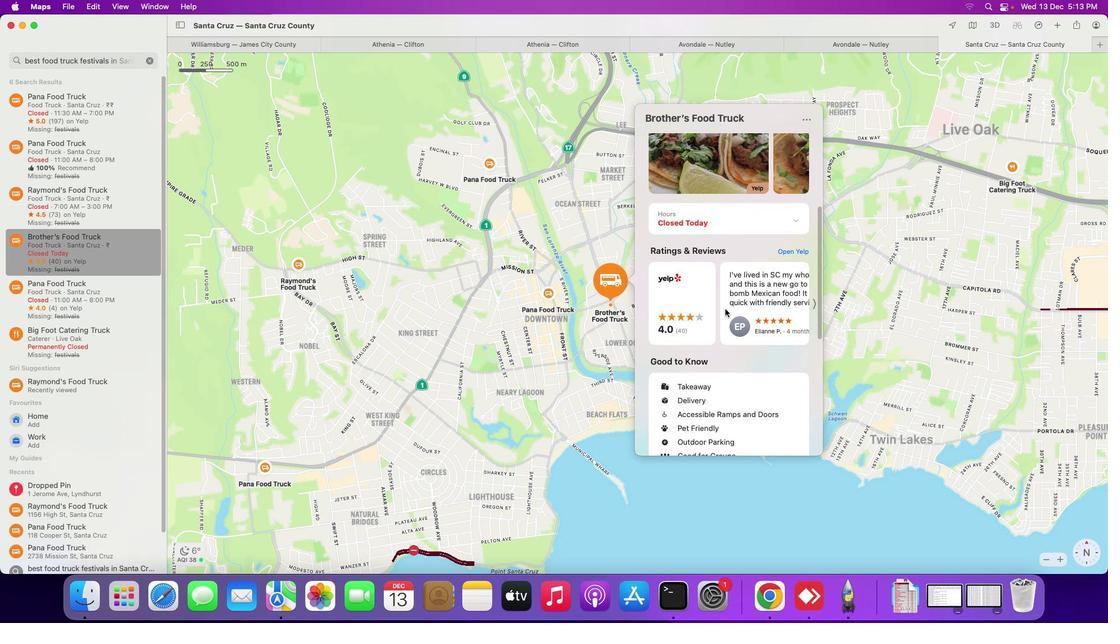 
Action: Mouse scrolled (725, 309) with delta (0, -1)
Screenshot: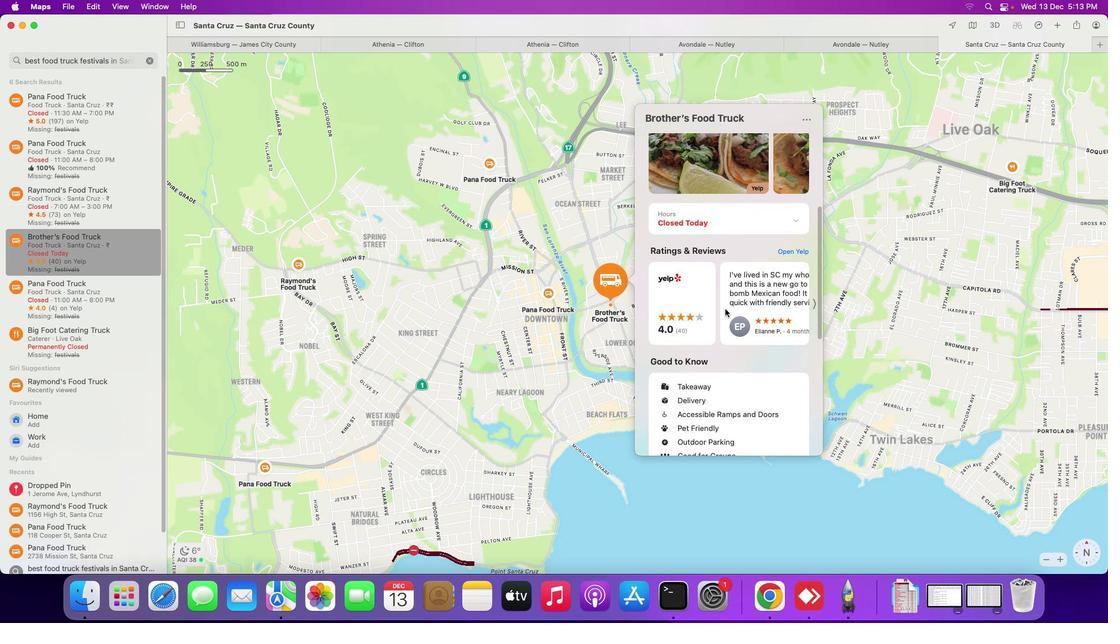 
Action: Mouse scrolled (725, 309) with delta (0, -2)
Screenshot: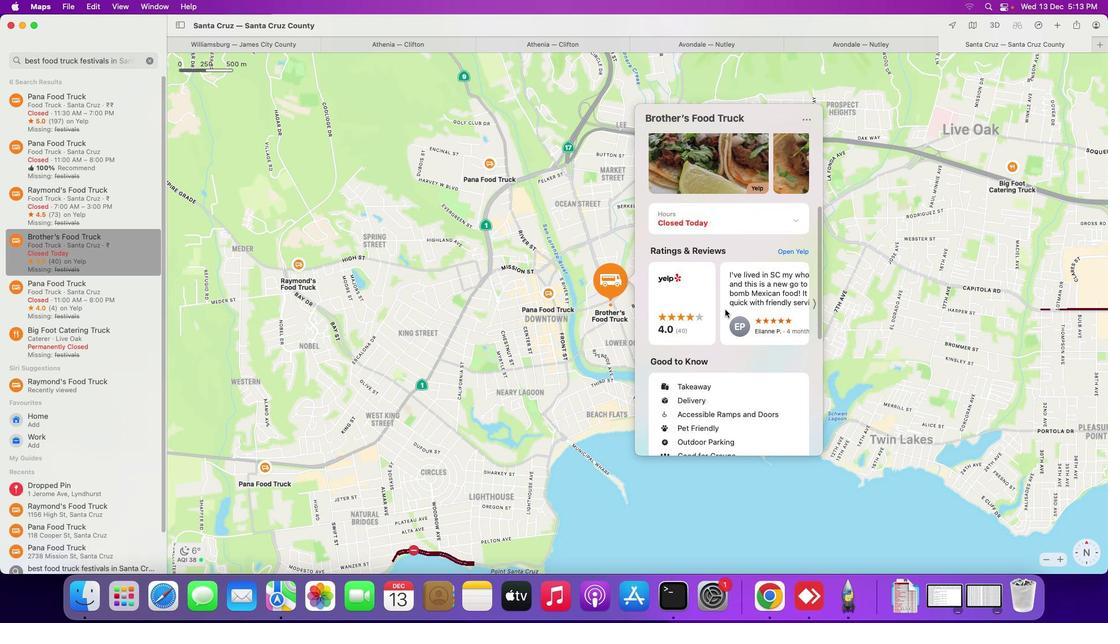 
Action: Mouse scrolled (725, 309) with delta (0, -2)
Screenshot: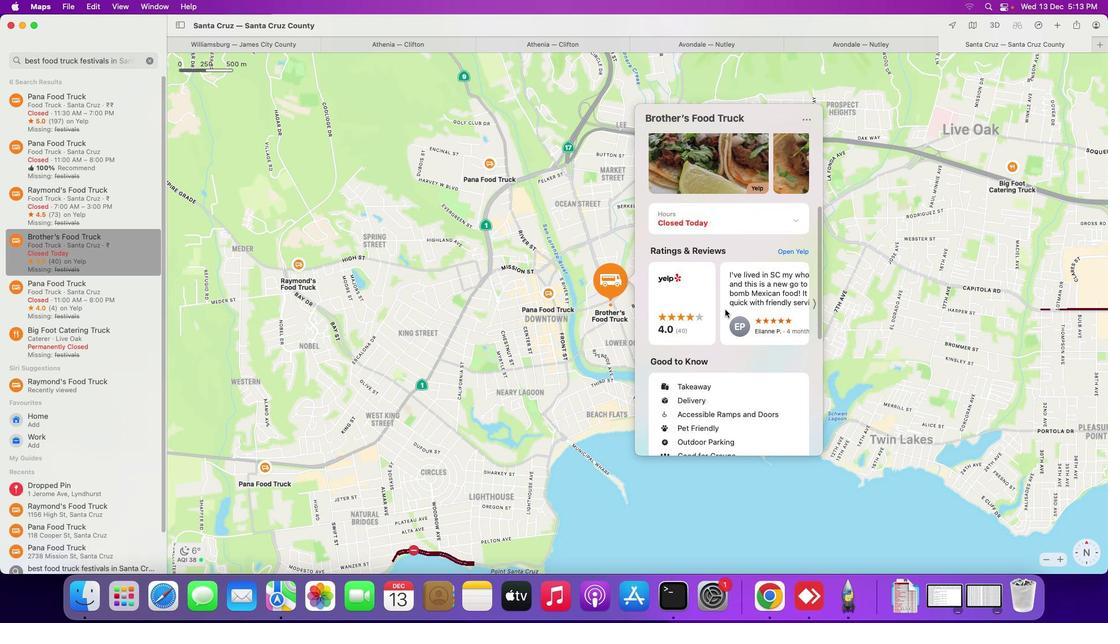 
Action: Mouse scrolled (725, 309) with delta (0, -3)
Screenshot: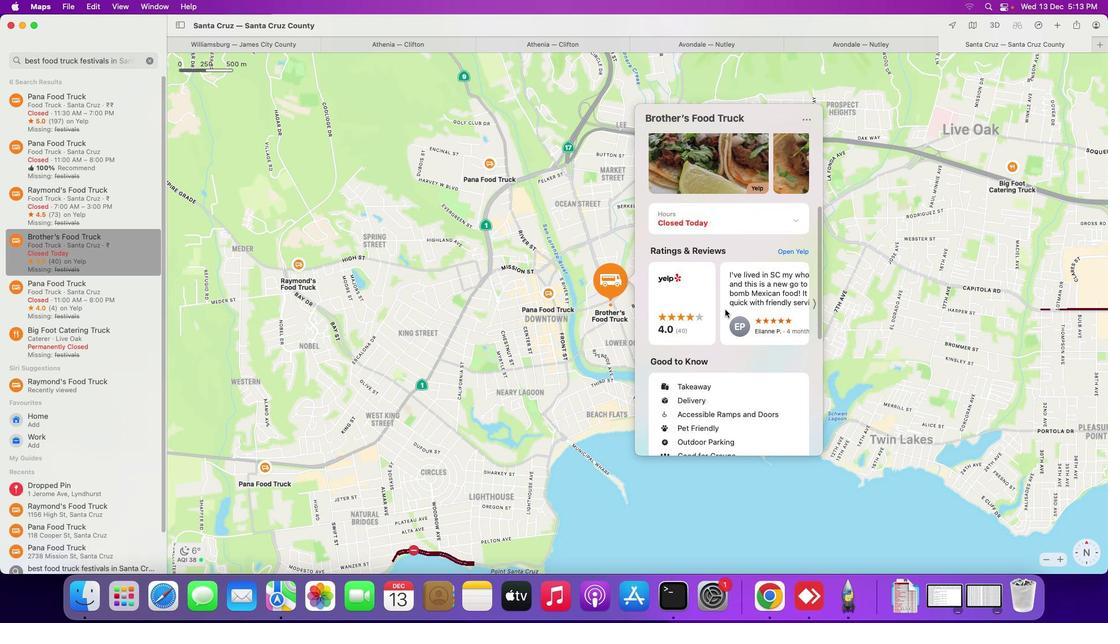 
Action: Mouse scrolled (725, 309) with delta (0, -3)
Screenshot: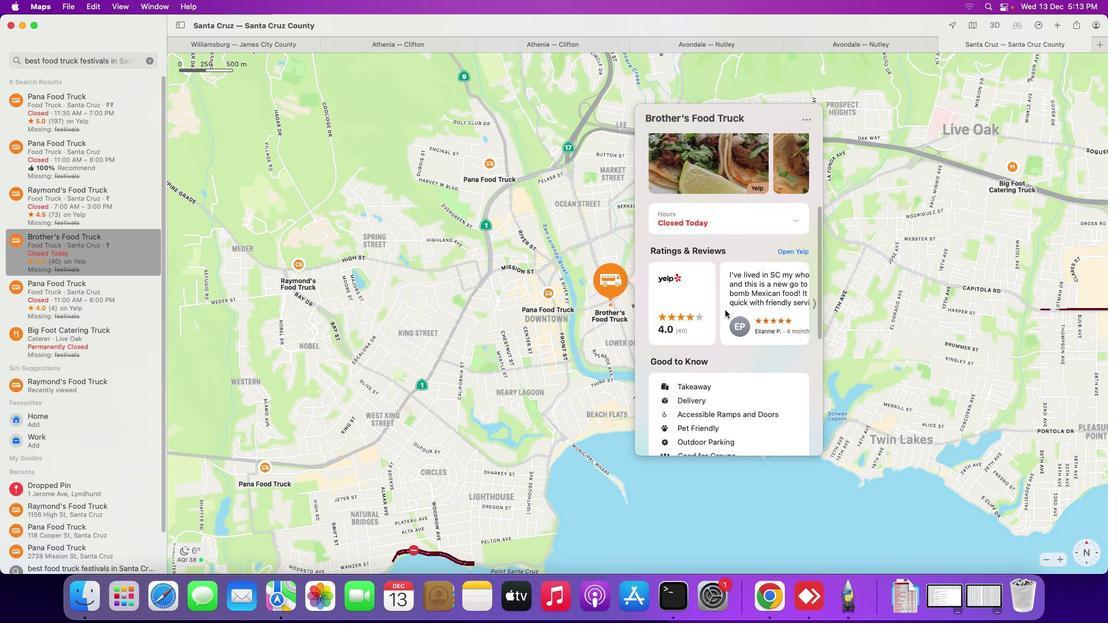 
Action: Mouse moved to (725, 310)
Screenshot: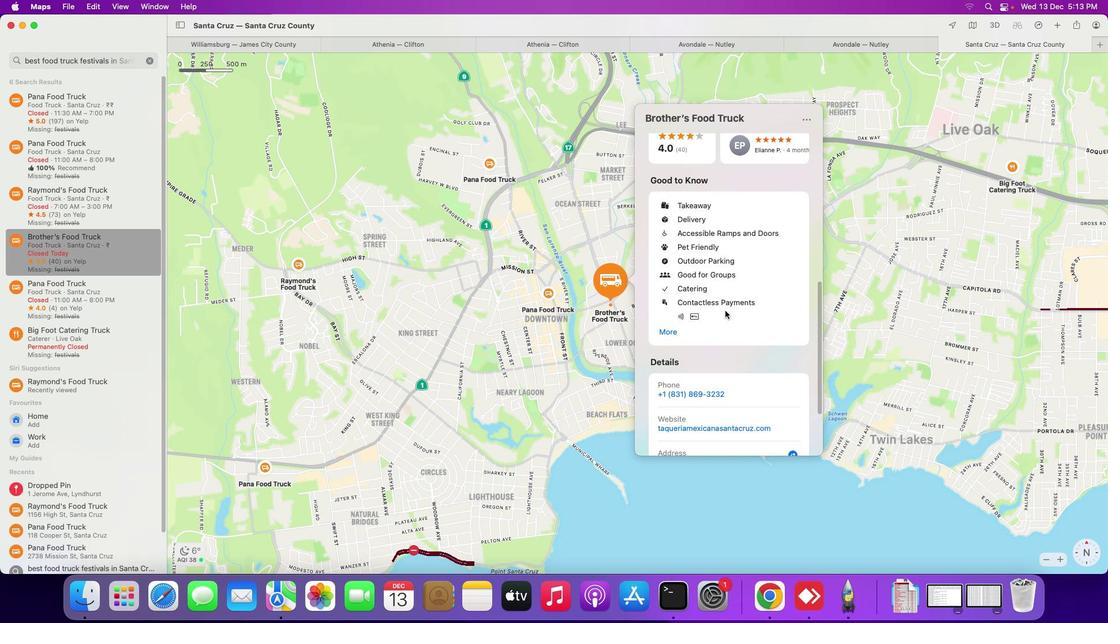 
Action: Mouse scrolled (725, 310) with delta (0, 0)
Screenshot: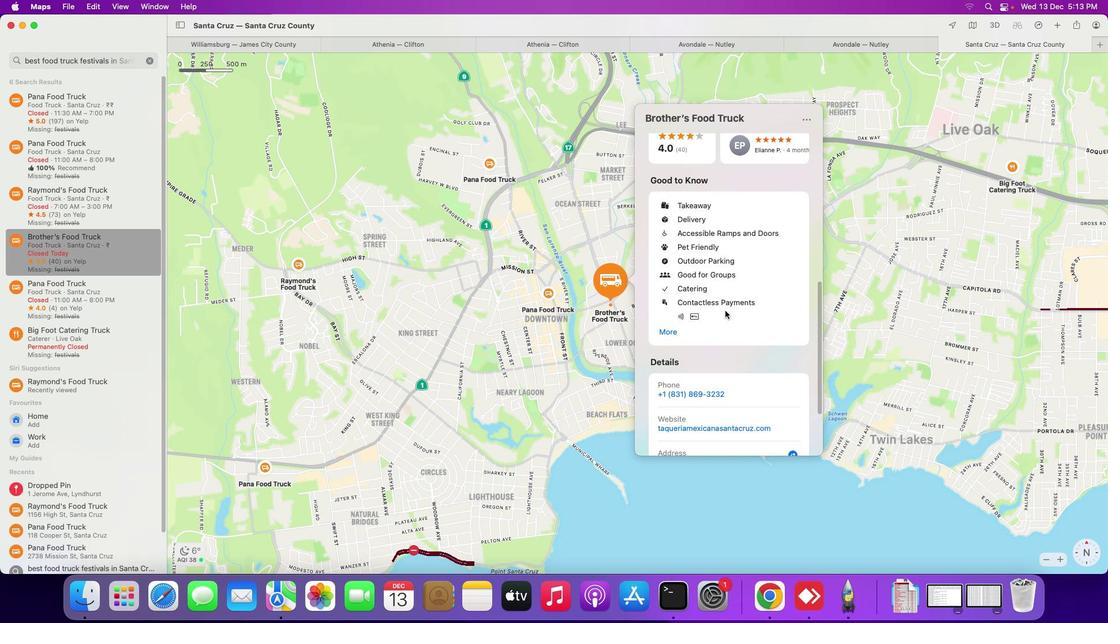 
Action: Mouse moved to (725, 311)
Screenshot: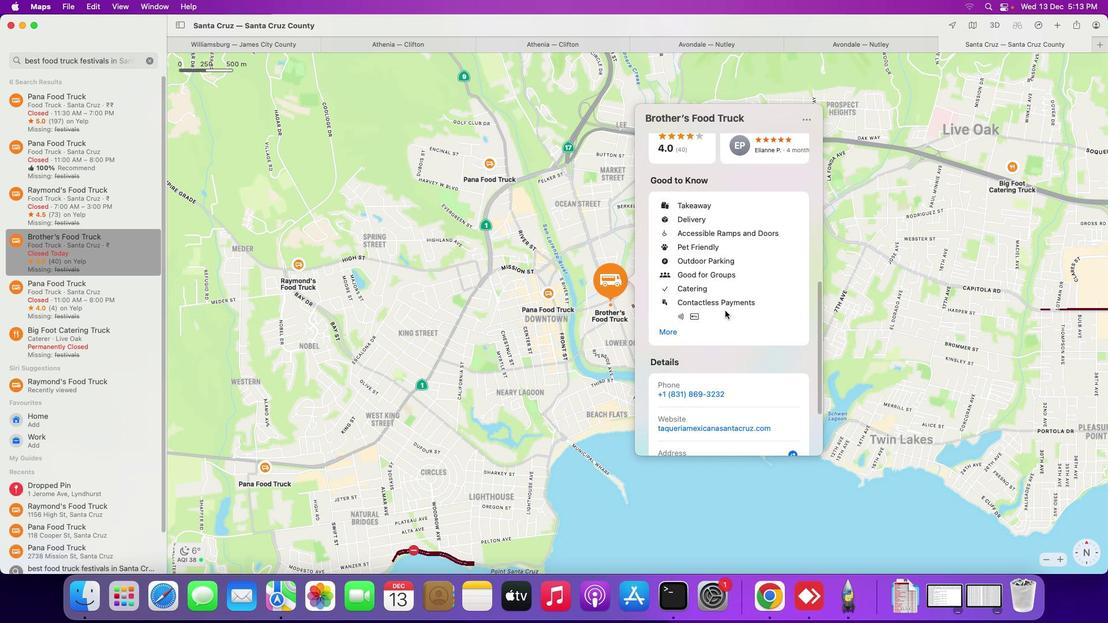 
Action: Mouse scrolled (725, 311) with delta (0, 0)
Screenshot: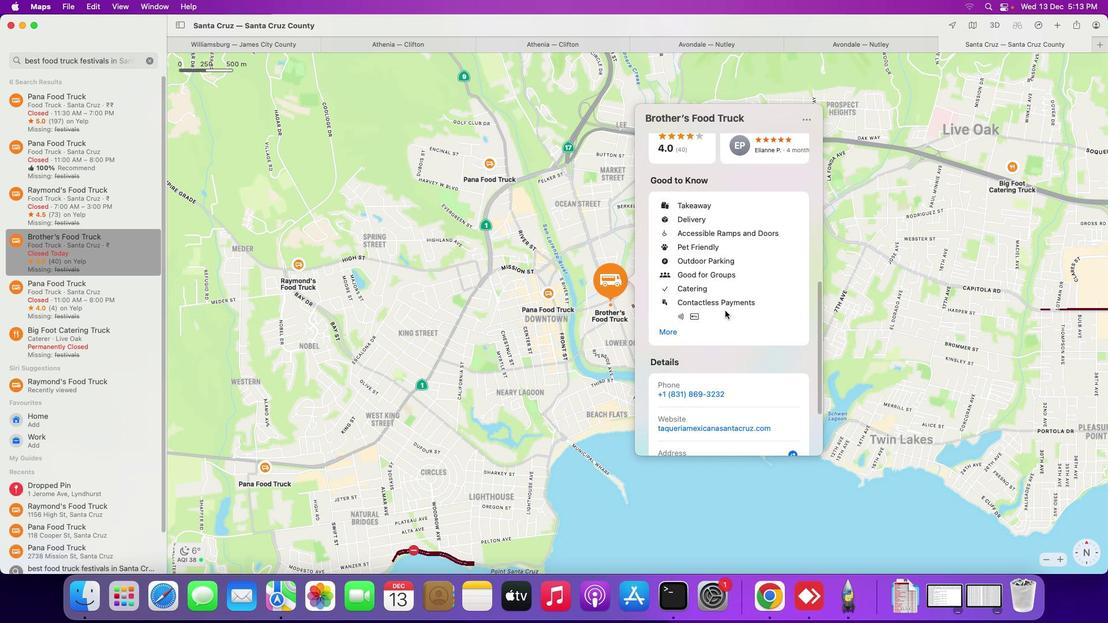 
Action: Mouse scrolled (725, 311) with delta (0, -1)
Screenshot: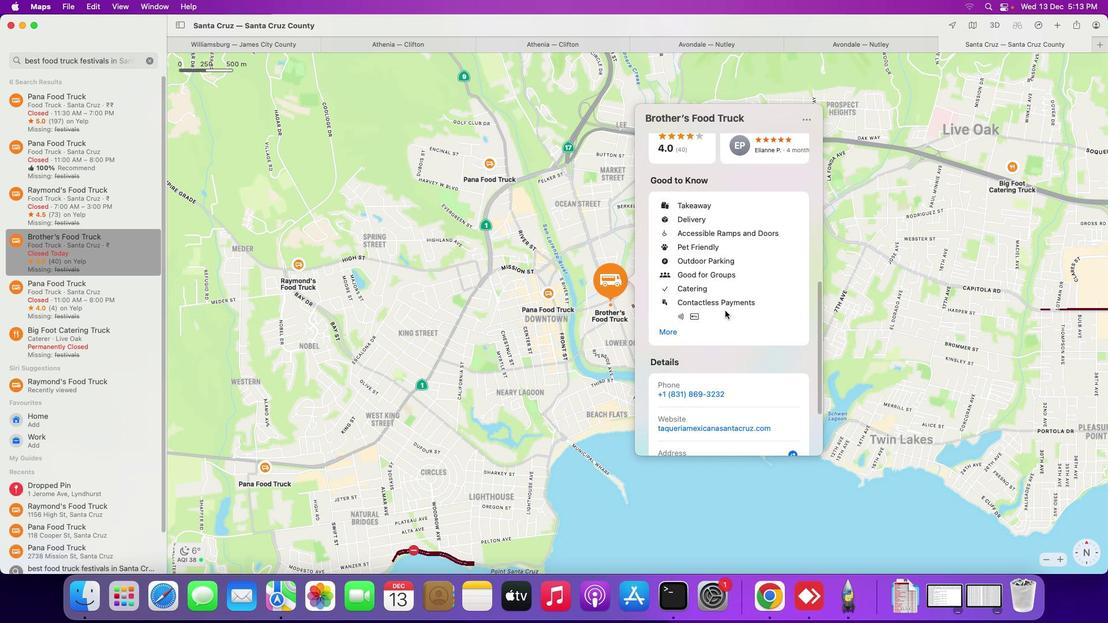 
Action: Mouse scrolled (725, 311) with delta (0, -2)
Screenshot: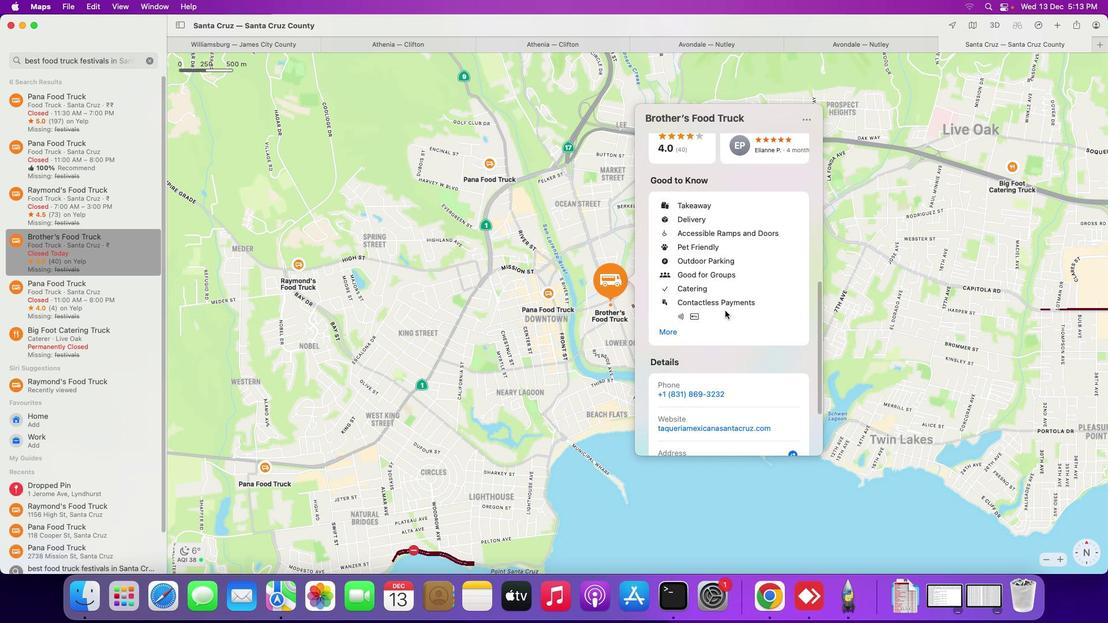
Action: Mouse scrolled (725, 311) with delta (0, -3)
Screenshot: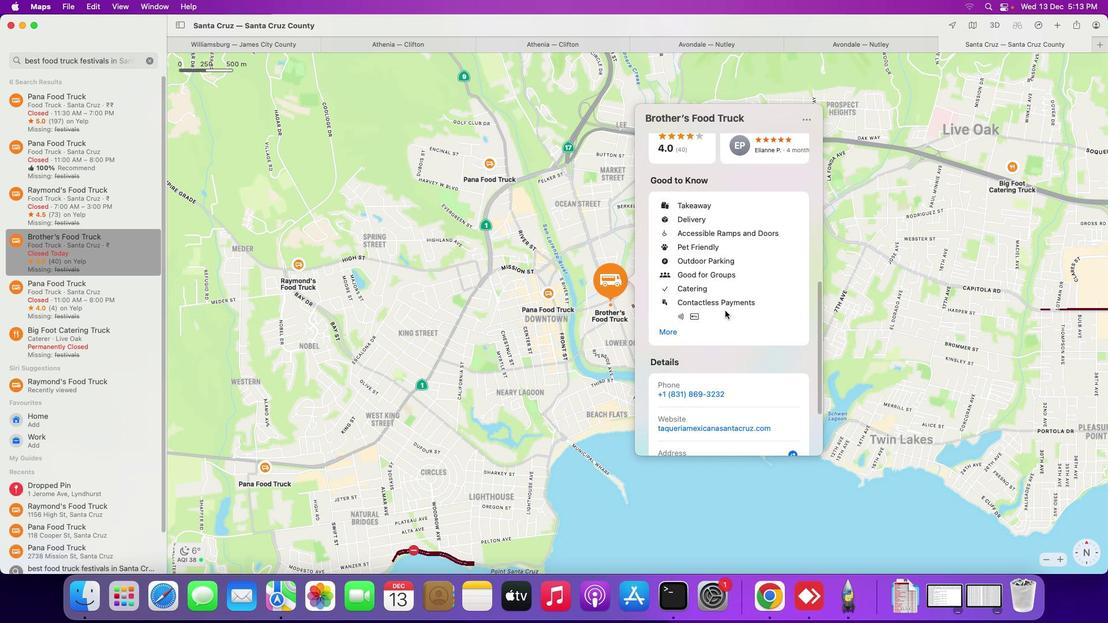 
Action: Mouse scrolled (725, 311) with delta (0, -3)
Screenshot: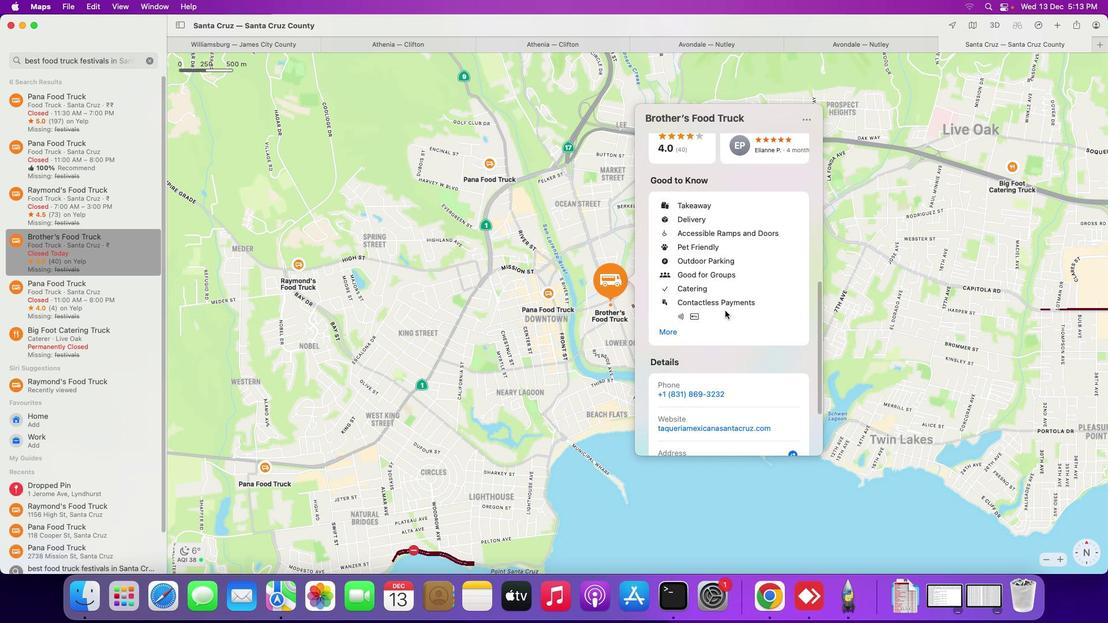 
Action: Mouse scrolled (725, 311) with delta (0, -4)
Screenshot: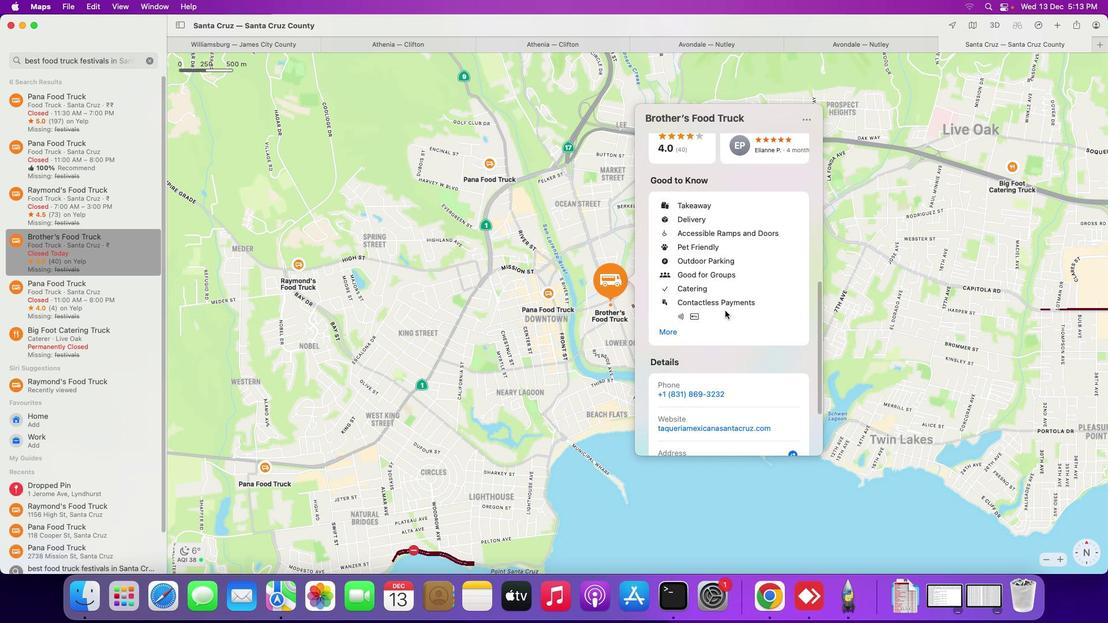 
Action: Mouse scrolled (725, 311) with delta (0, 0)
Screenshot: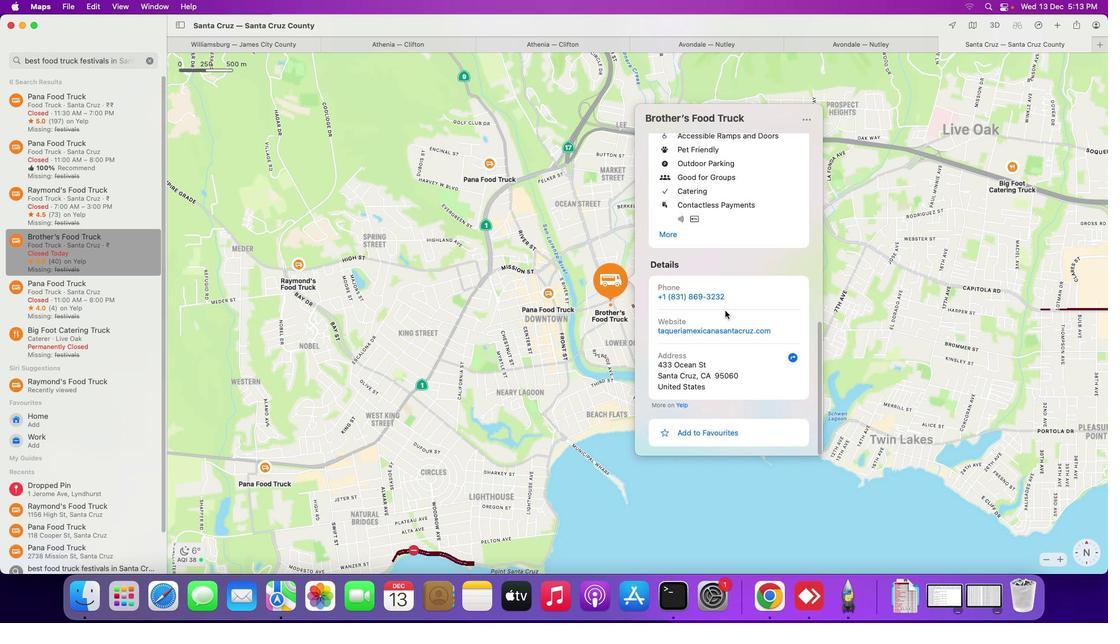 
Action: Mouse scrolled (725, 311) with delta (0, 0)
Screenshot: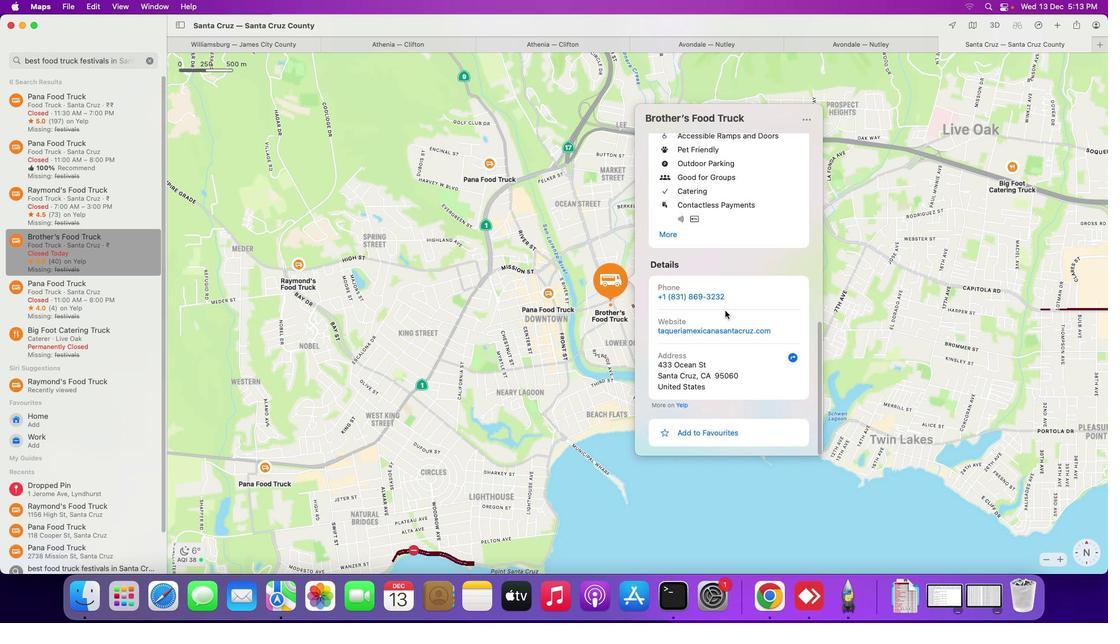 
Action: Mouse scrolled (725, 311) with delta (0, -1)
Screenshot: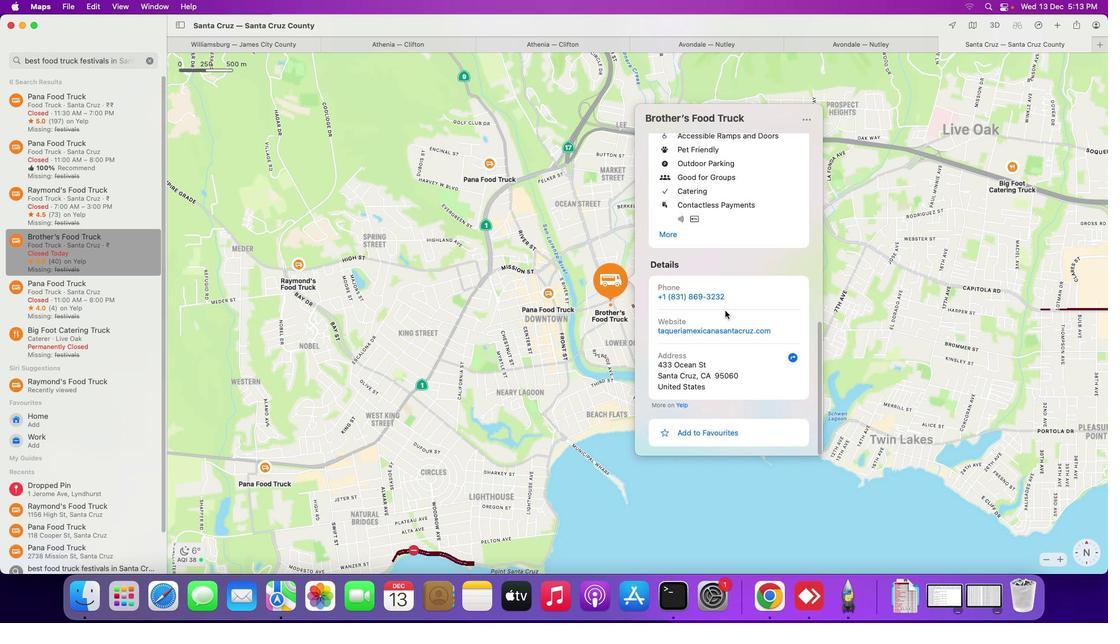 
Action: Mouse scrolled (725, 311) with delta (0, -2)
Screenshot: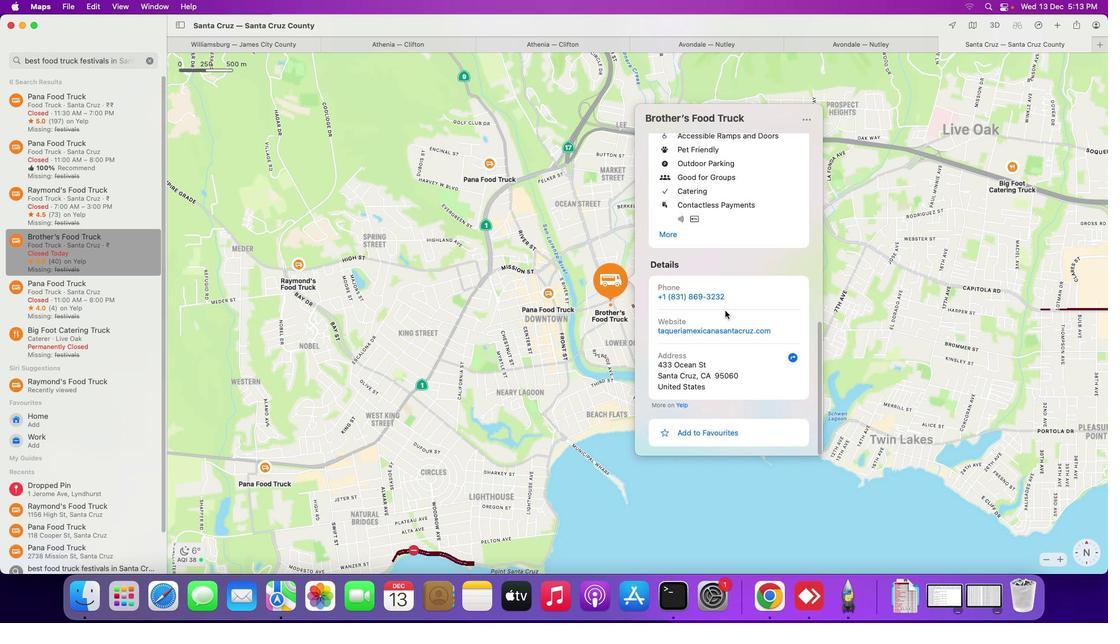 
Action: Mouse scrolled (725, 311) with delta (0, -3)
Screenshot: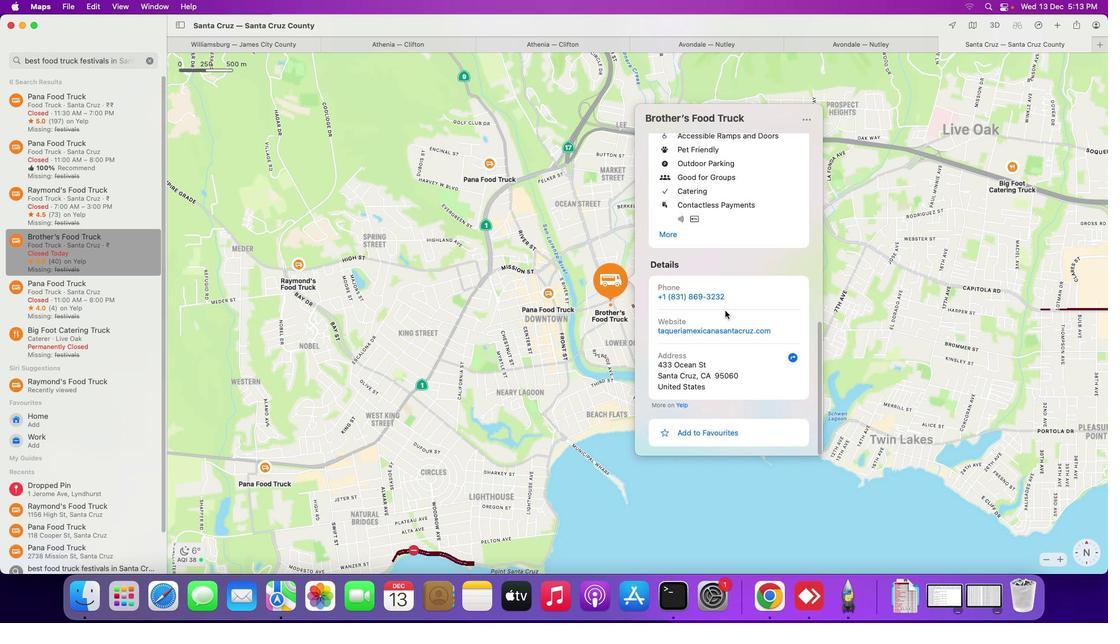 
Action: Mouse scrolled (725, 311) with delta (0, -4)
Screenshot: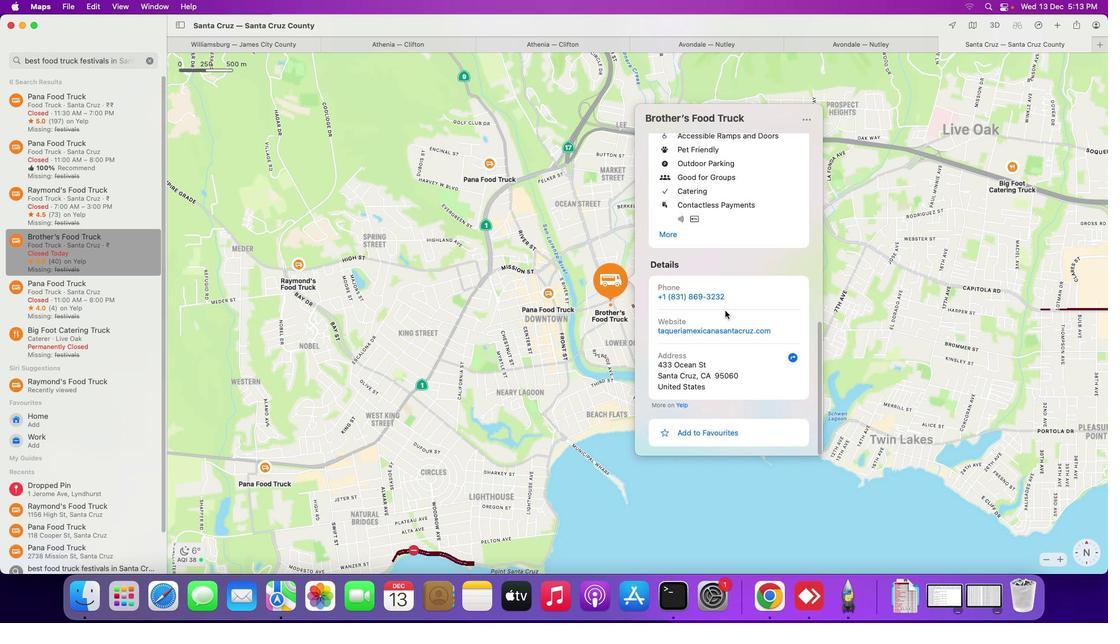 
Action: Mouse scrolled (725, 311) with delta (0, 0)
Screenshot: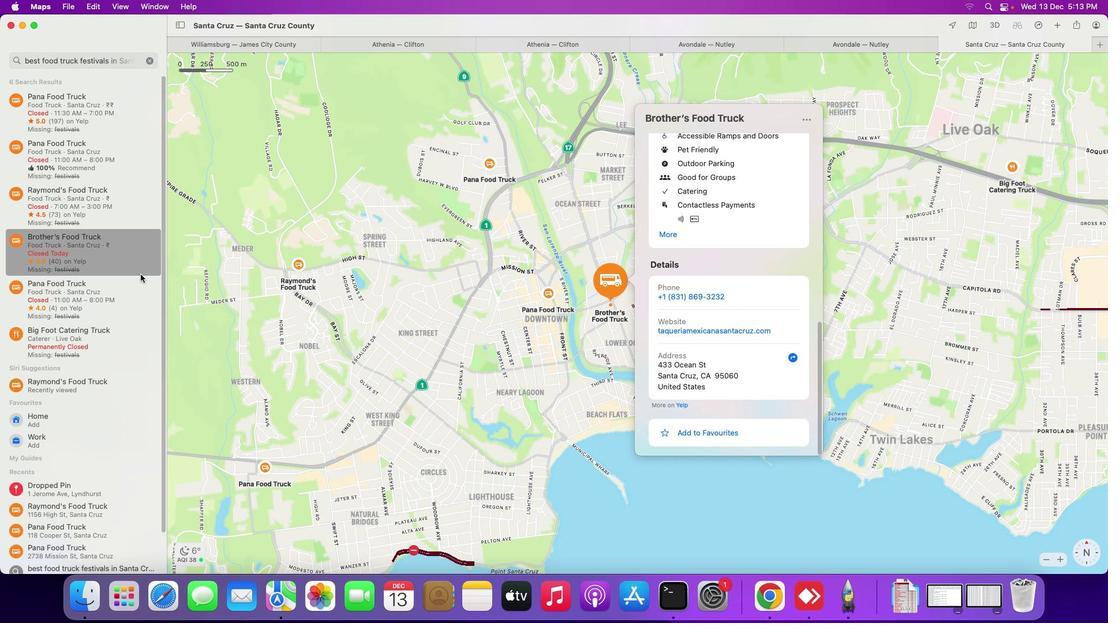 
Action: Mouse scrolled (725, 311) with delta (0, 0)
Screenshot: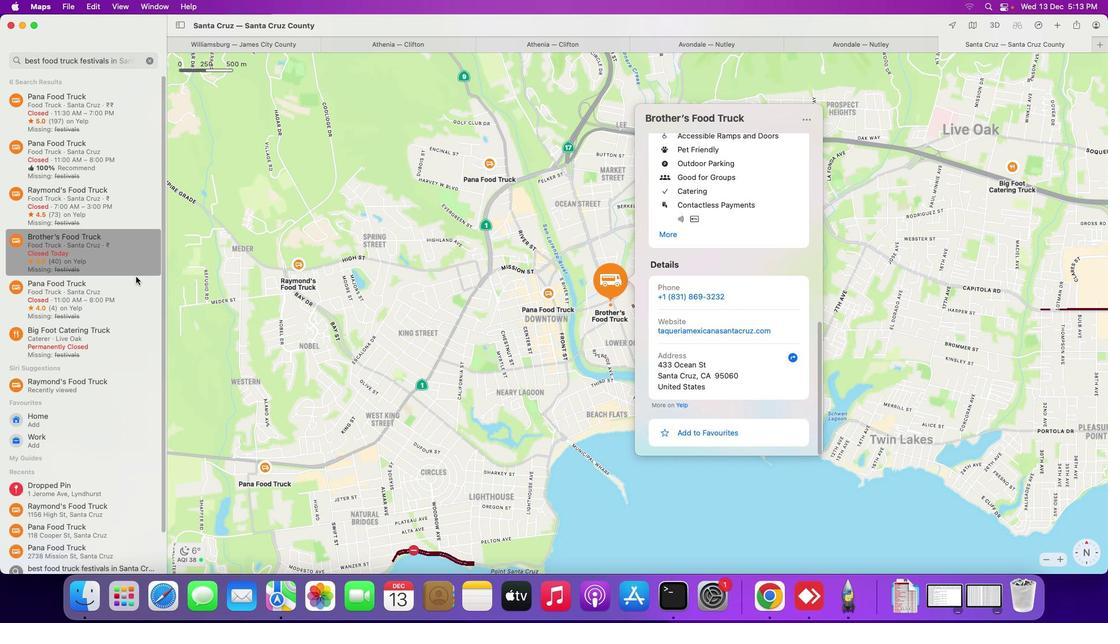 
Action: Mouse scrolled (725, 311) with delta (0, -1)
Screenshot: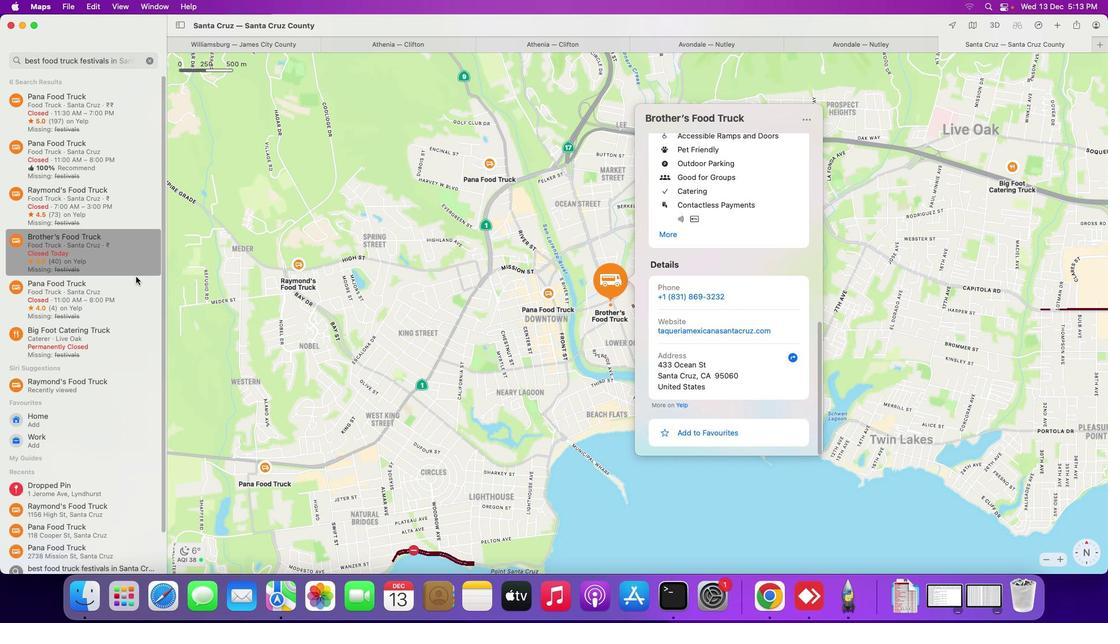 
Action: Mouse scrolled (725, 311) with delta (0, -2)
Screenshot: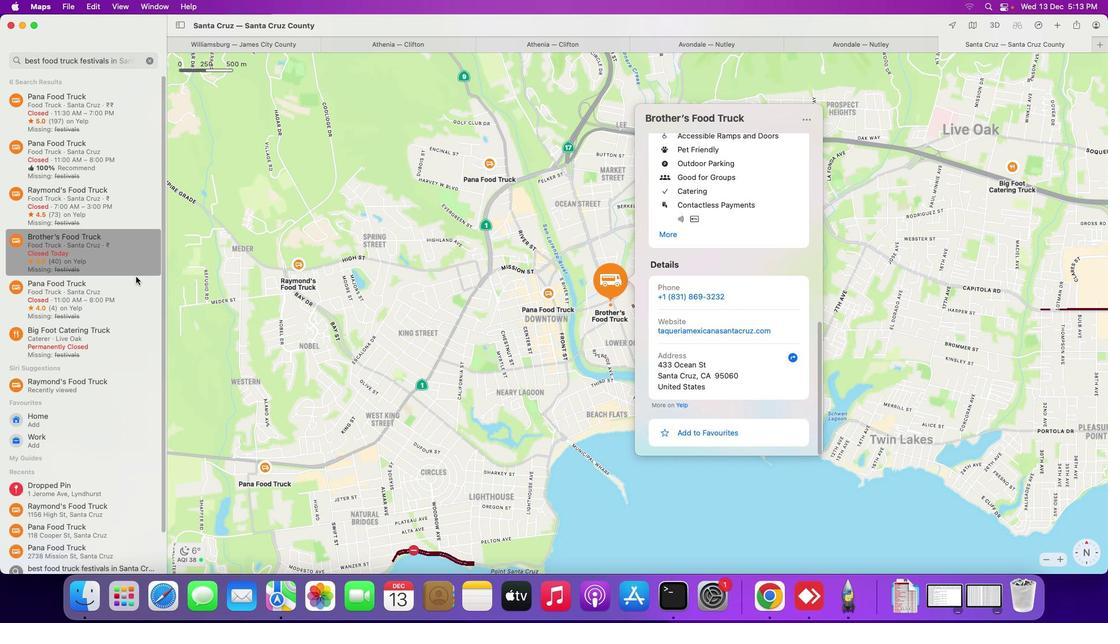 
Action: Mouse scrolled (725, 311) with delta (0, -3)
Screenshot: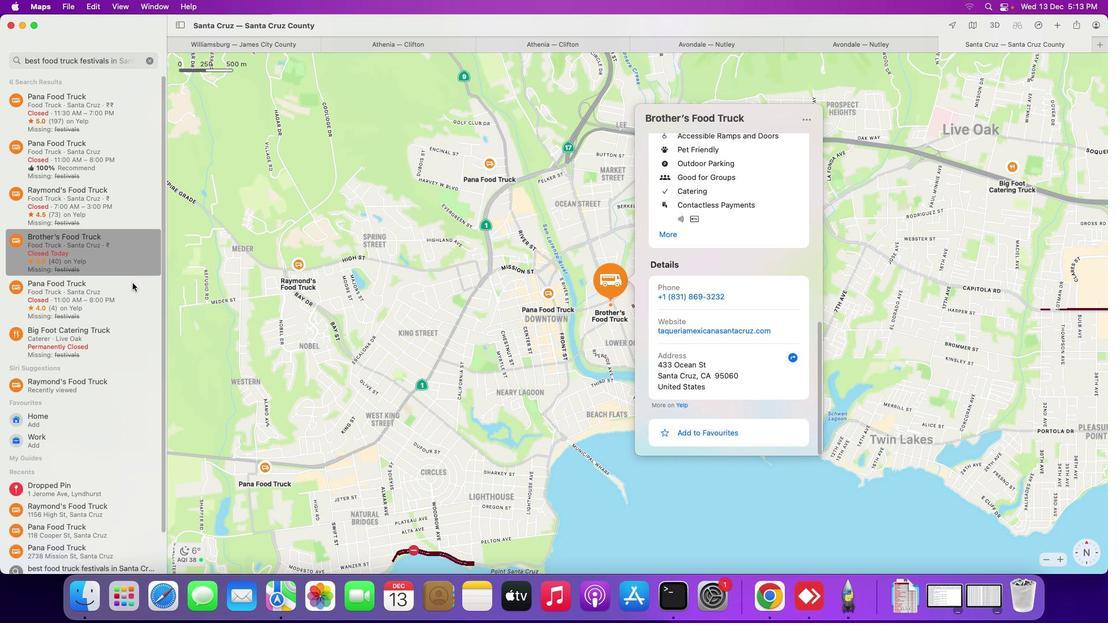 
Action: Mouse scrolled (725, 311) with delta (0, -4)
Screenshot: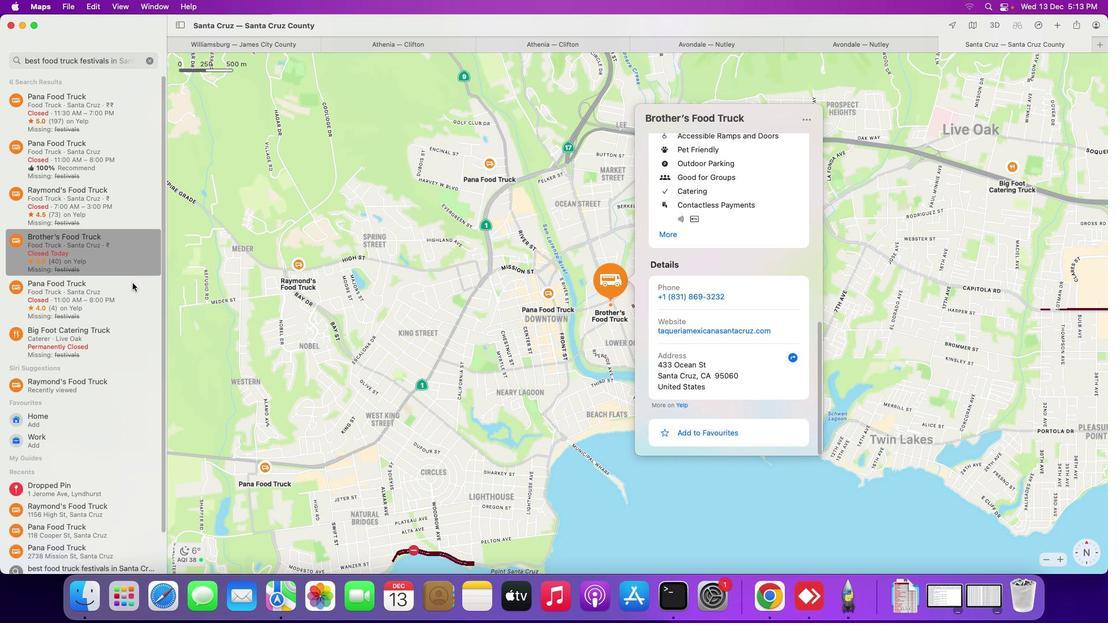 
Action: Mouse scrolled (725, 311) with delta (0, -4)
Screenshot: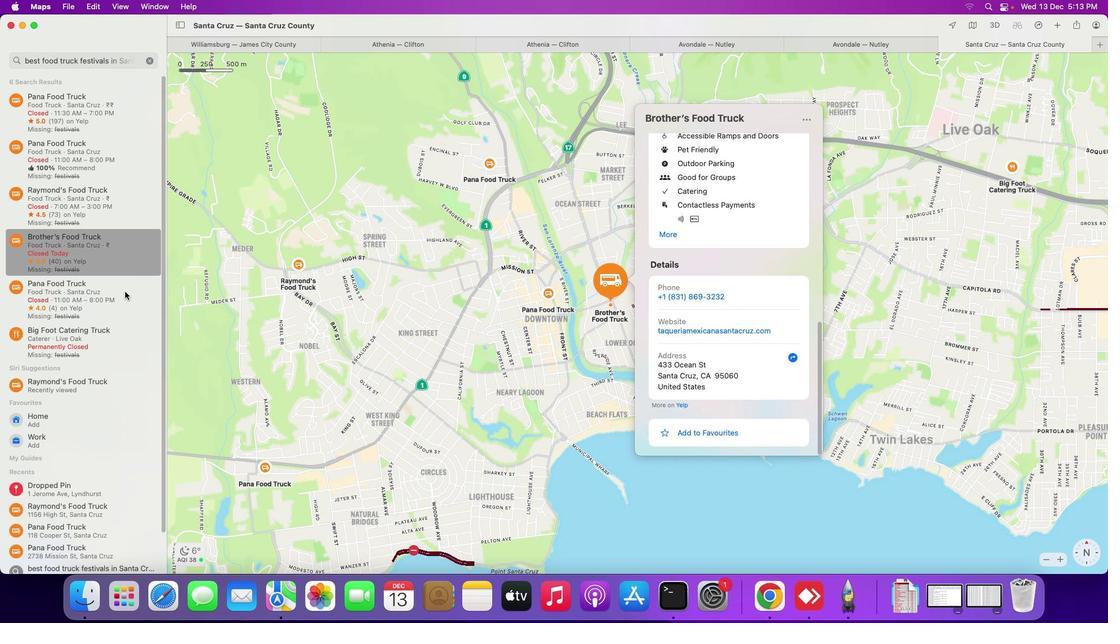
Action: Mouse scrolled (725, 311) with delta (0, -4)
Screenshot: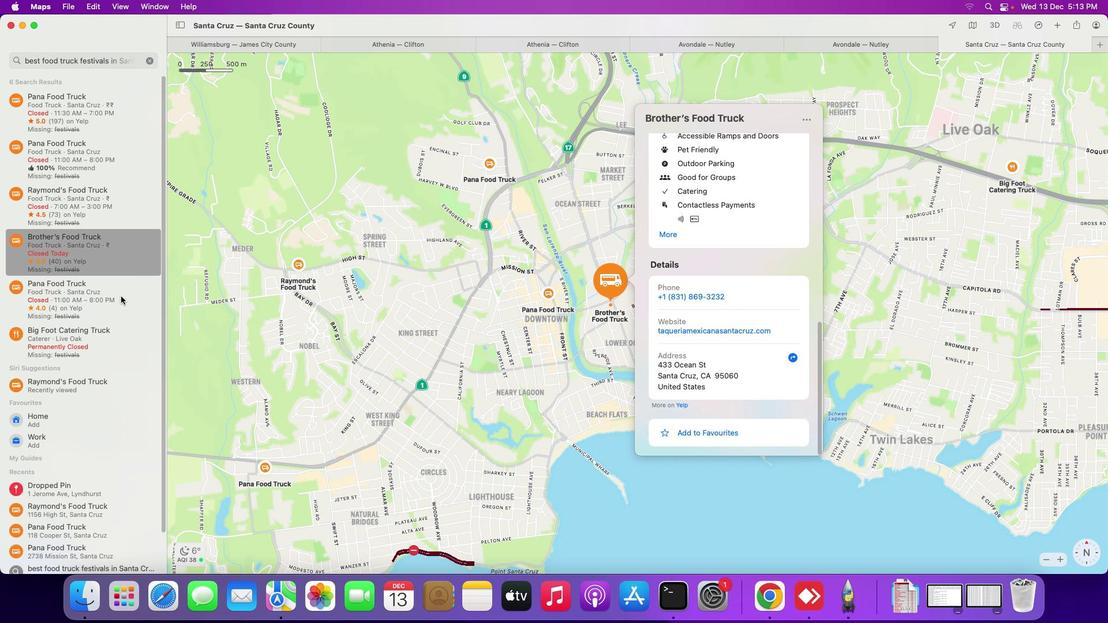 
Action: Mouse moved to (61, 291)
Screenshot: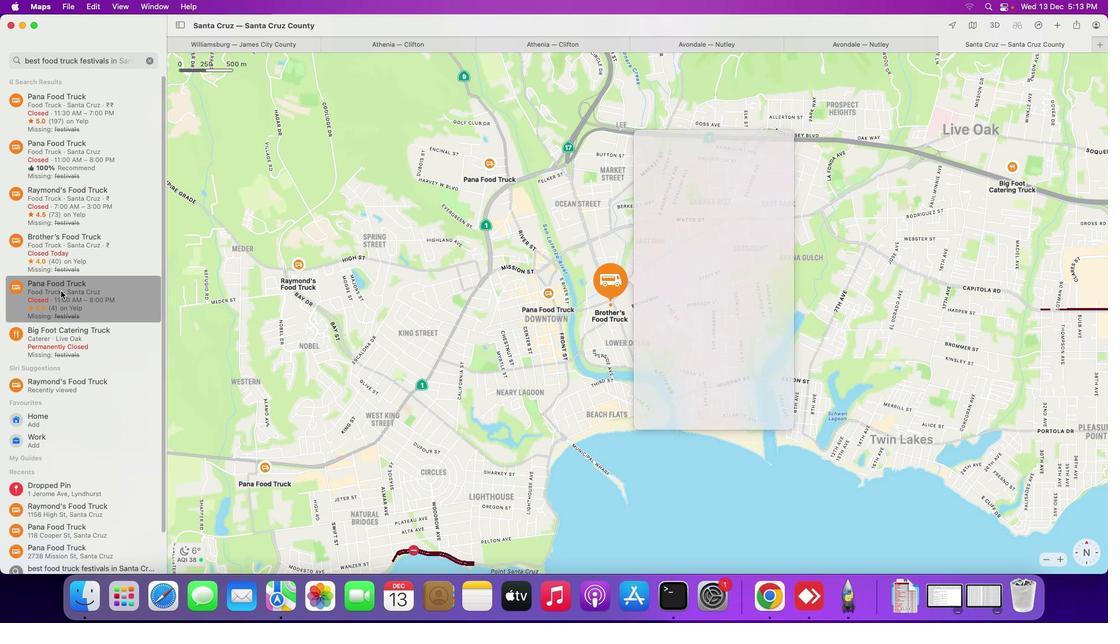 
Action: Mouse pressed left at (61, 291)
Screenshot: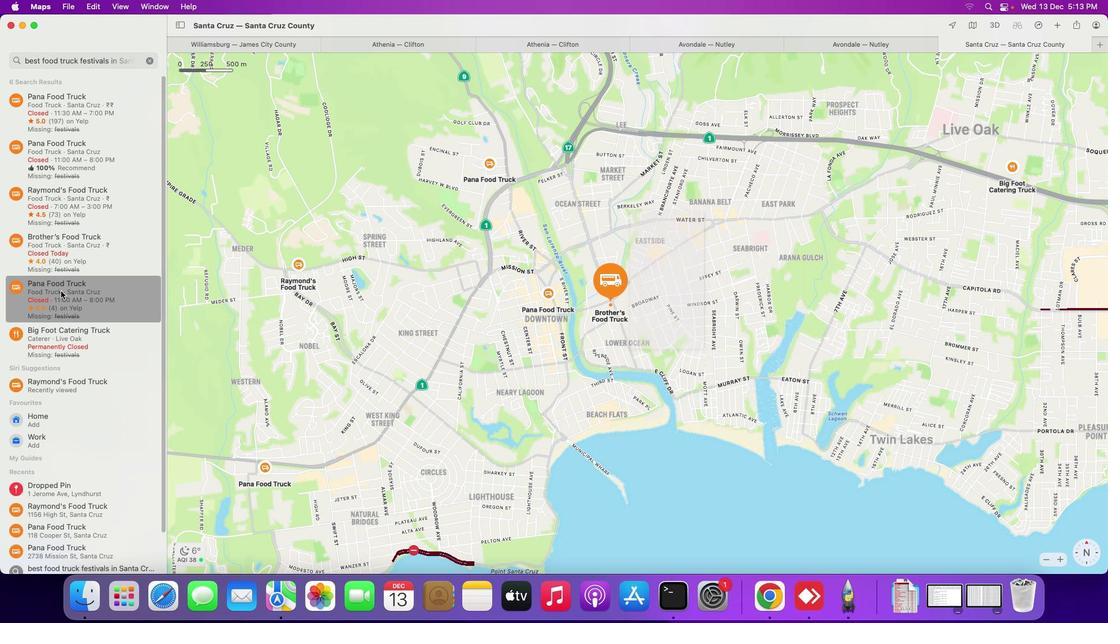 
Action: Mouse moved to (582, 218)
Screenshot: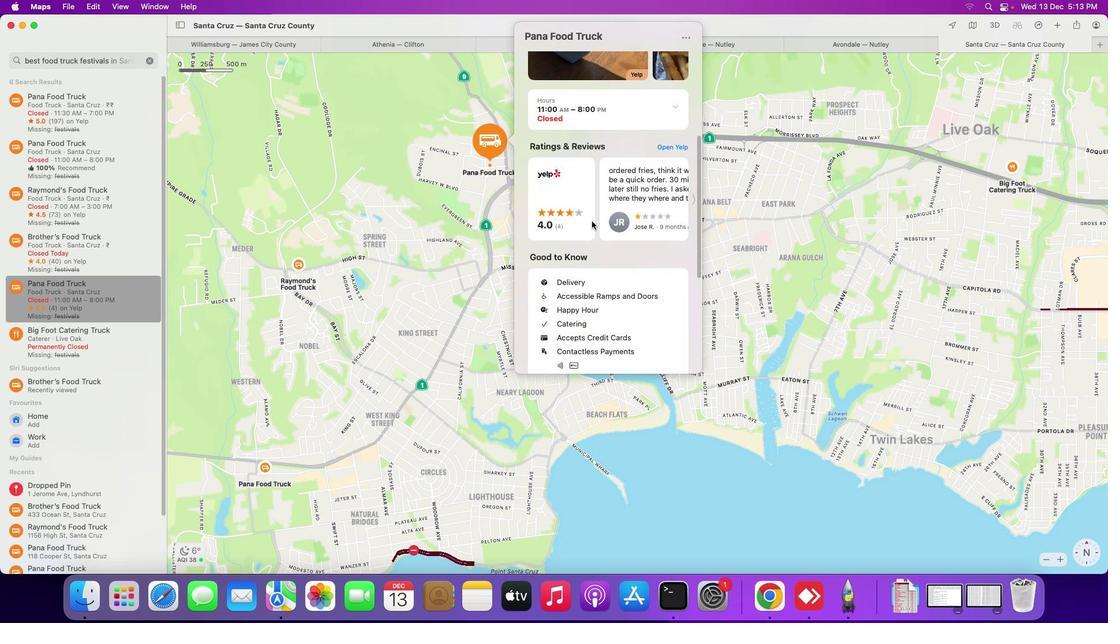 
Action: Mouse scrolled (582, 218) with delta (0, 0)
Screenshot: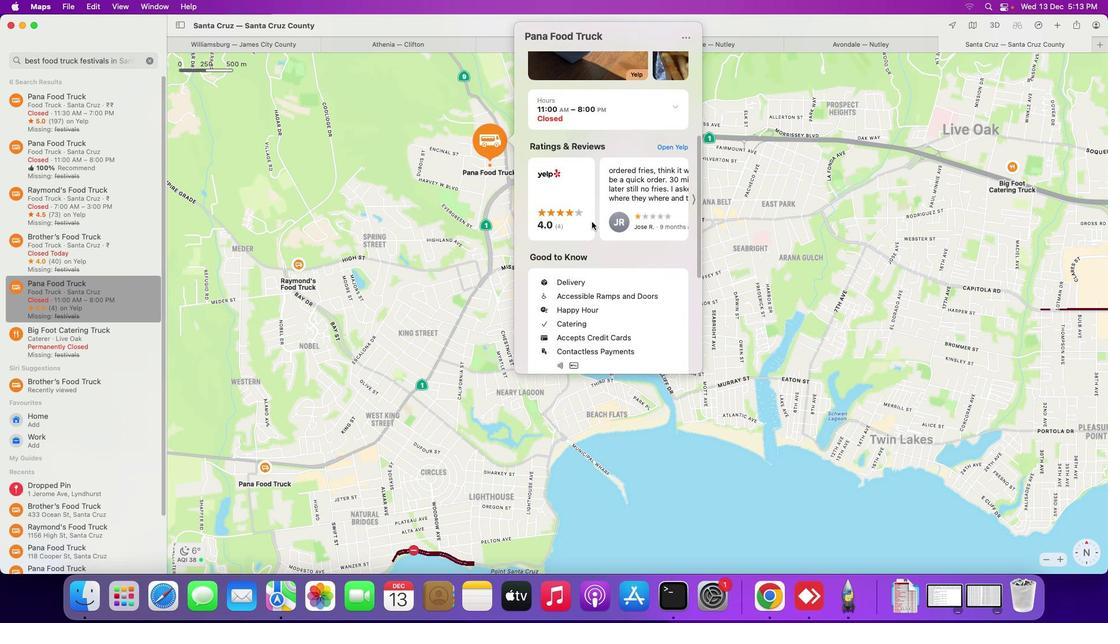 
Action: Mouse moved to (583, 218)
Screenshot: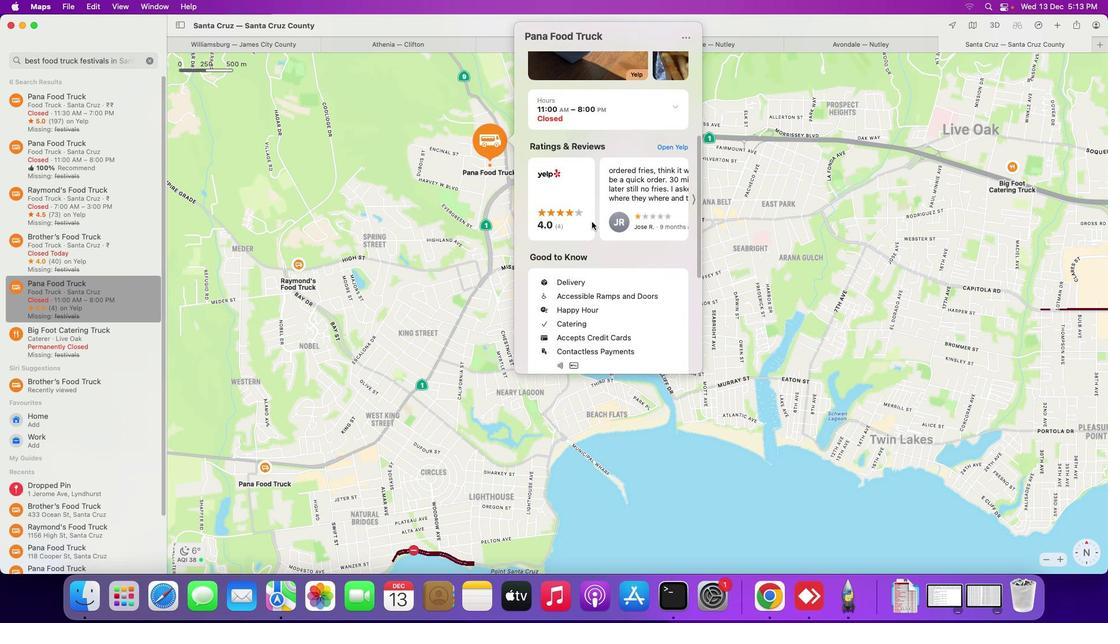 
Action: Mouse scrolled (583, 218) with delta (0, 0)
Screenshot: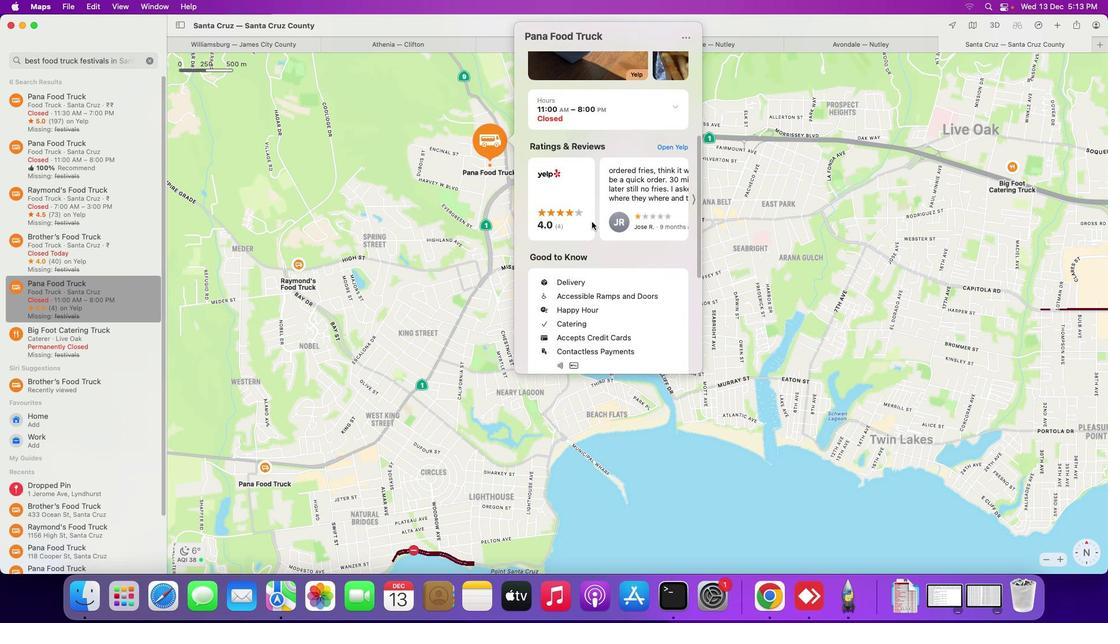 
Action: Mouse moved to (586, 220)
Screenshot: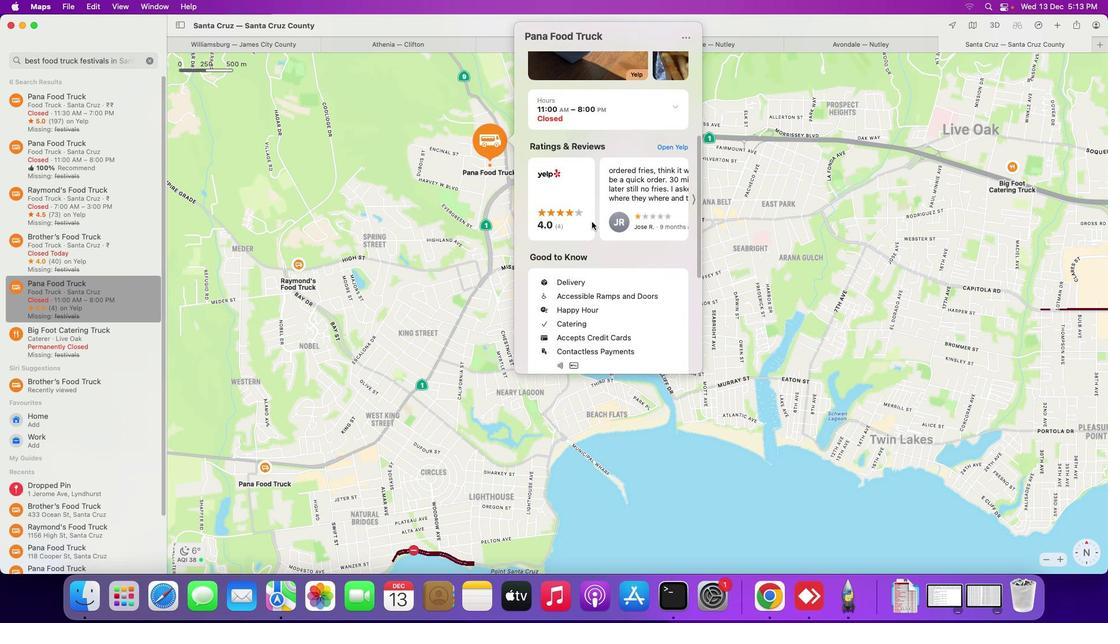 
Action: Mouse scrolled (586, 220) with delta (0, -1)
Screenshot: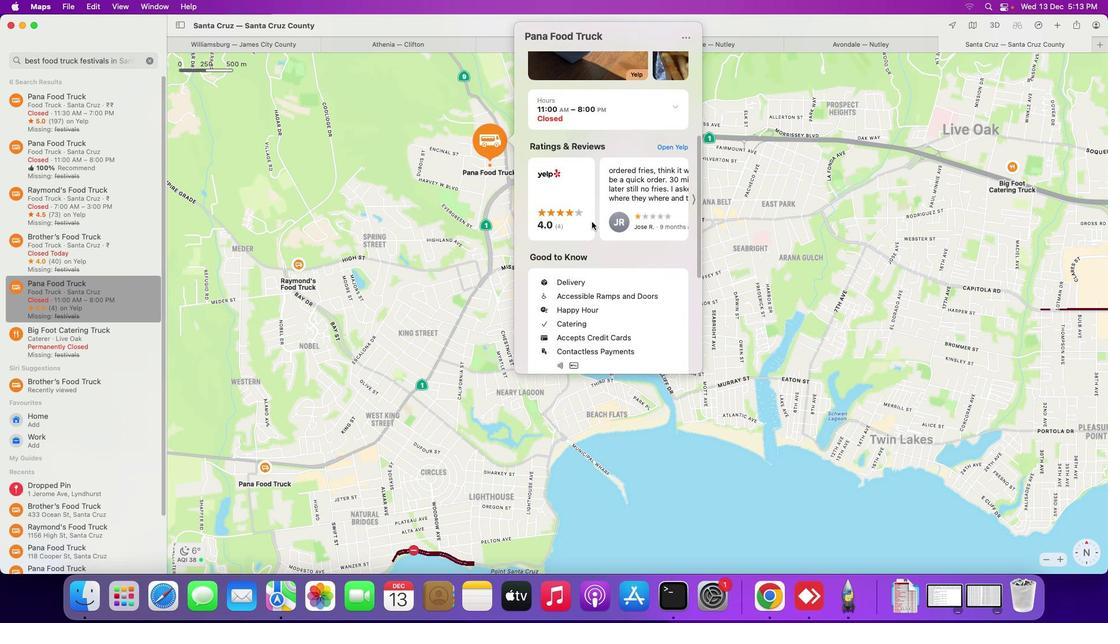 
Action: Mouse moved to (587, 220)
Screenshot: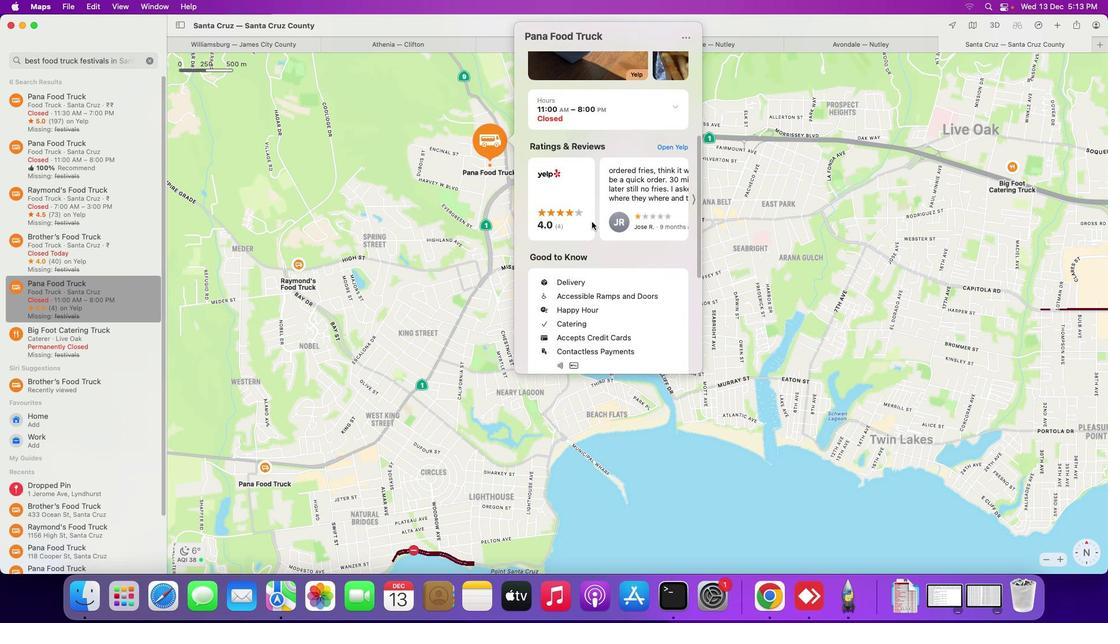 
Action: Mouse scrolled (587, 220) with delta (0, -2)
Screenshot: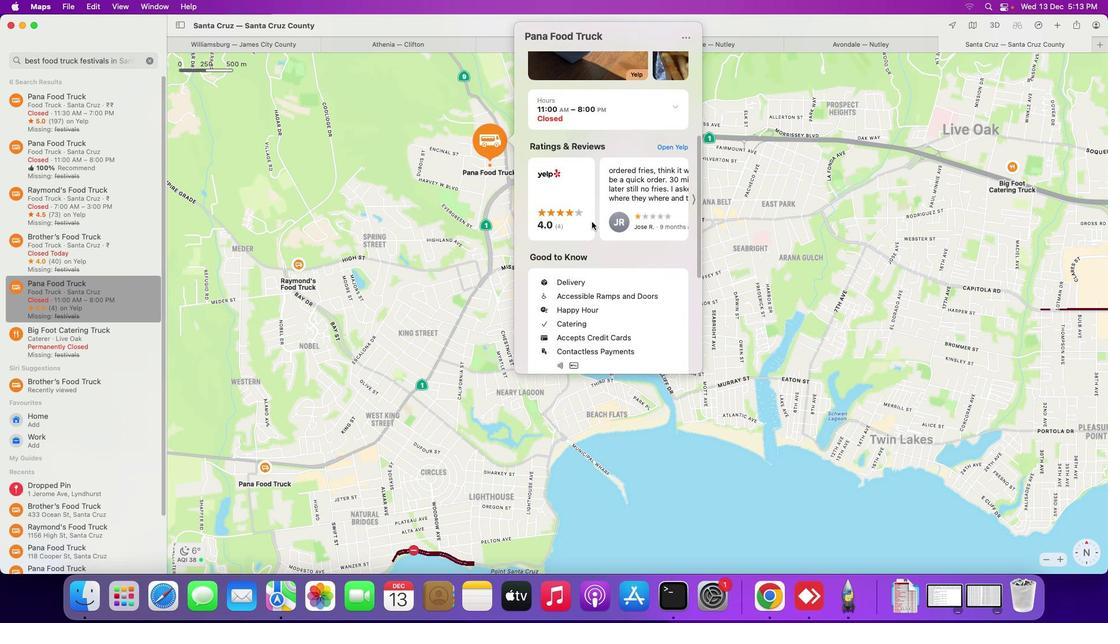 
Action: Mouse moved to (591, 221)
Screenshot: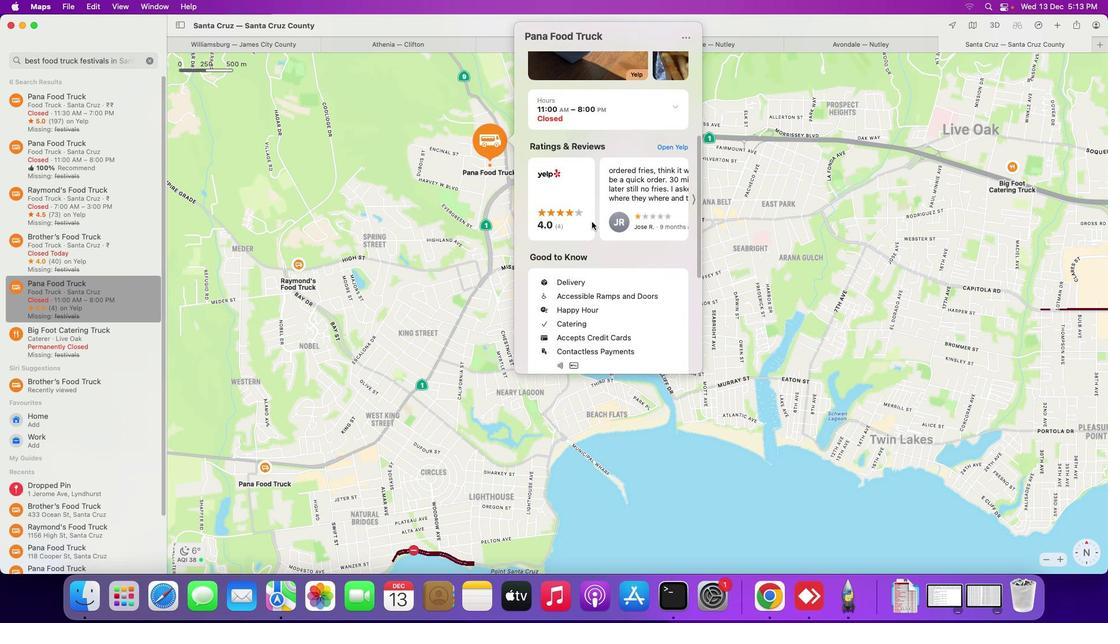 
Action: Mouse scrolled (591, 221) with delta (0, -3)
Screenshot: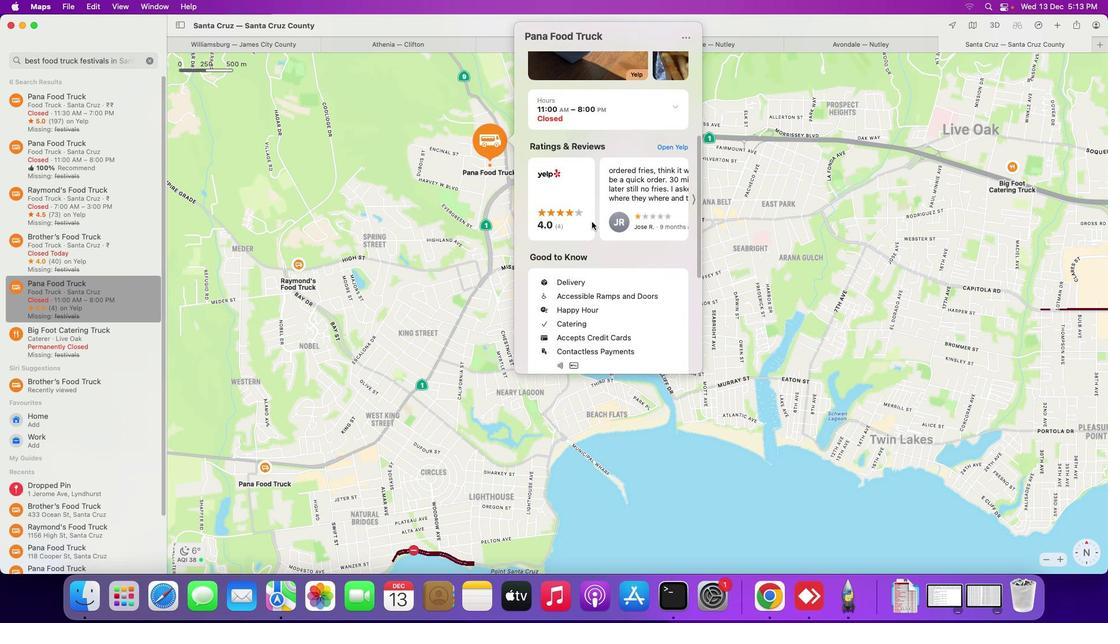 
Action: Mouse moved to (591, 221)
Screenshot: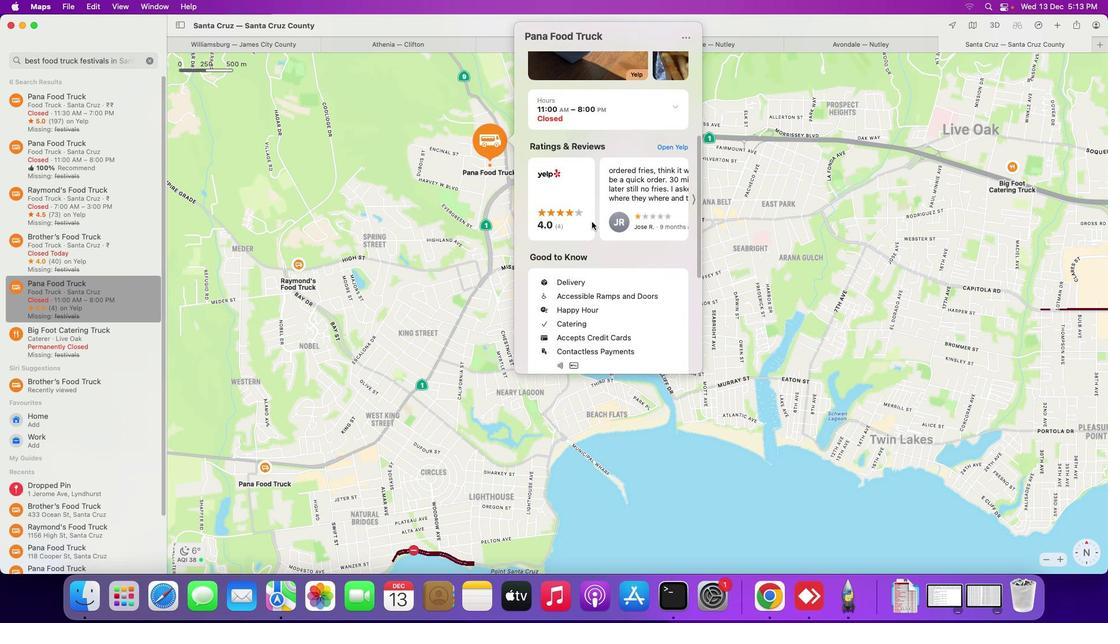 
Action: Mouse scrolled (591, 221) with delta (0, -4)
Screenshot: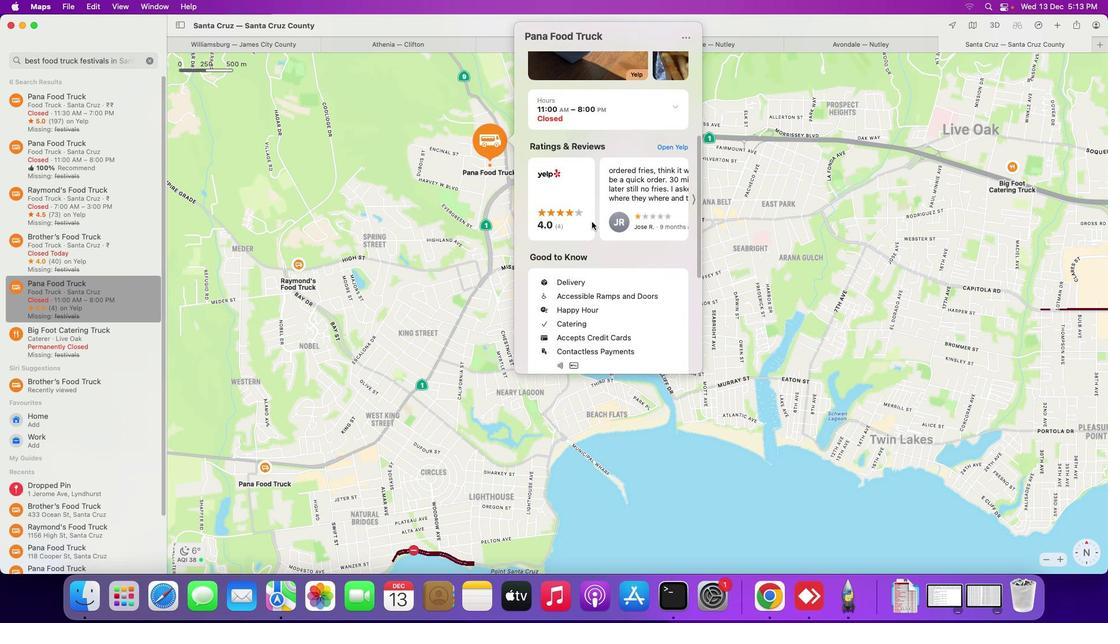 
Action: Mouse scrolled (591, 221) with delta (0, -4)
Screenshot: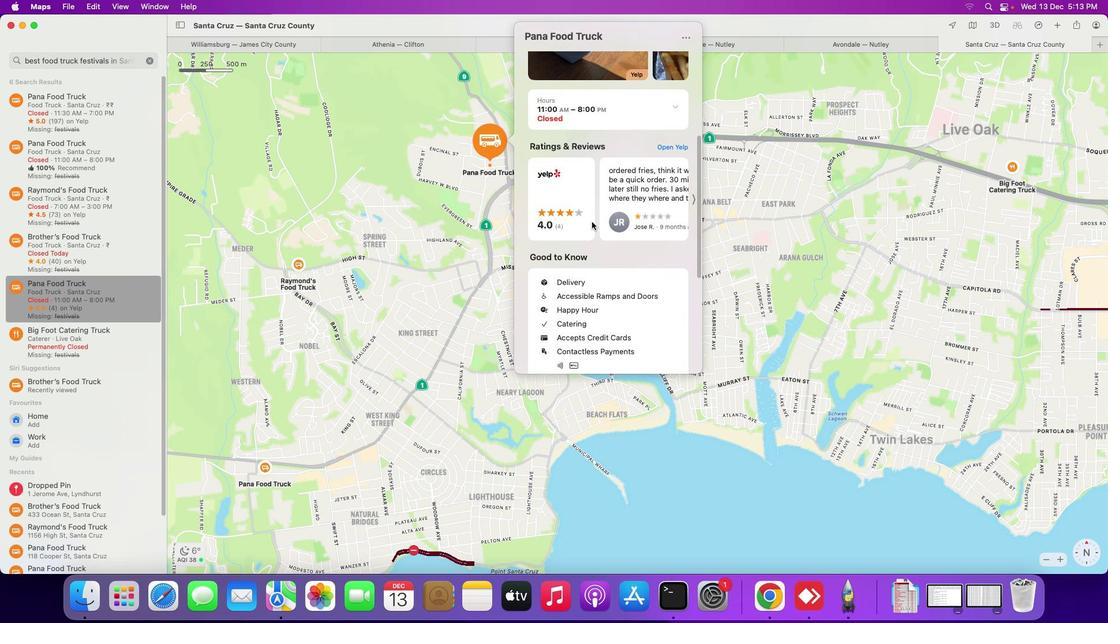 
Action: Mouse moved to (591, 221)
Screenshot: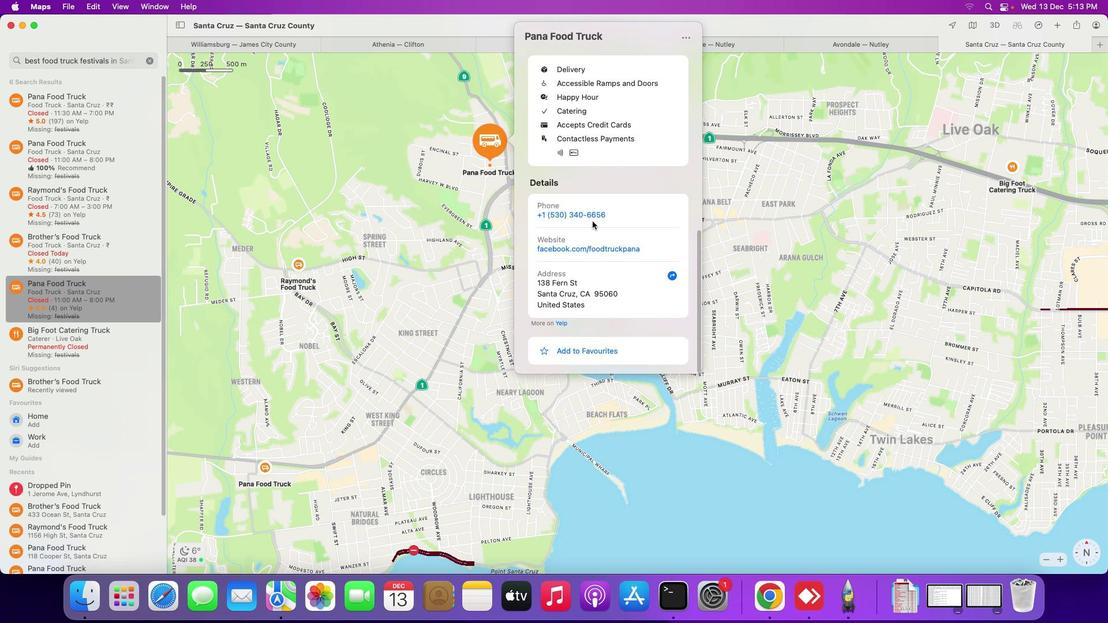 
Action: Mouse scrolled (591, 221) with delta (0, 0)
Screenshot: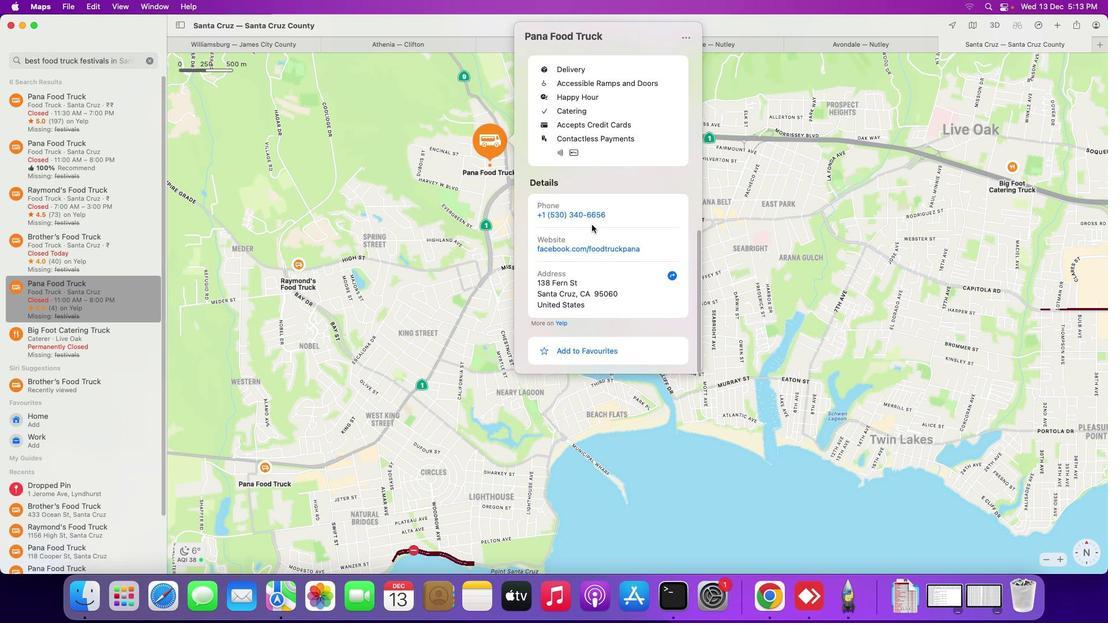 
Action: Mouse scrolled (591, 221) with delta (0, 0)
Screenshot: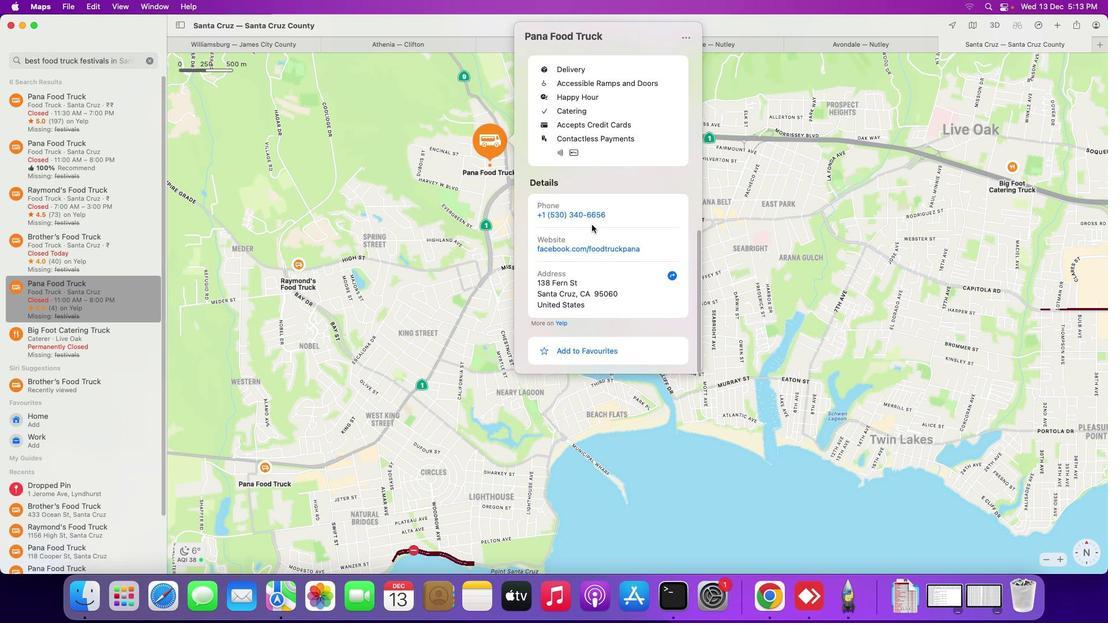 
Action: Mouse scrolled (591, 221) with delta (0, -2)
Screenshot: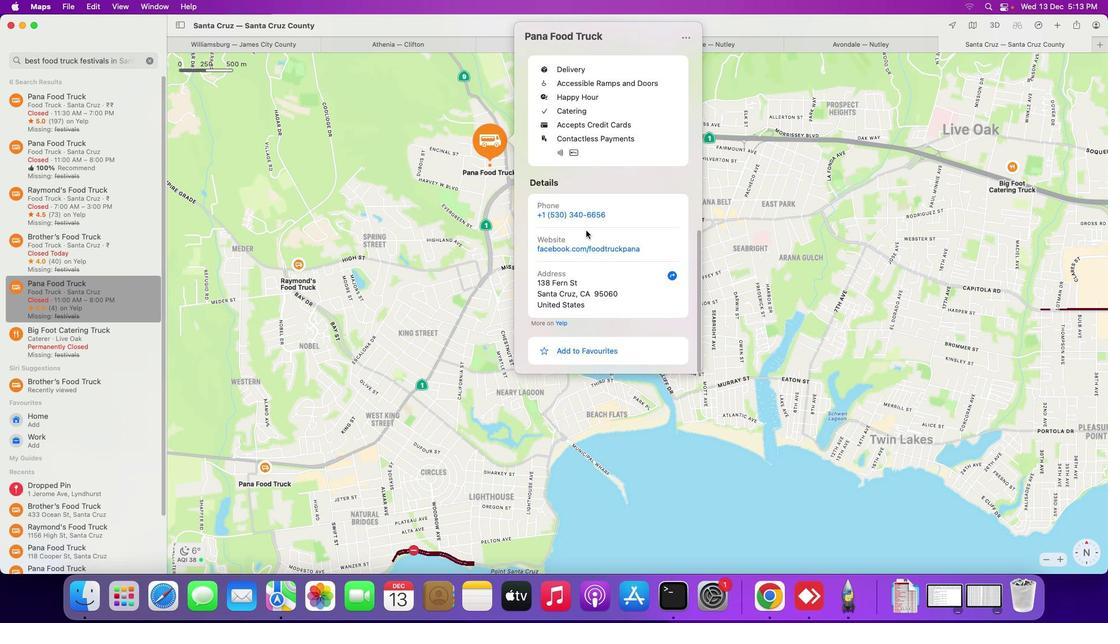 
Action: Mouse scrolled (591, 221) with delta (0, -2)
Screenshot: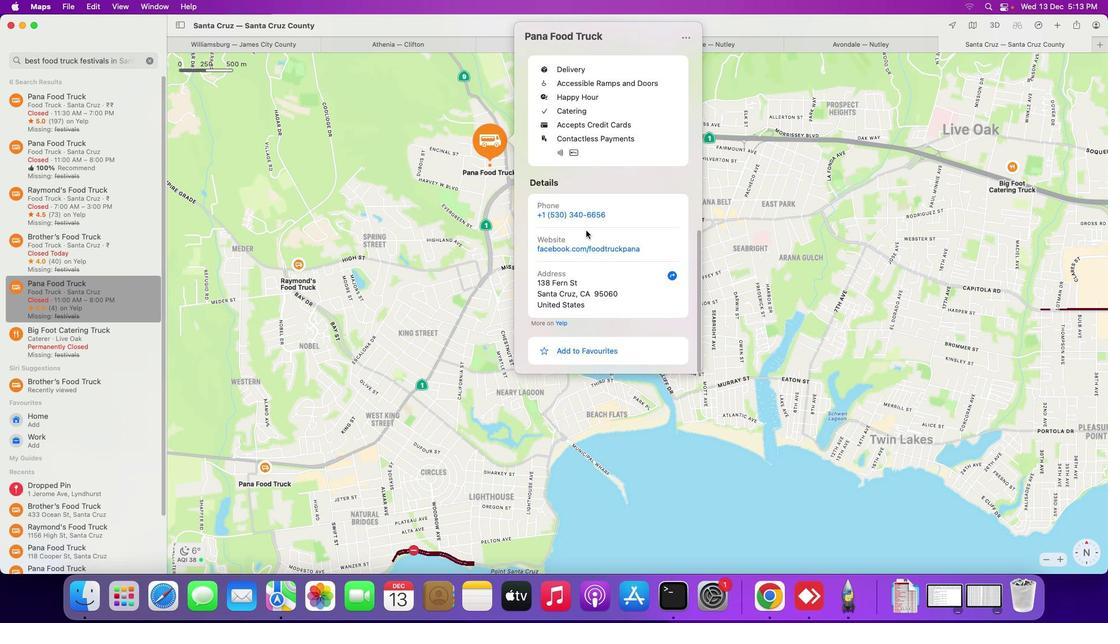 
Action: Mouse scrolled (591, 221) with delta (0, -3)
Screenshot: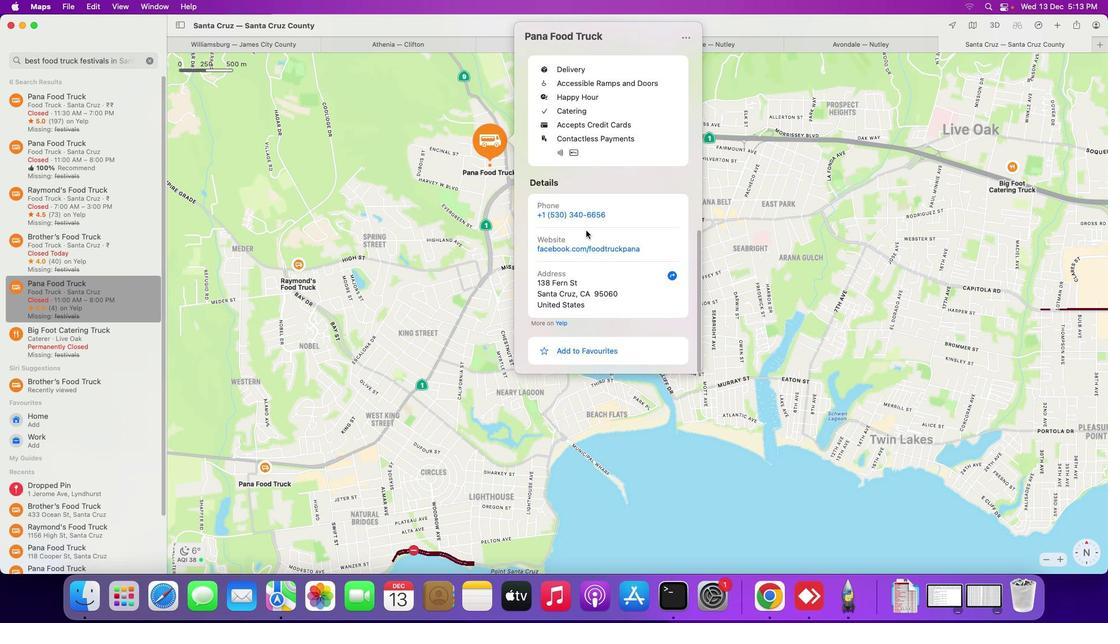 
Action: Mouse moved to (592, 221)
Screenshot: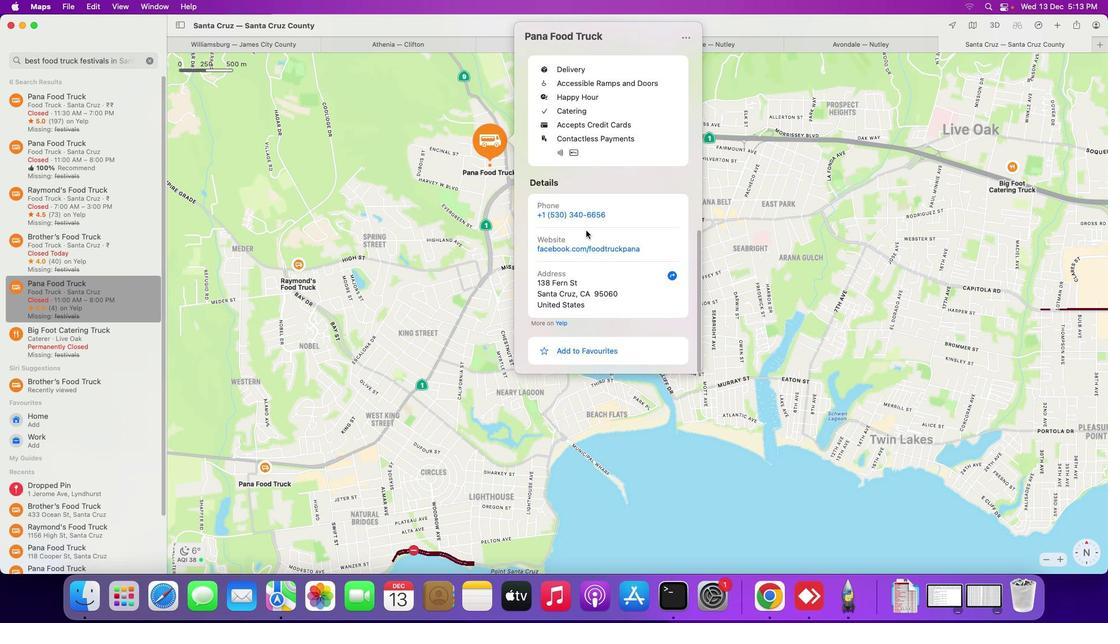 
Action: Mouse scrolled (592, 221) with delta (0, -4)
Screenshot: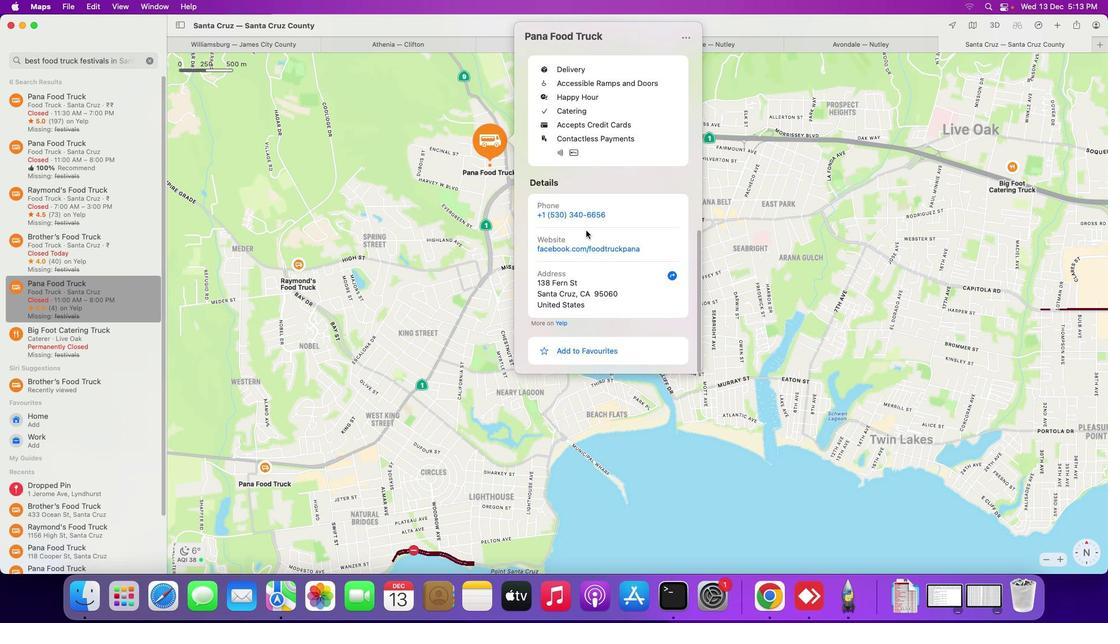
Action: Mouse scrolled (592, 221) with delta (0, -4)
Screenshot: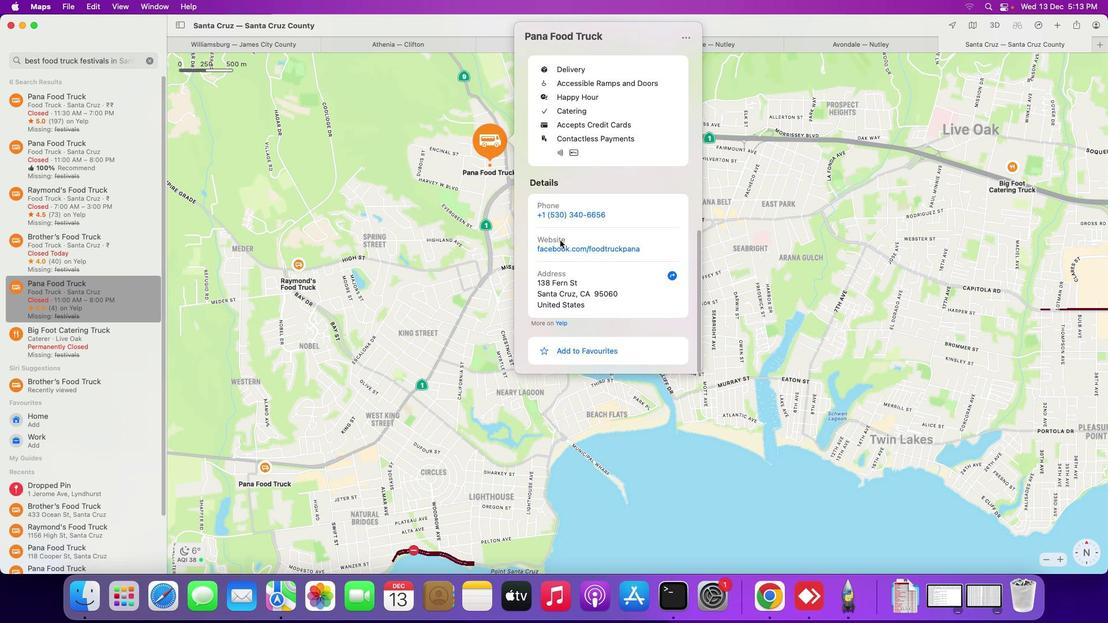 
Action: Mouse moved to (592, 221)
Screenshot: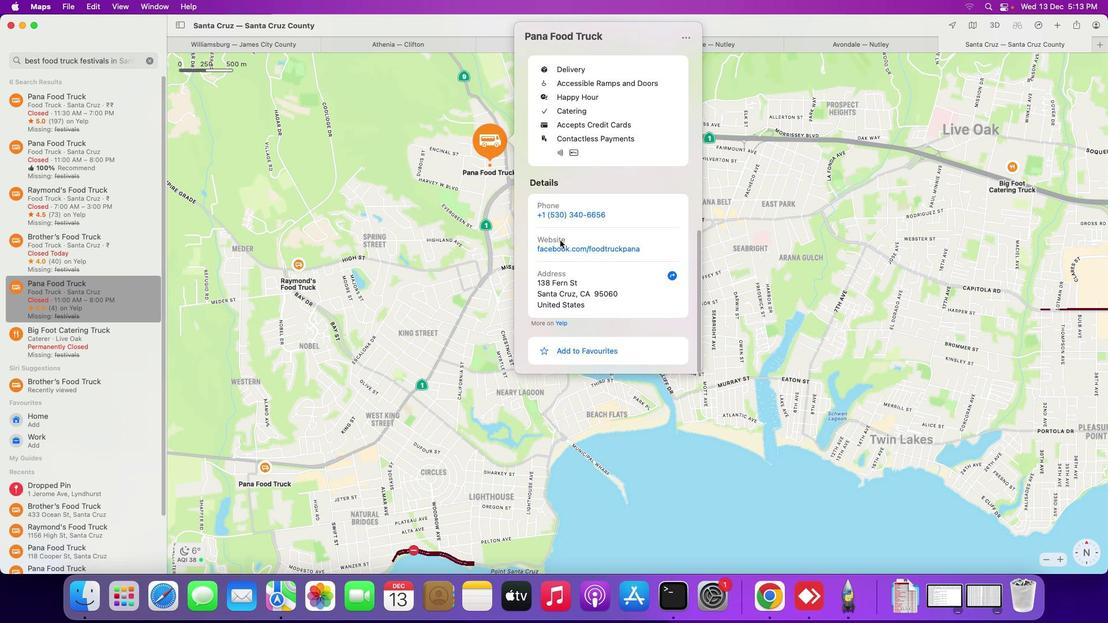 
Action: Mouse scrolled (592, 221) with delta (0, -4)
Screenshot: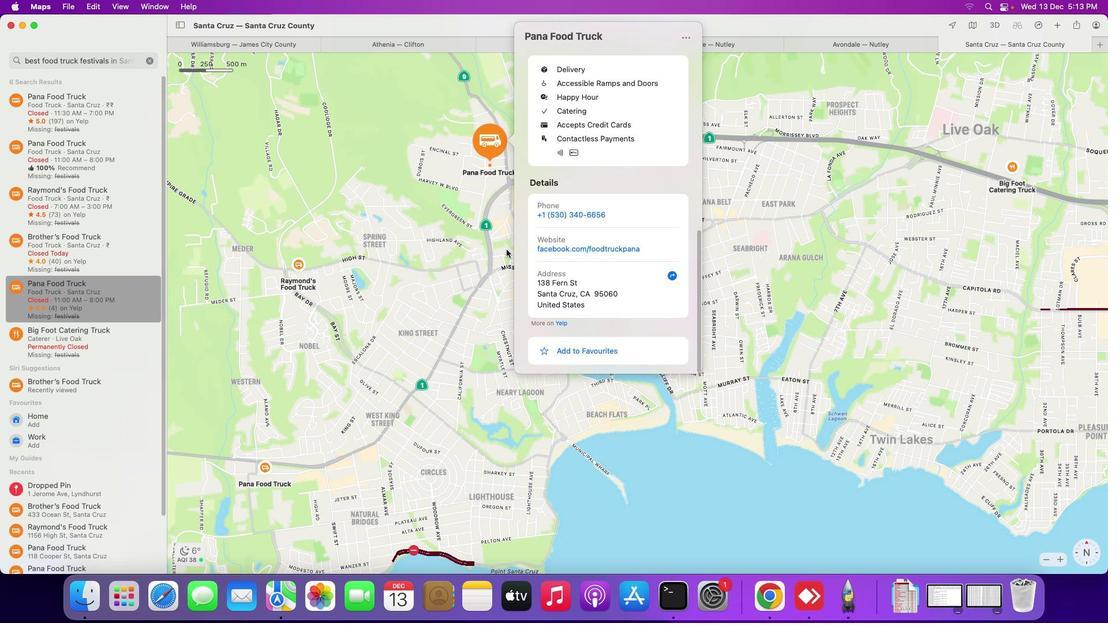 
Action: Mouse moved to (417, 265)
Screenshot: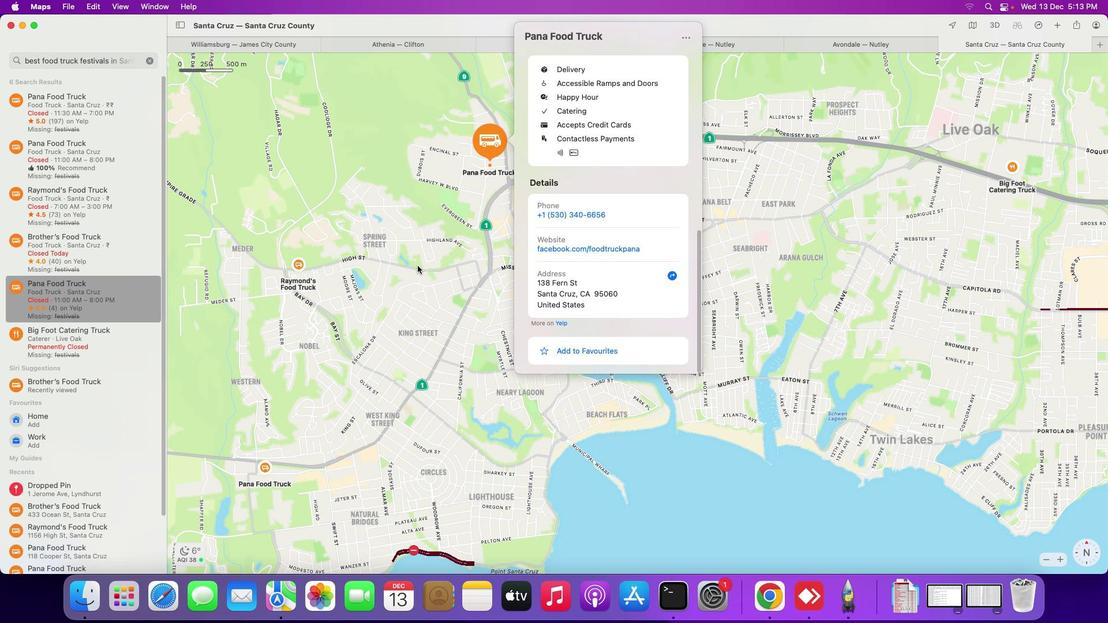 
Action: Mouse pressed left at (417, 265)
Screenshot: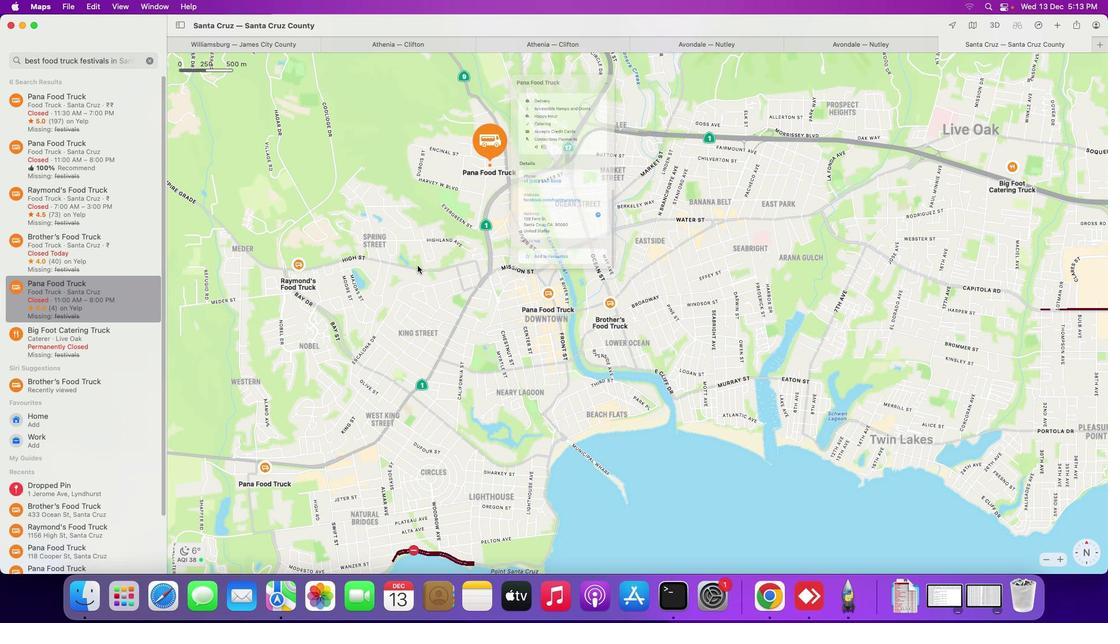 
